 Task: Add a signature Leonardo Martinez containing Have a great National Breast Cancer Awareness Month, Leonardo Martinez to email address softage.3@softage.net and add a label Purchase orders
Action: Mouse moved to (103, 132)
Screenshot: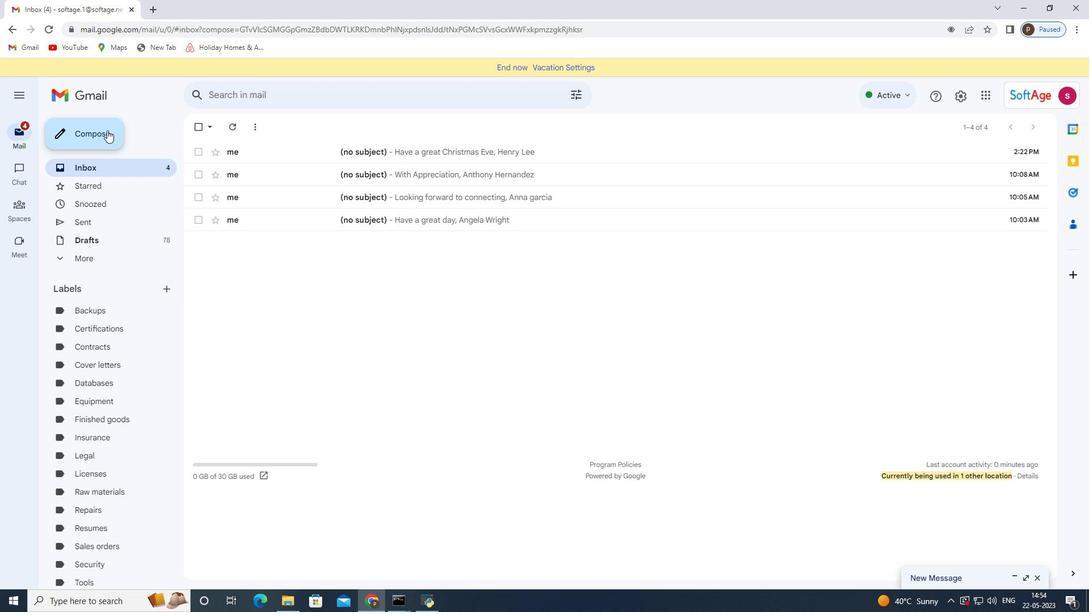 
Action: Mouse pressed left at (103, 132)
Screenshot: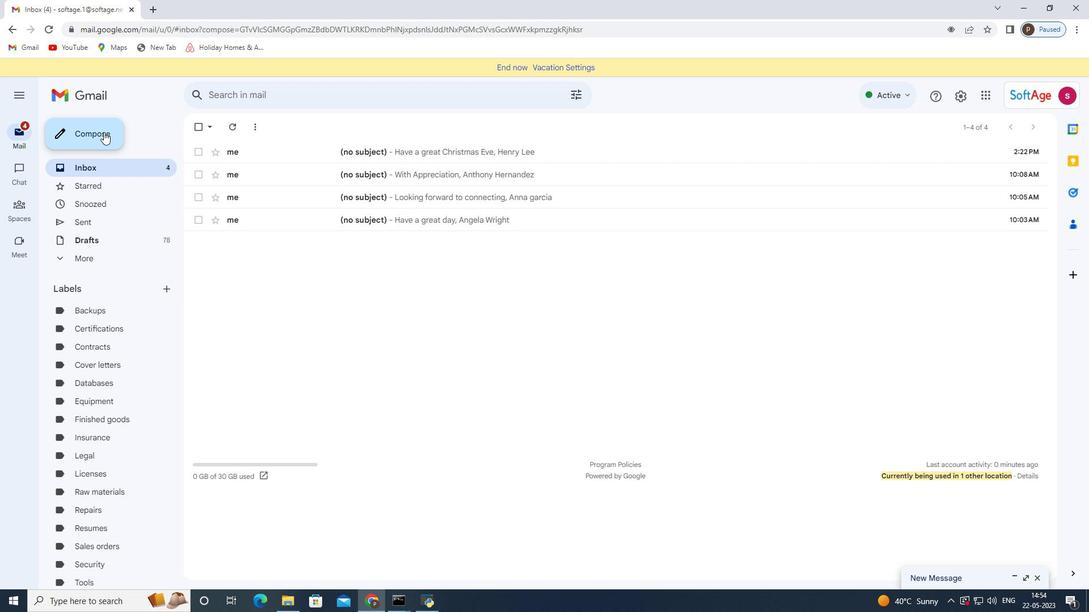 
Action: Mouse moved to (766, 574)
Screenshot: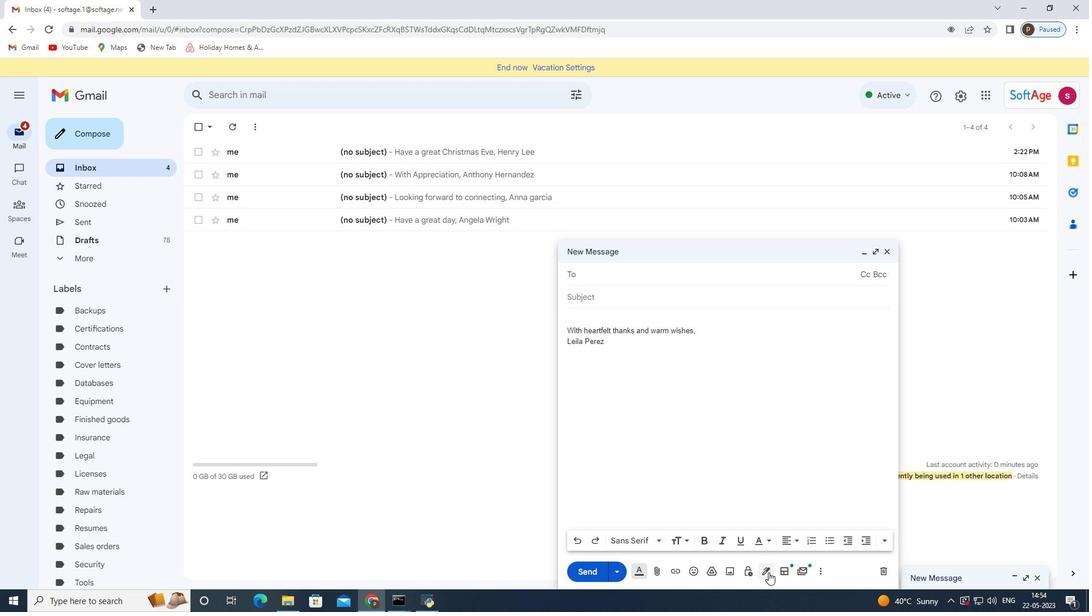 
Action: Mouse pressed left at (766, 574)
Screenshot: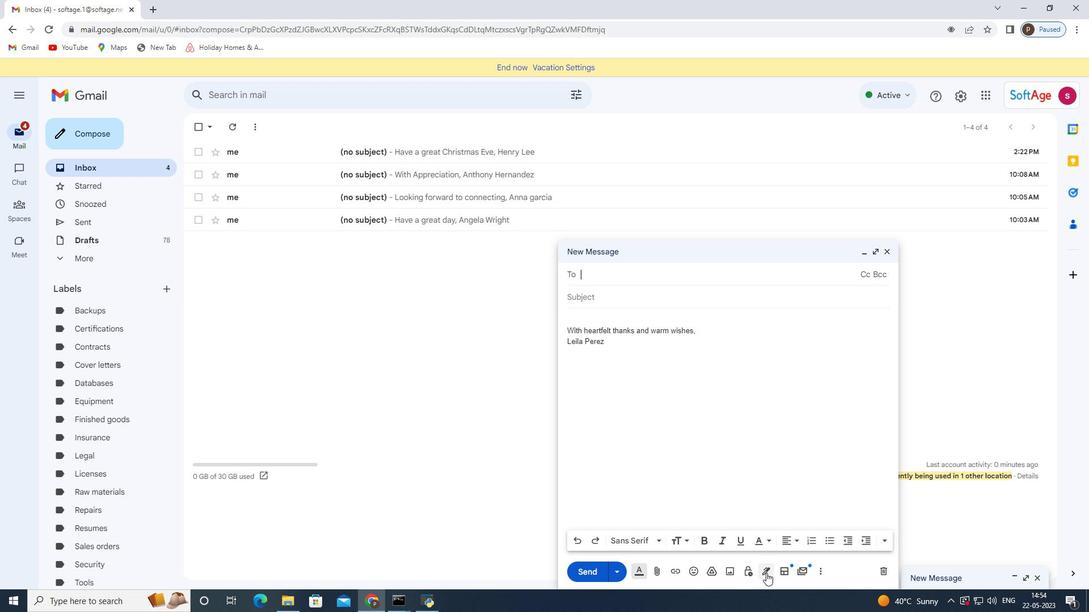 
Action: Mouse moved to (793, 511)
Screenshot: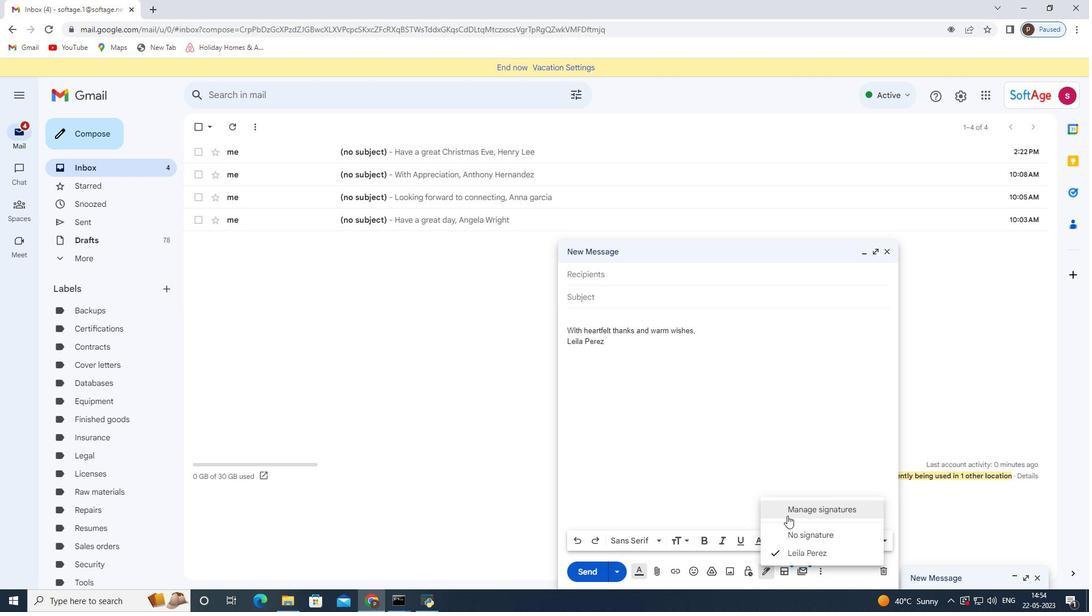 
Action: Mouse pressed left at (793, 511)
Screenshot: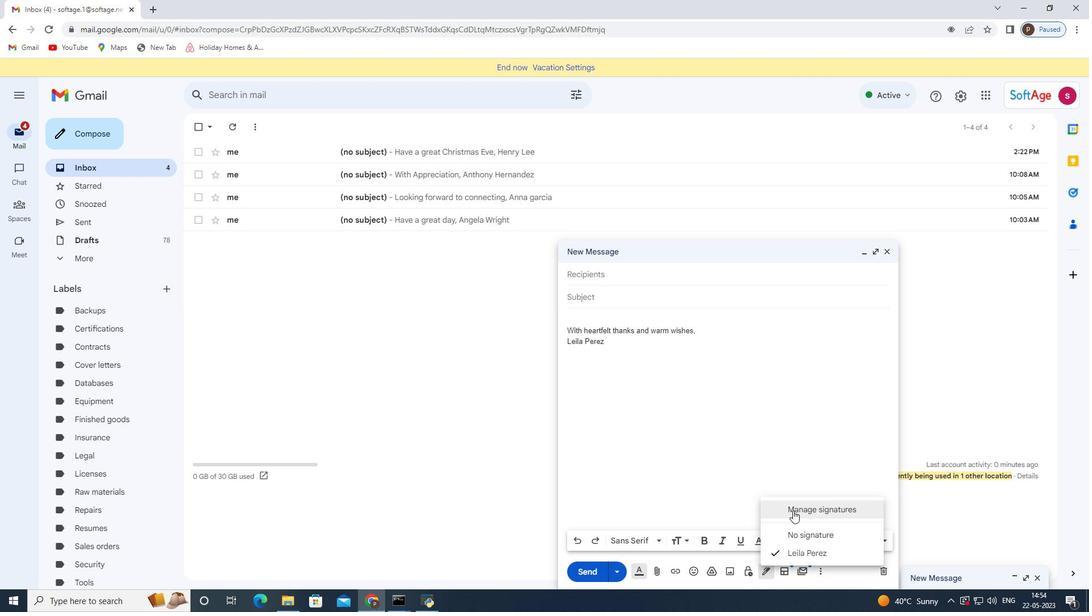 
Action: Mouse moved to (383, 400)
Screenshot: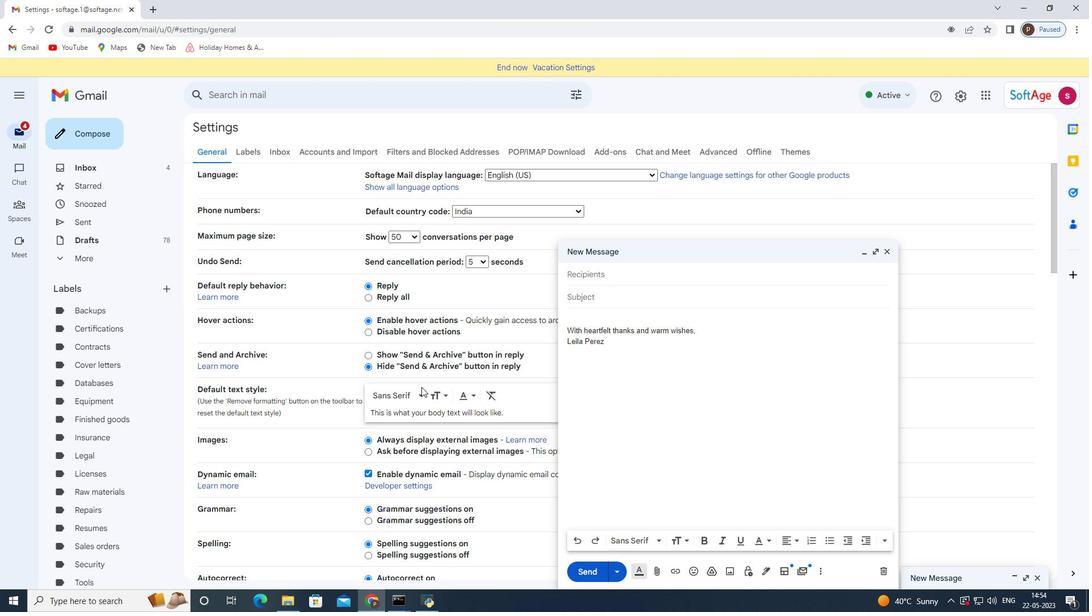 
Action: Mouse scrolled (383, 399) with delta (0, 0)
Screenshot: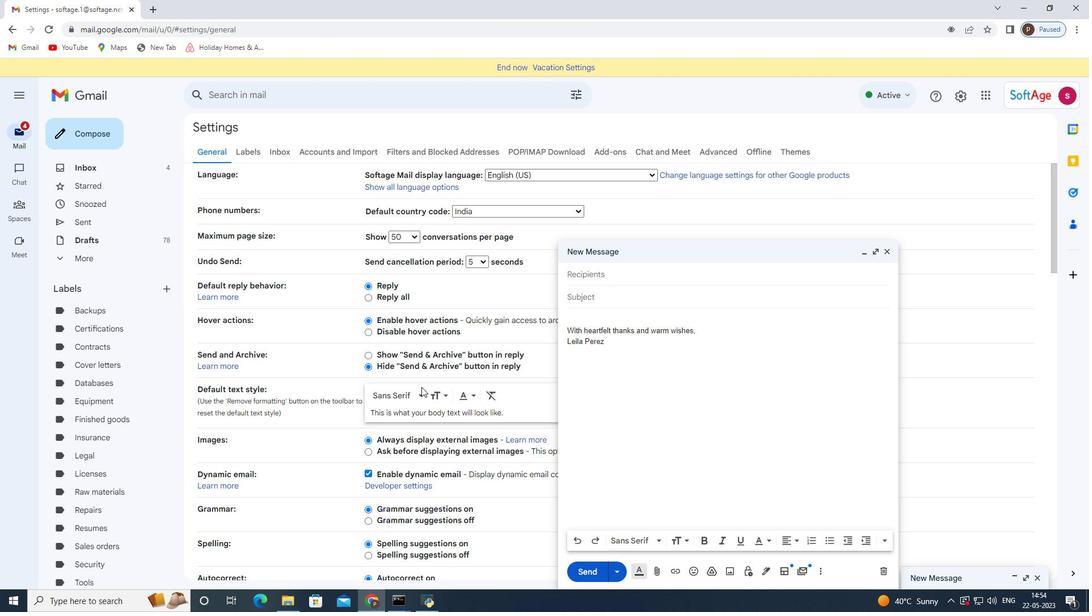 
Action: Mouse moved to (376, 403)
Screenshot: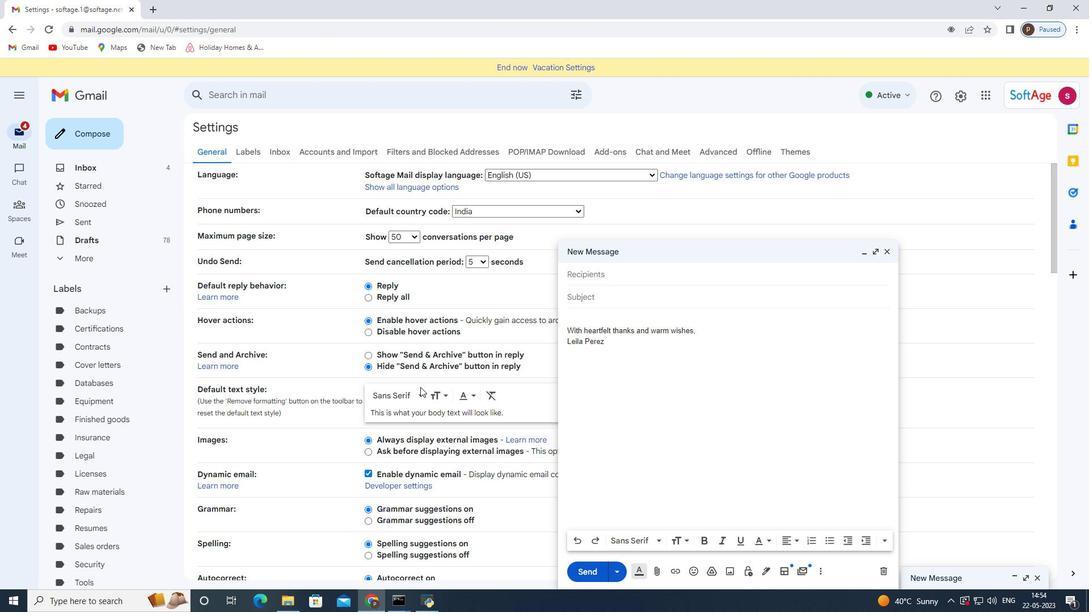 
Action: Mouse scrolled (376, 402) with delta (0, 0)
Screenshot: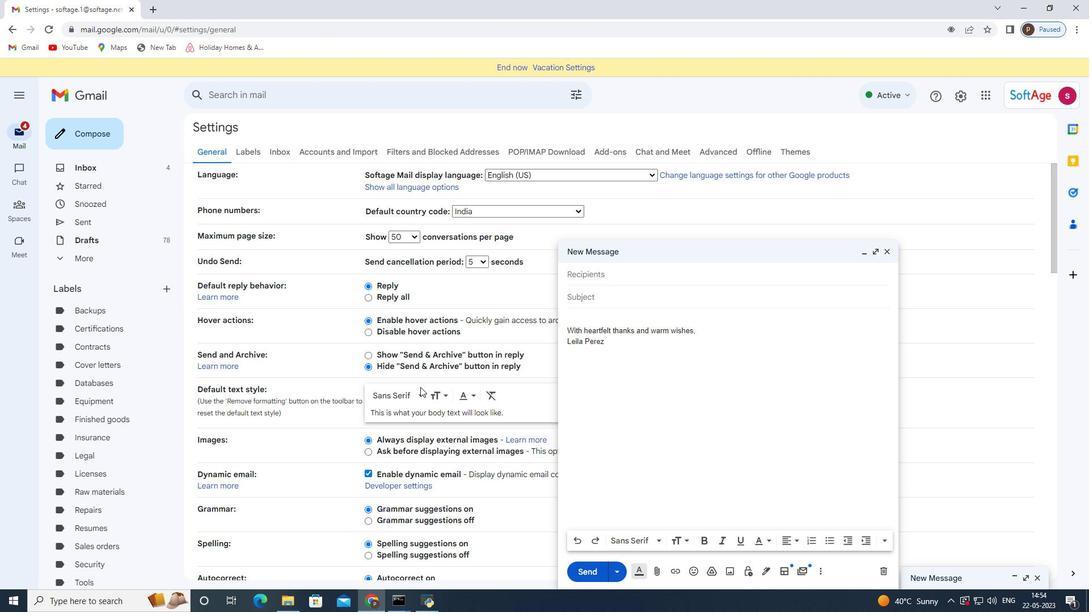 
Action: Mouse moved to (372, 405)
Screenshot: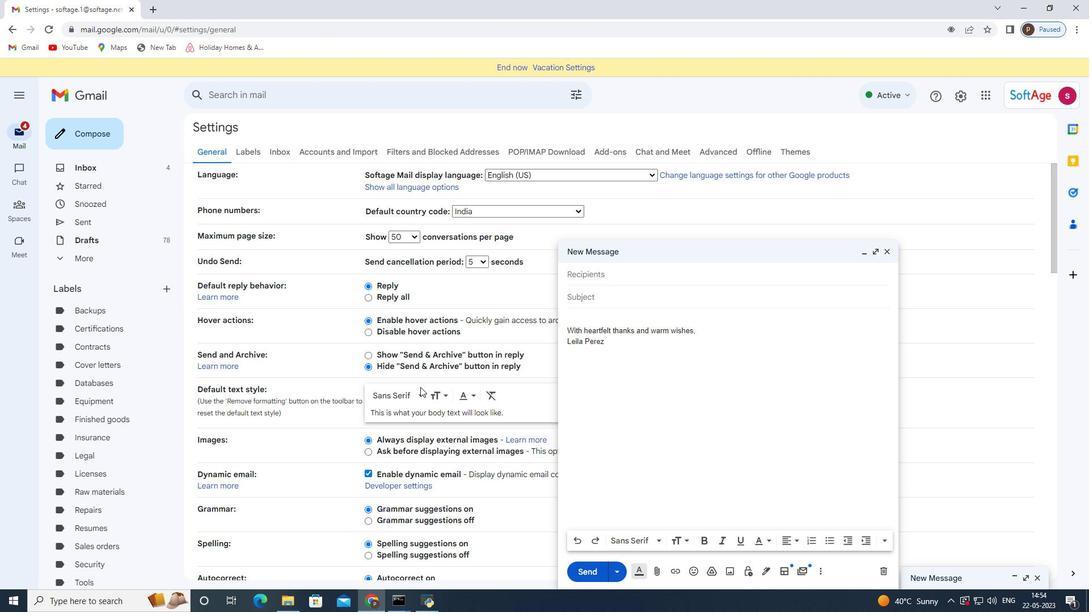 
Action: Mouse scrolled (372, 405) with delta (0, 0)
Screenshot: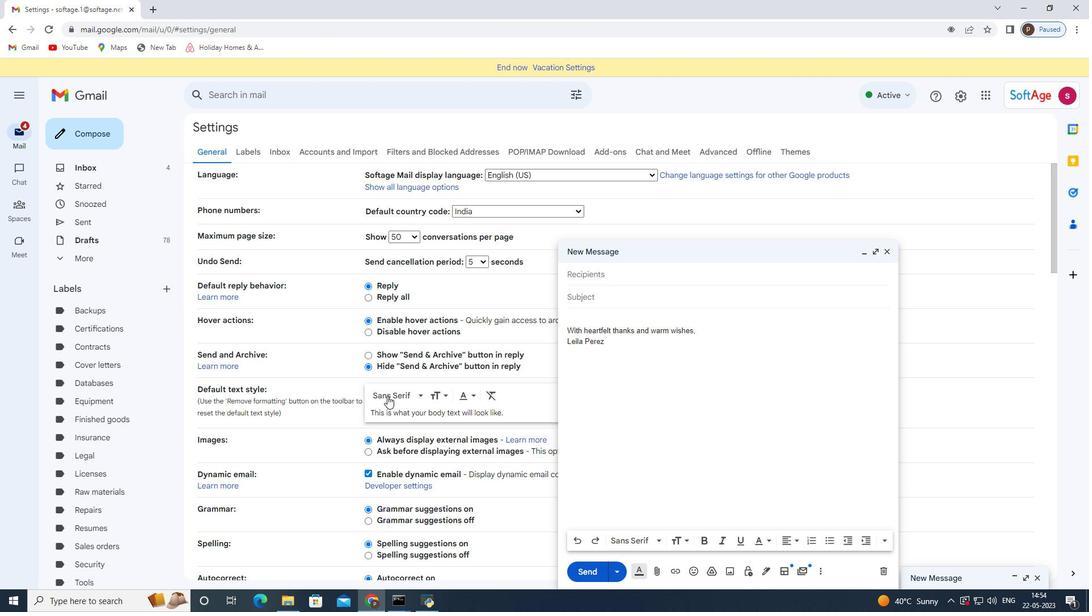 
Action: Mouse moved to (368, 408)
Screenshot: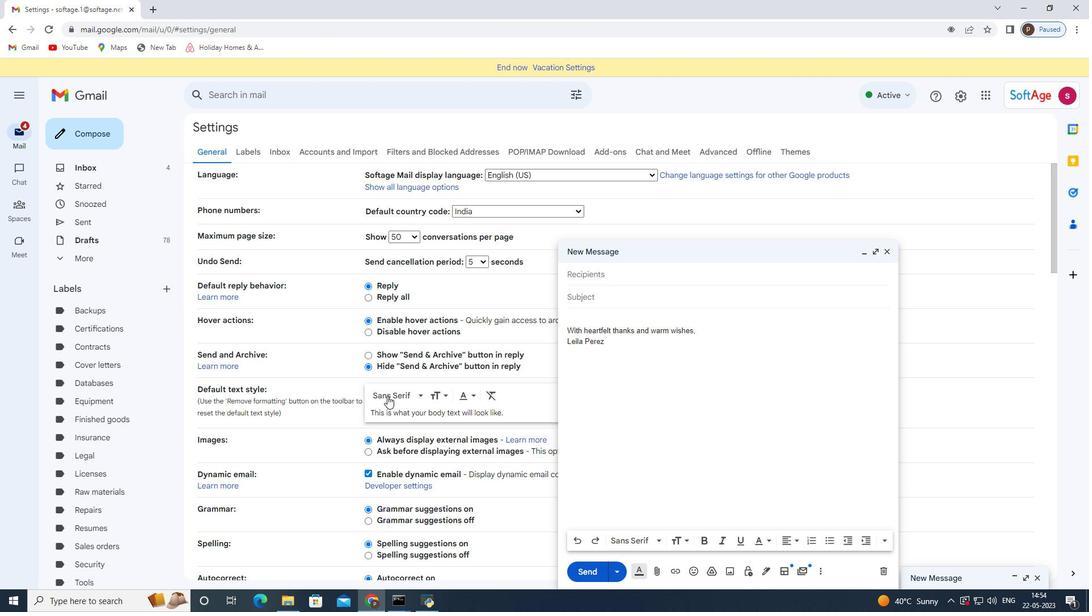
Action: Mouse scrolled (368, 407) with delta (0, 0)
Screenshot: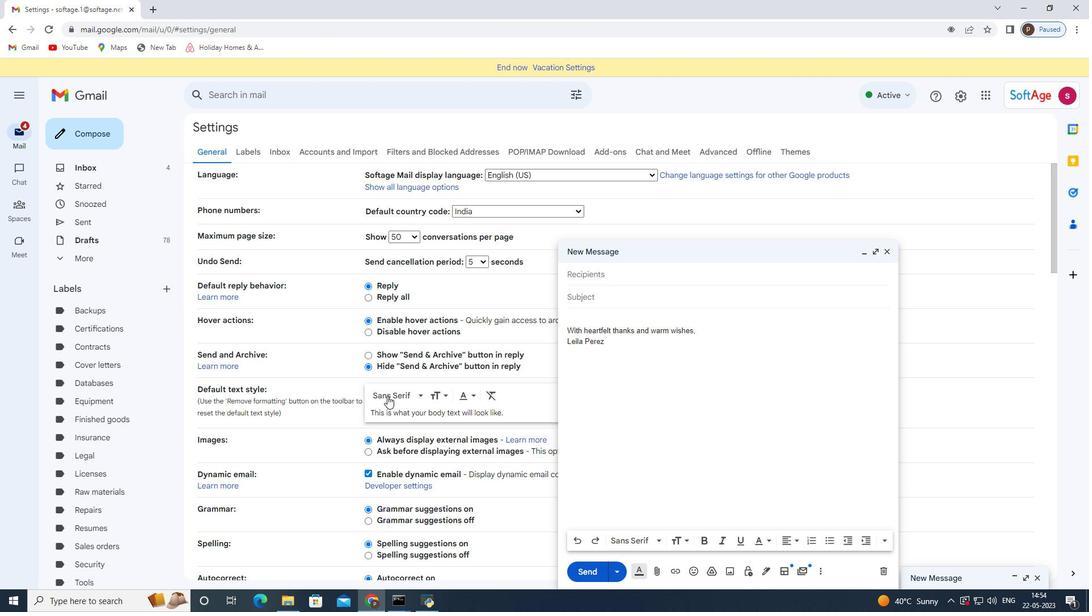 
Action: Mouse moved to (364, 410)
Screenshot: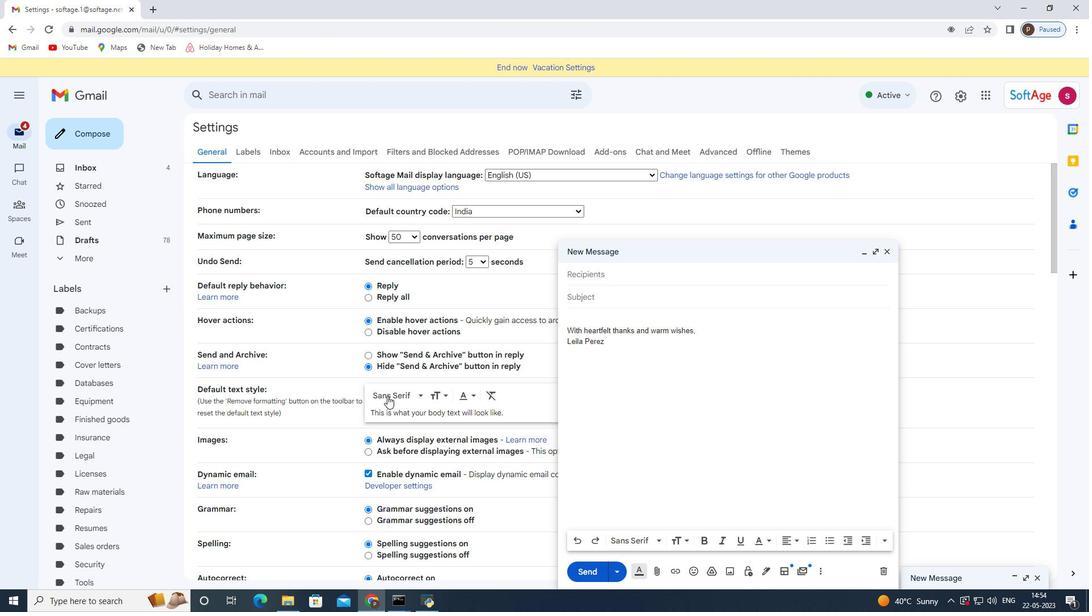 
Action: Mouse scrolled (364, 409) with delta (0, 0)
Screenshot: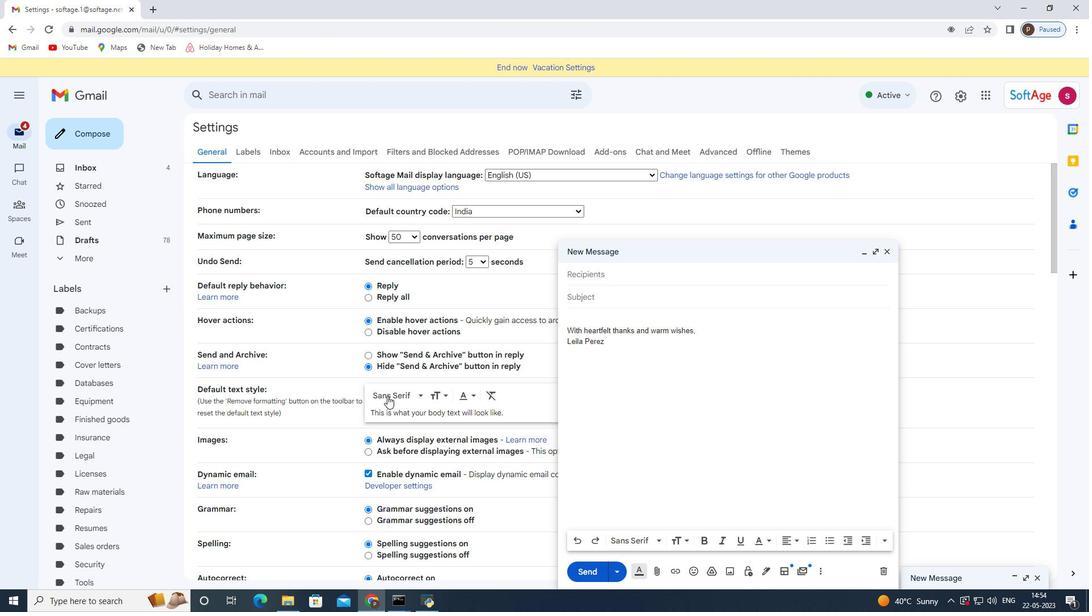 
Action: Mouse moved to (362, 412)
Screenshot: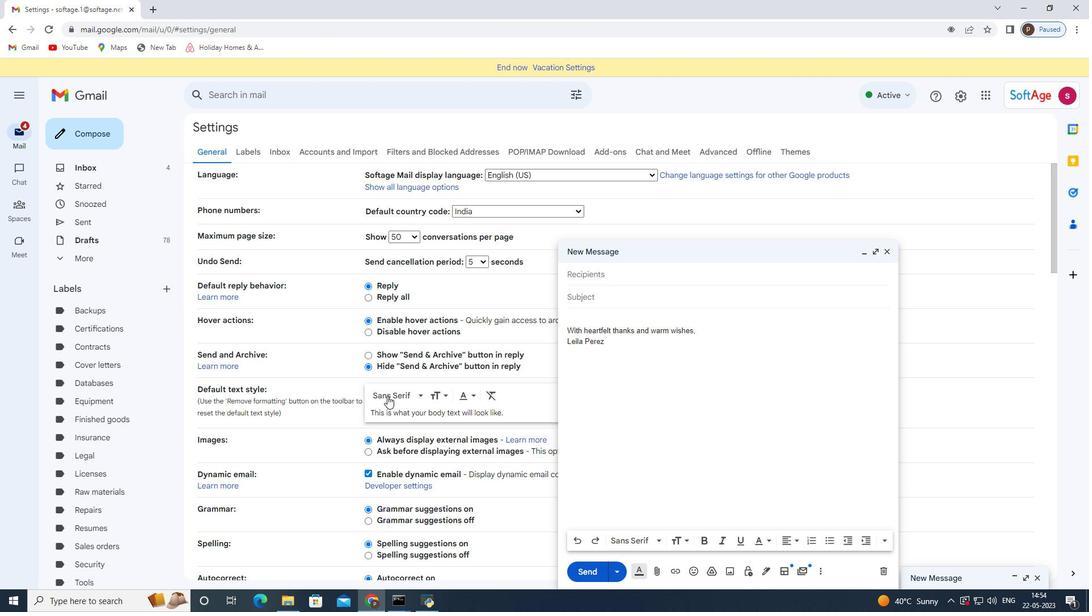 
Action: Mouse scrolled (362, 410) with delta (0, 0)
Screenshot: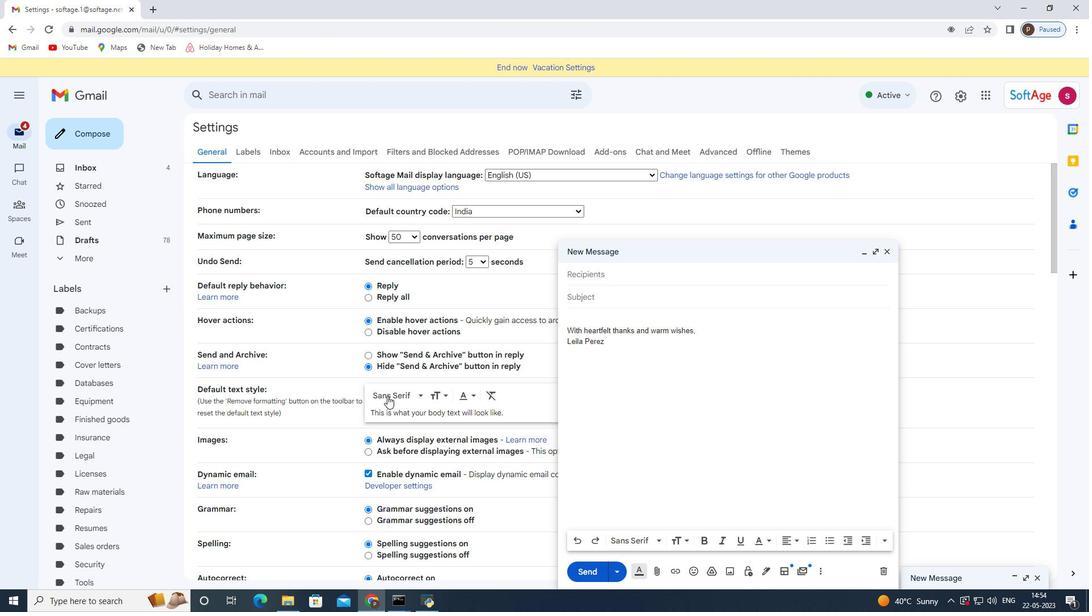 
Action: Mouse moved to (356, 414)
Screenshot: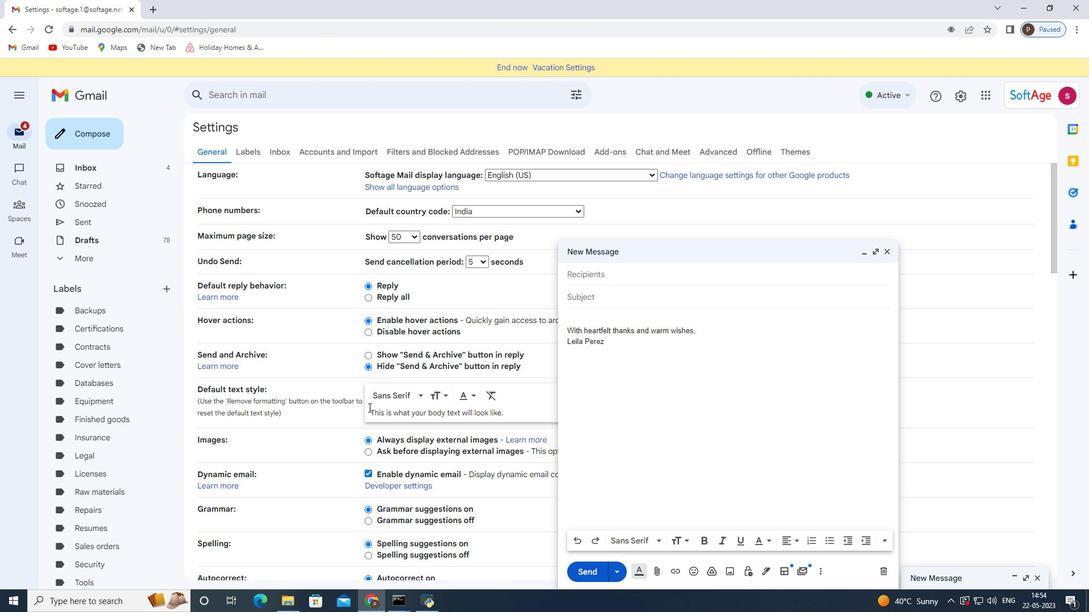
Action: Mouse scrolled (360, 411) with delta (0, 0)
Screenshot: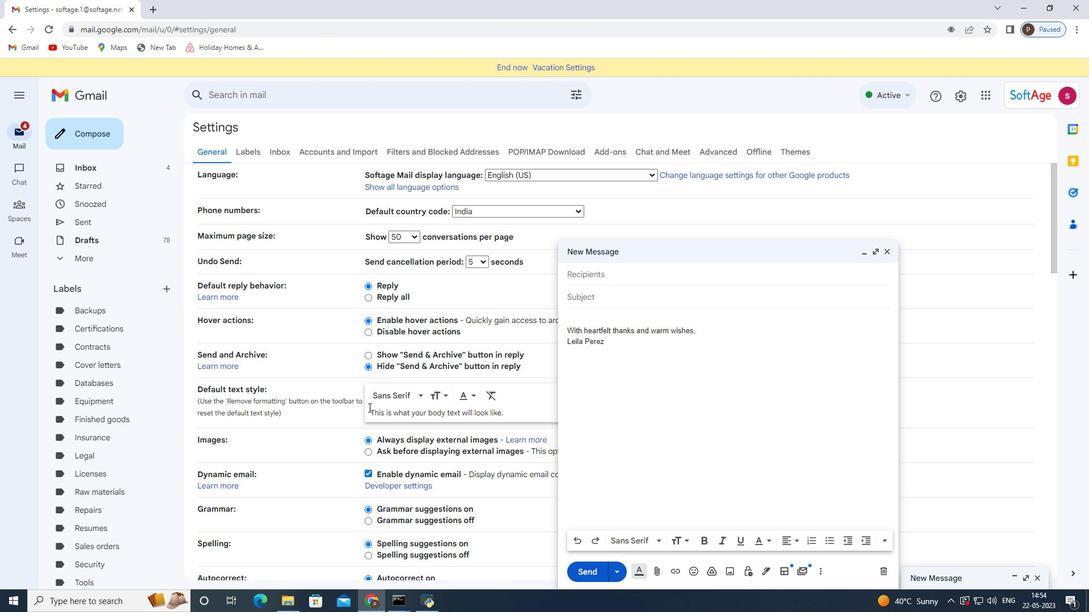 
Action: Mouse moved to (351, 417)
Screenshot: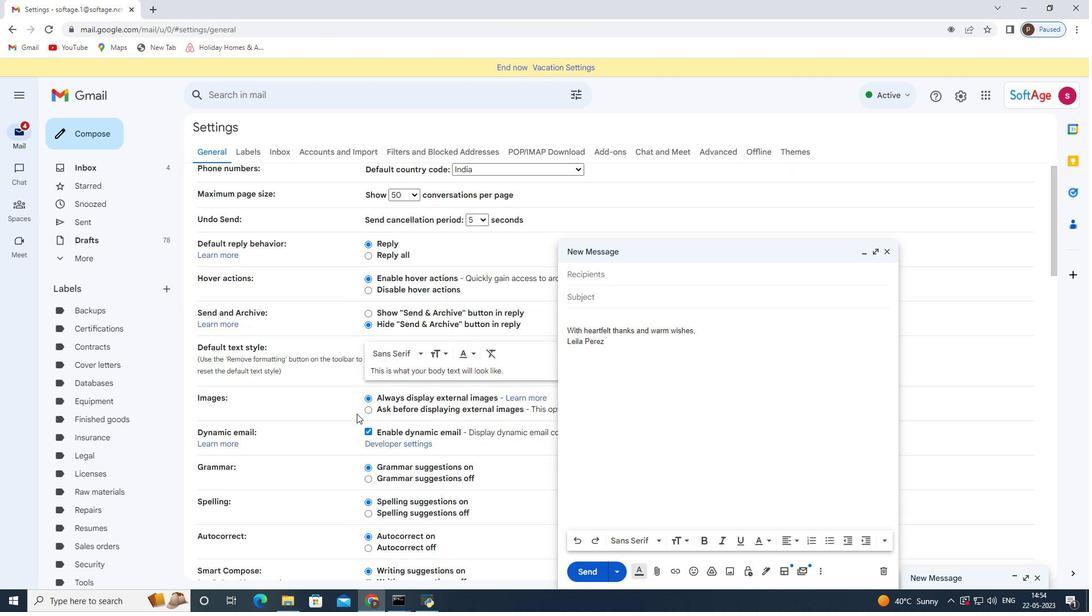 
Action: Mouse scrolled (351, 416) with delta (0, 0)
Screenshot: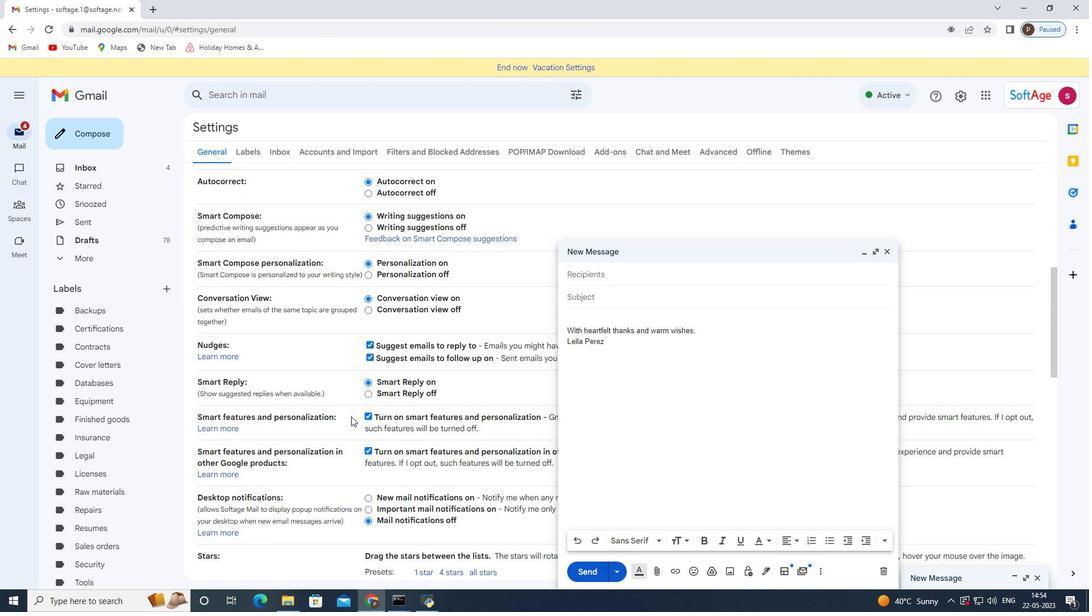 
Action: Mouse scrolled (351, 416) with delta (0, 0)
Screenshot: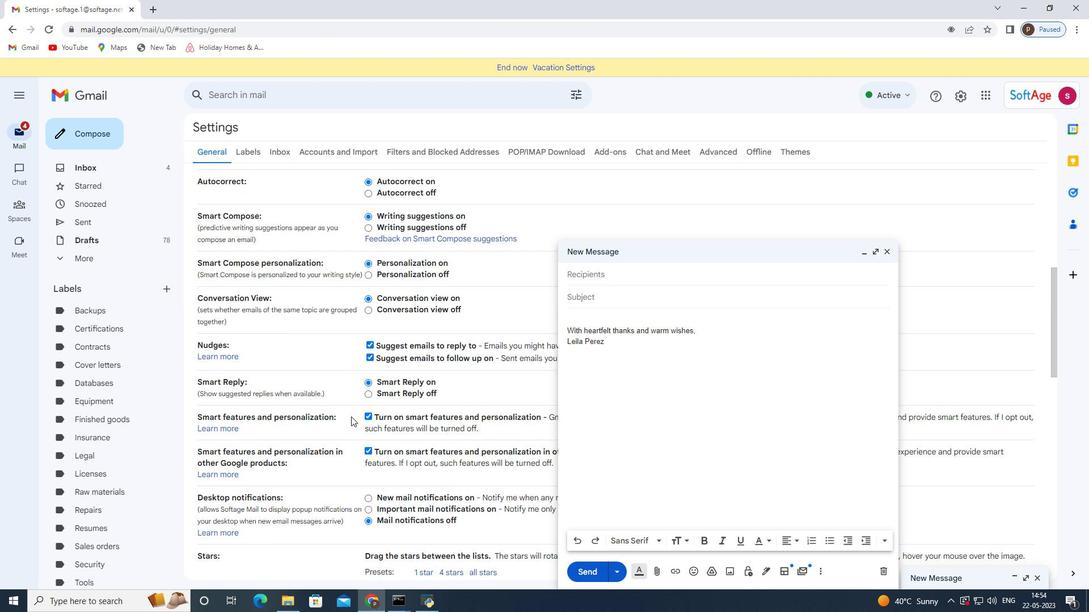 
Action: Mouse scrolled (351, 416) with delta (0, 0)
Screenshot: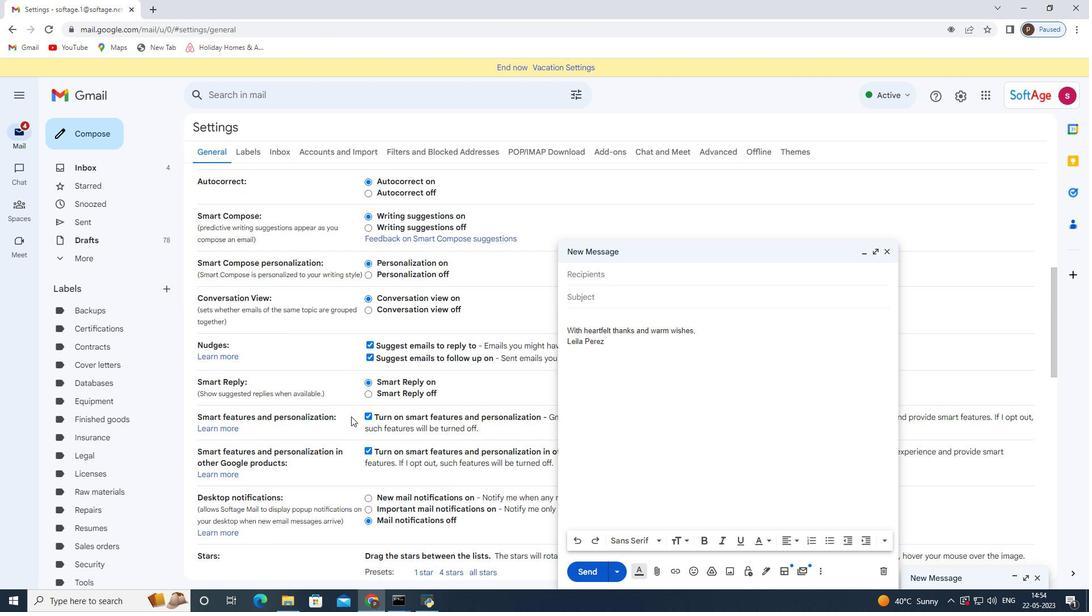 
Action: Mouse scrolled (351, 416) with delta (0, 0)
Screenshot: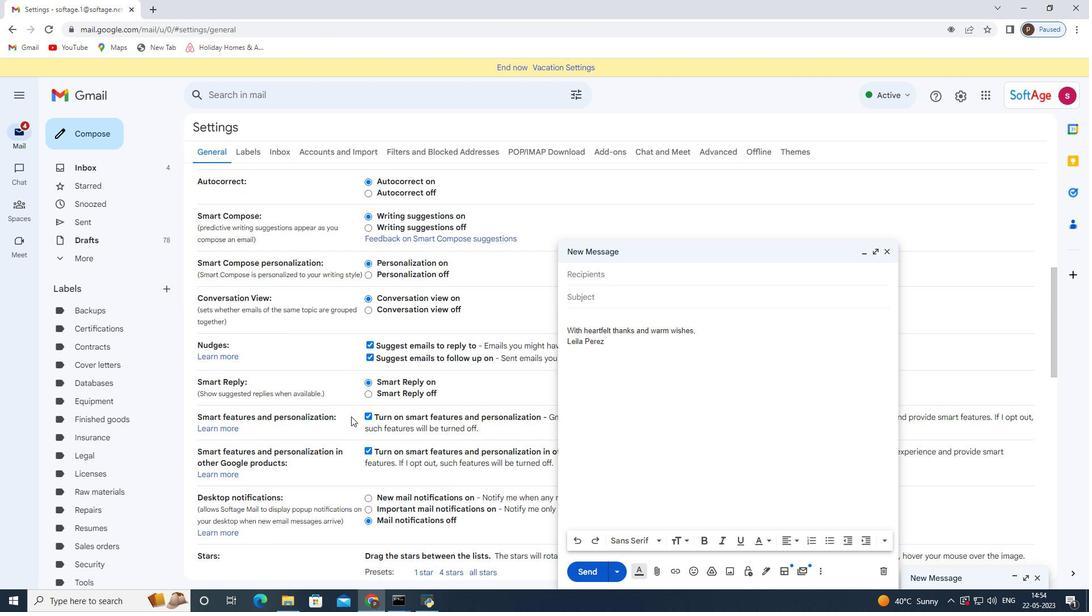 
Action: Mouse scrolled (351, 416) with delta (0, 0)
Screenshot: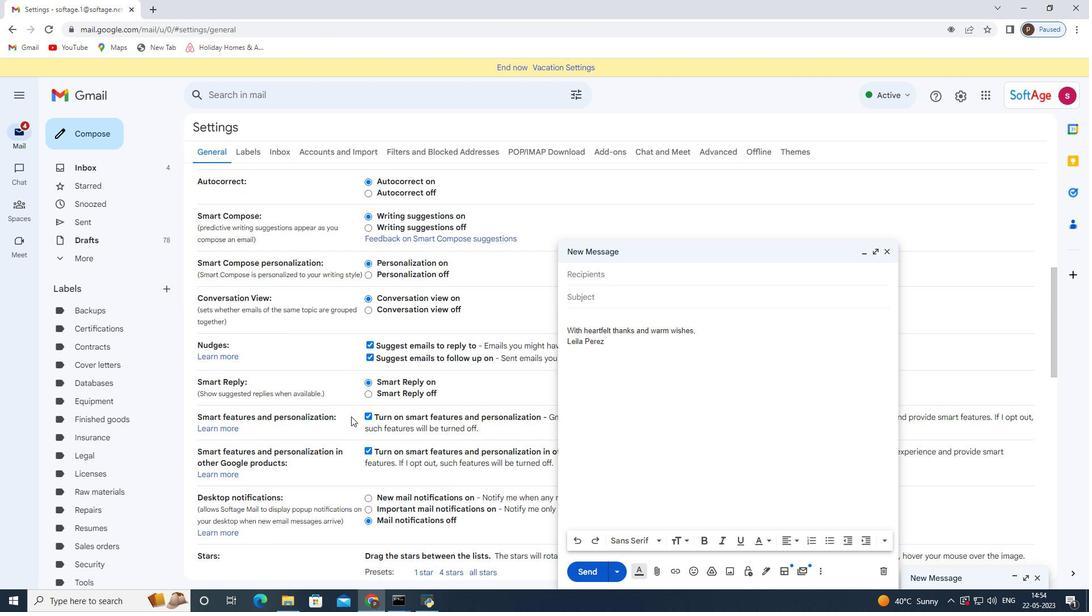 
Action: Mouse scrolled (351, 416) with delta (0, 0)
Screenshot: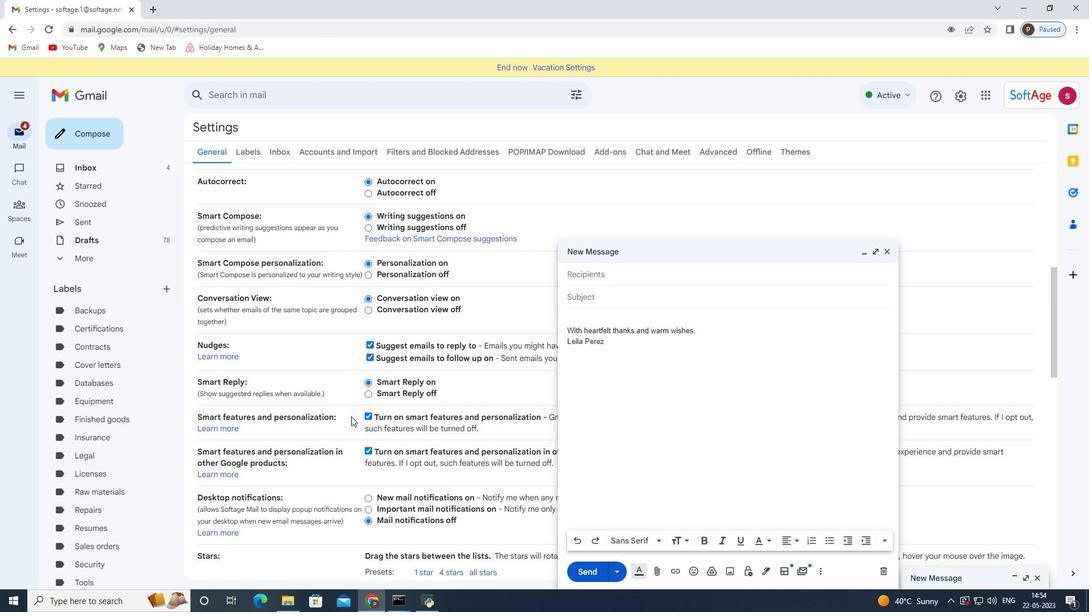 
Action: Mouse moved to (490, 447)
Screenshot: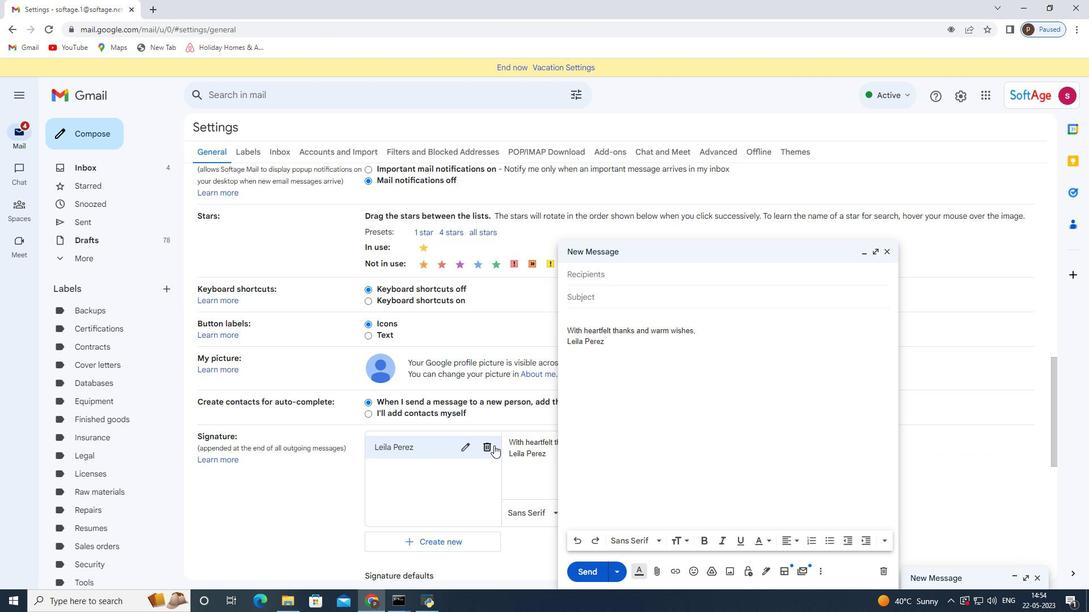 
Action: Mouse pressed left at (490, 447)
Screenshot: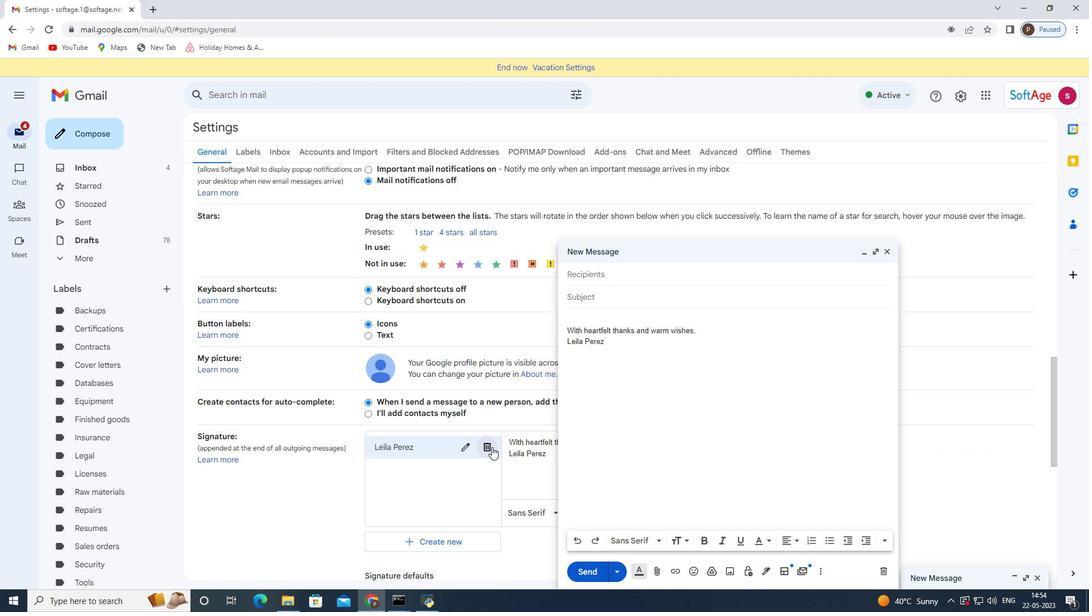 
Action: Mouse moved to (634, 344)
Screenshot: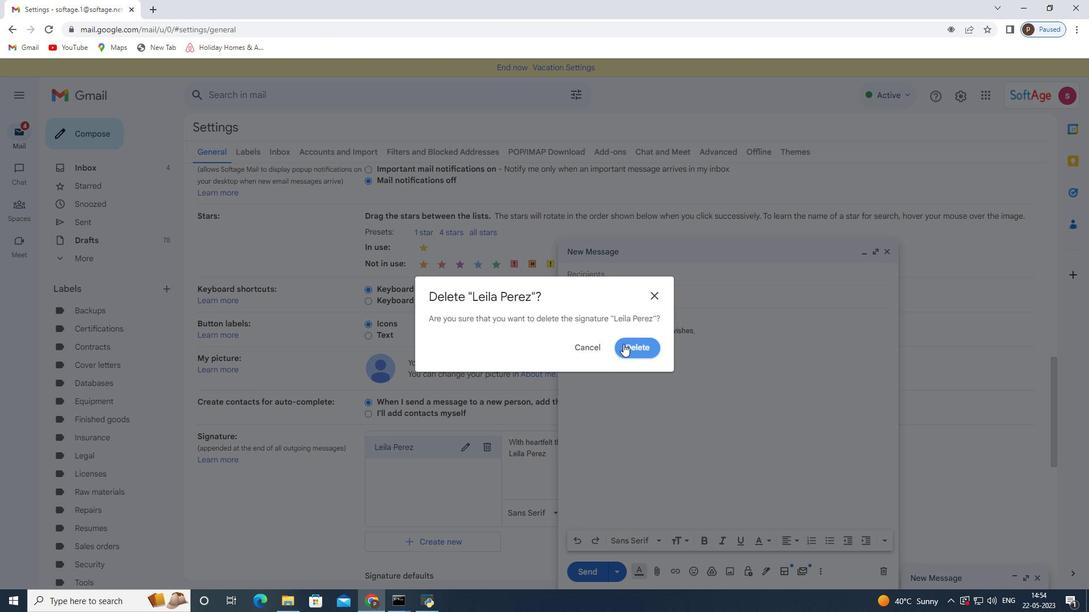 
Action: Mouse pressed left at (634, 344)
Screenshot: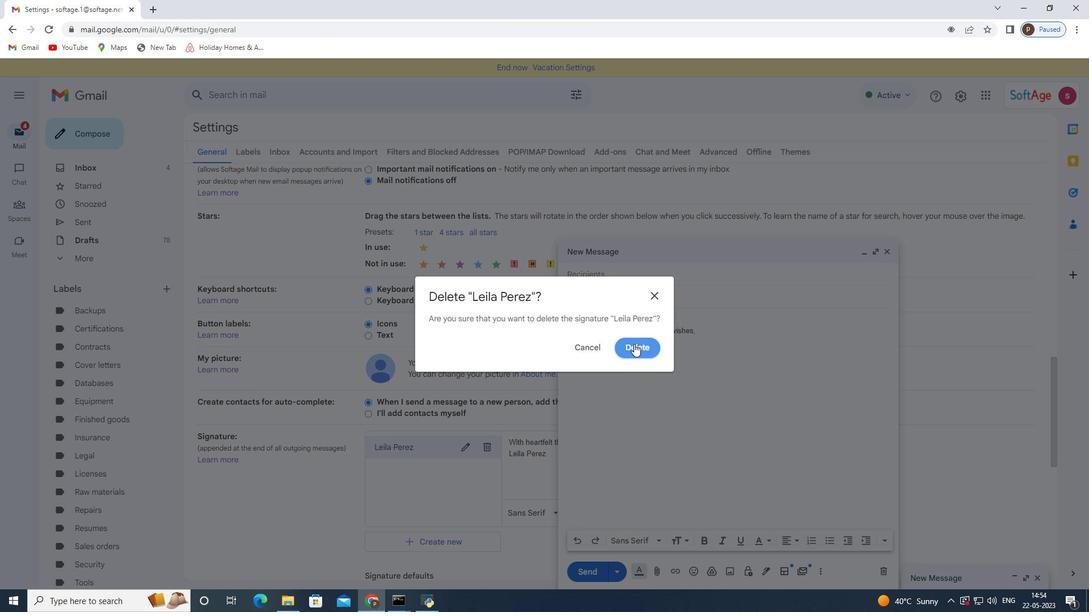 
Action: Mouse moved to (393, 450)
Screenshot: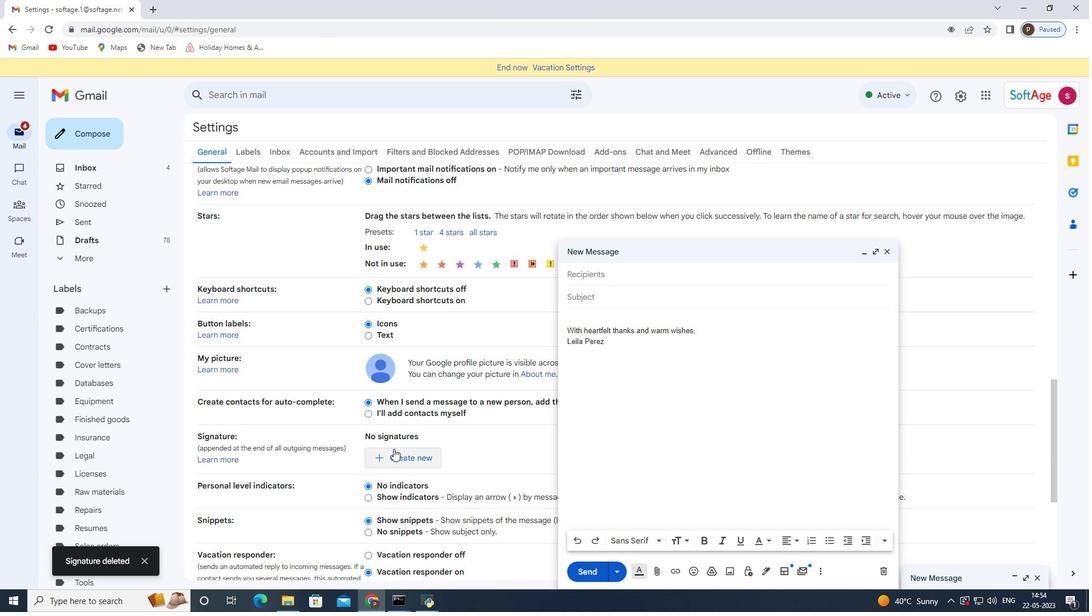 
Action: Mouse pressed left at (393, 450)
Screenshot: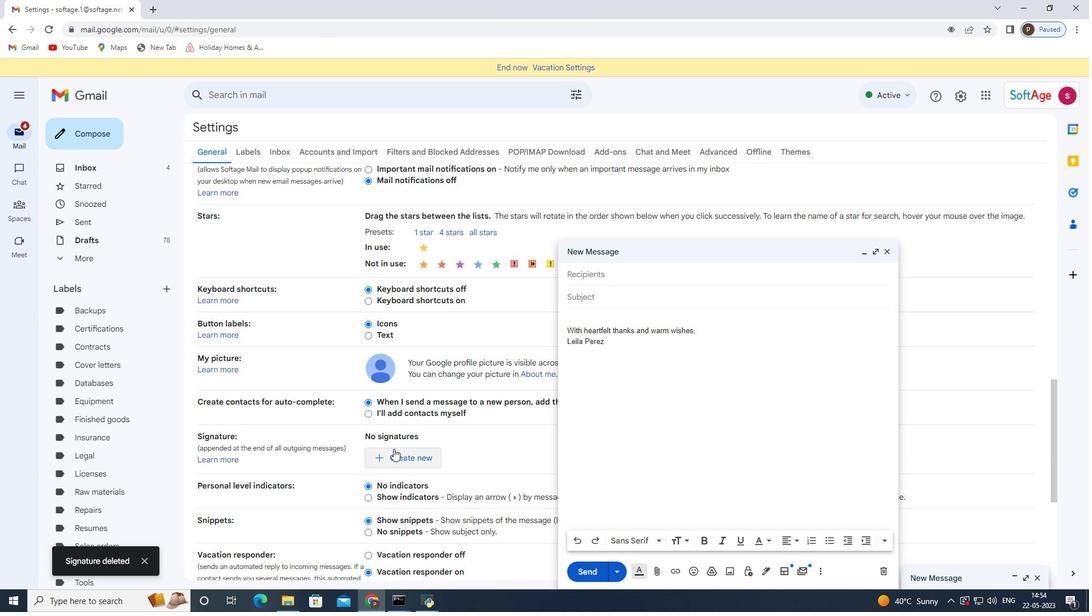 
Action: Mouse moved to (452, 321)
Screenshot: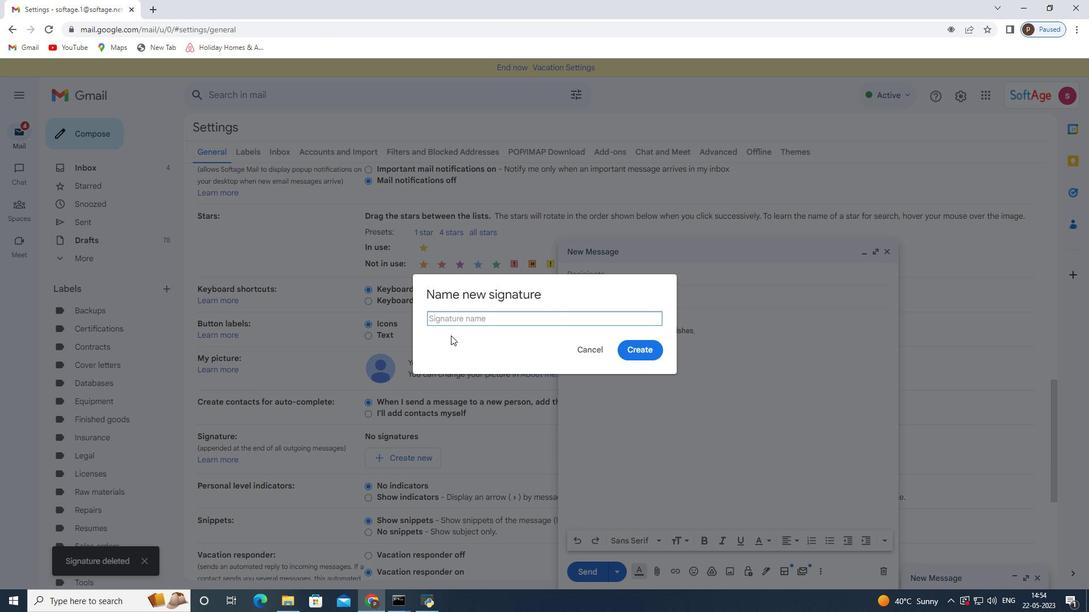 
Action: Mouse pressed left at (452, 321)
Screenshot: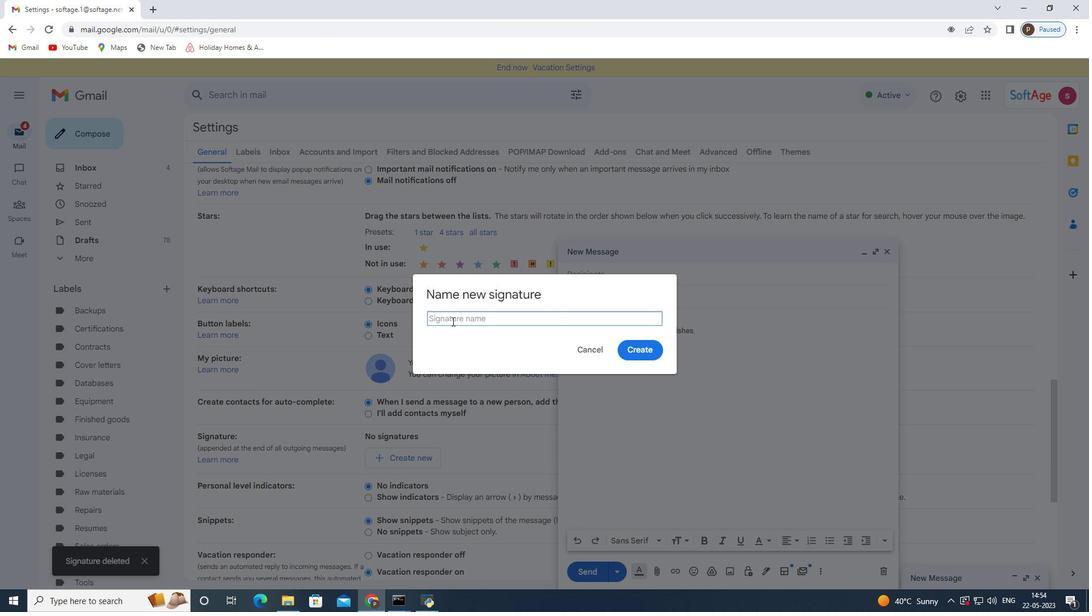 
Action: Key pressed <Key.shift>Leonardo<Key.space><Key.shift>Martinez
Screenshot: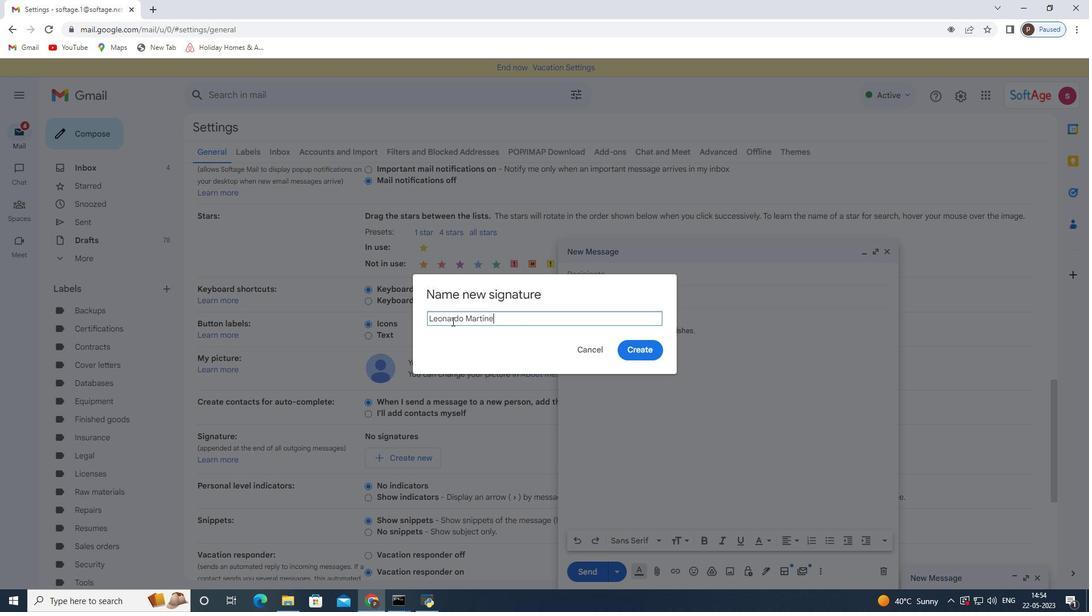 
Action: Mouse moved to (638, 349)
Screenshot: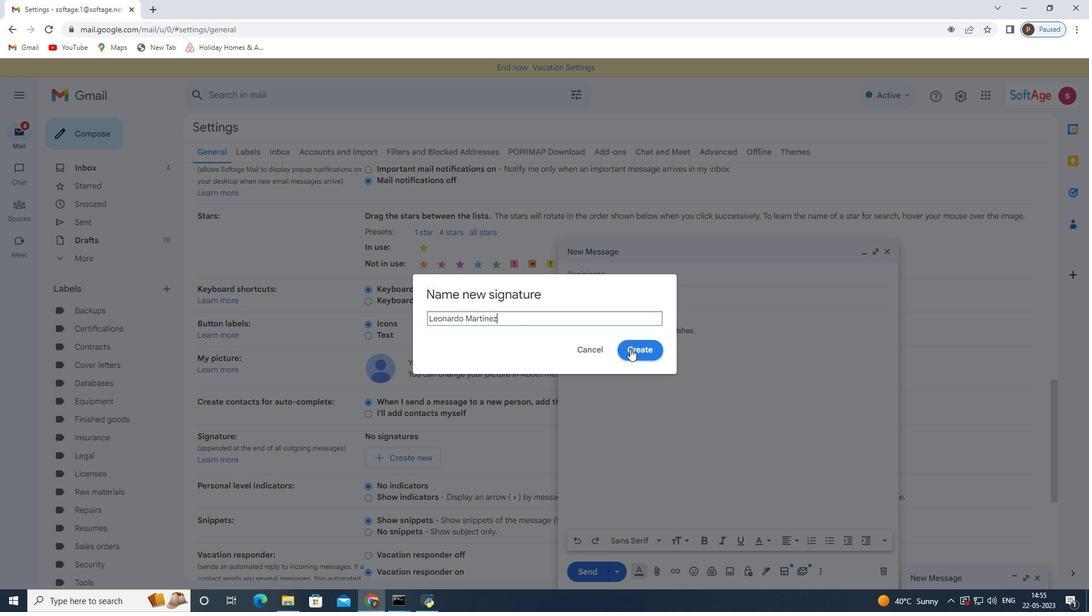 
Action: Mouse pressed left at (638, 349)
Screenshot: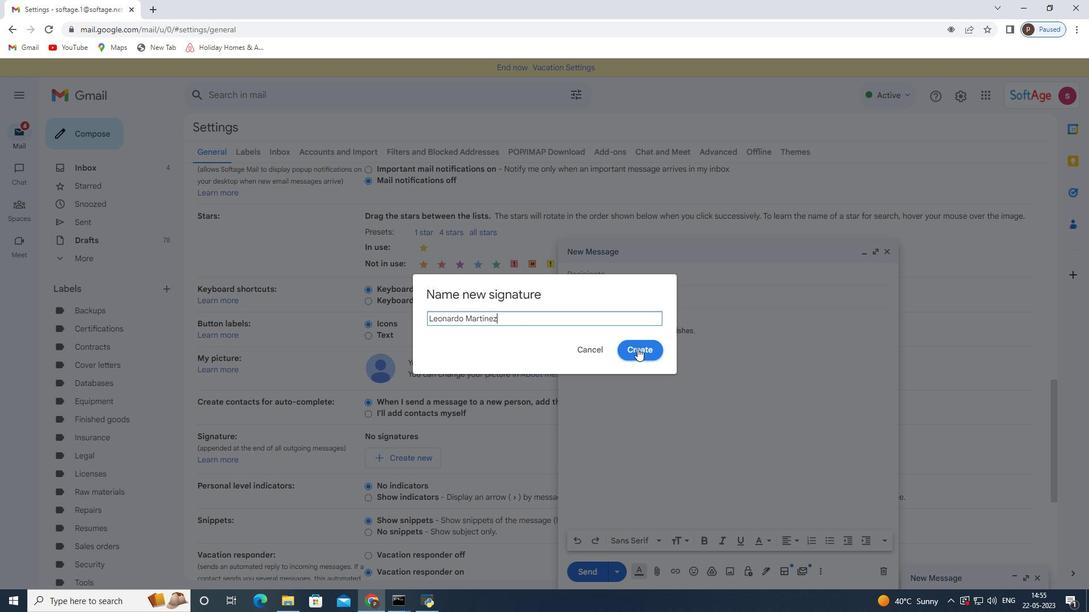 
Action: Mouse moved to (472, 371)
Screenshot: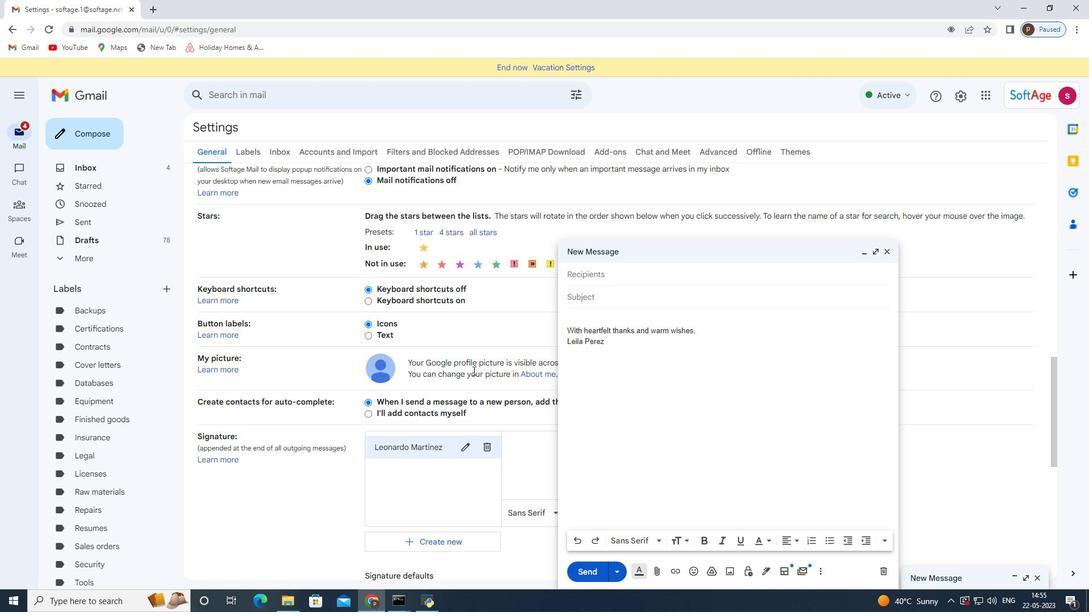 
Action: Mouse scrolled (472, 371) with delta (0, 0)
Screenshot: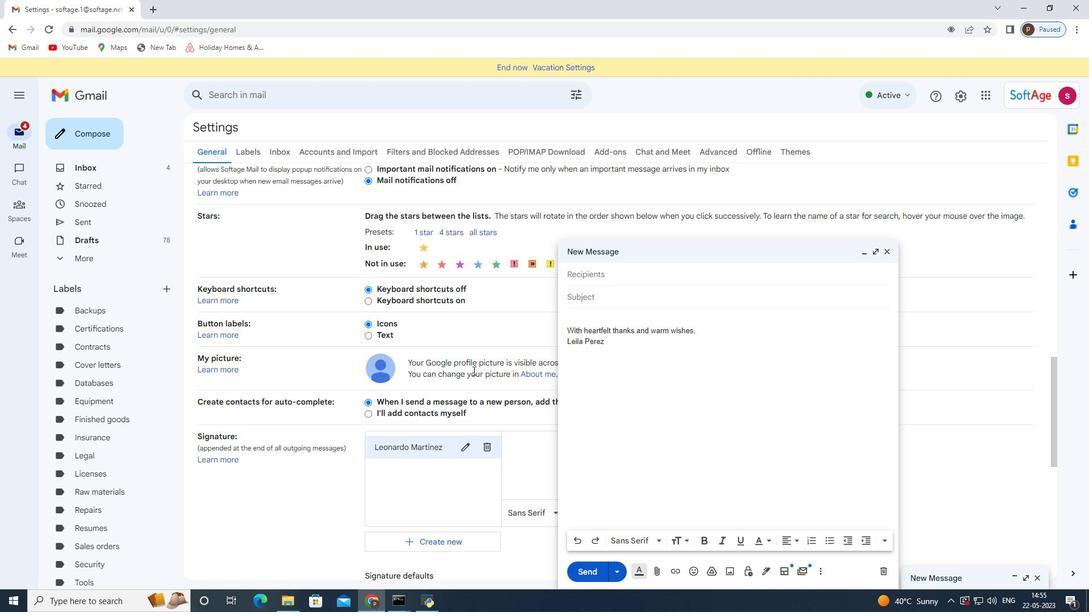
Action: Mouse moved to (472, 372)
Screenshot: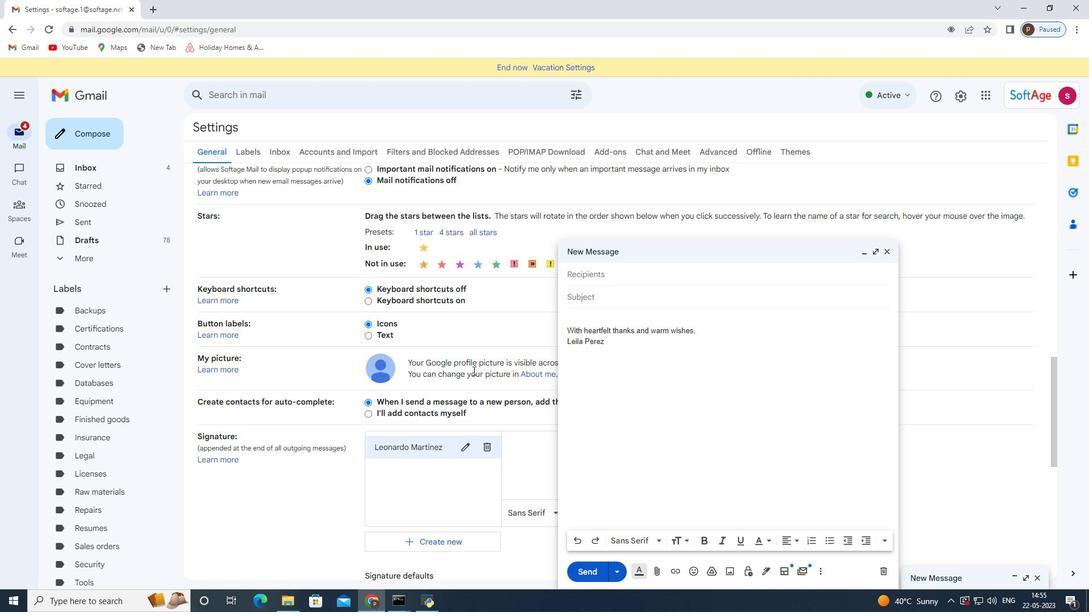 
Action: Mouse scrolled (472, 371) with delta (0, 0)
Screenshot: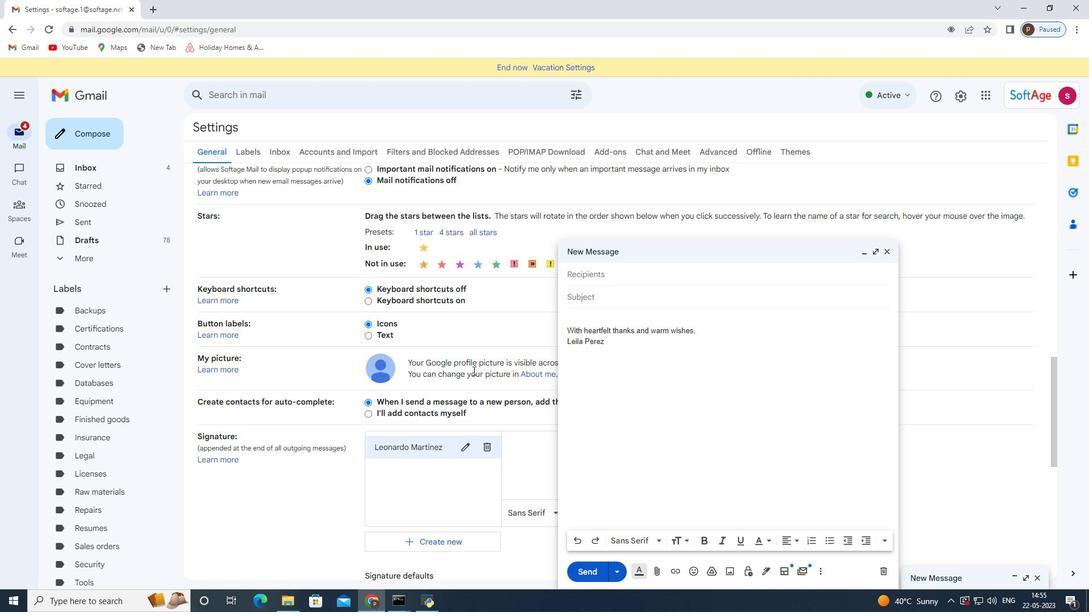 
Action: Mouse moved to (516, 338)
Screenshot: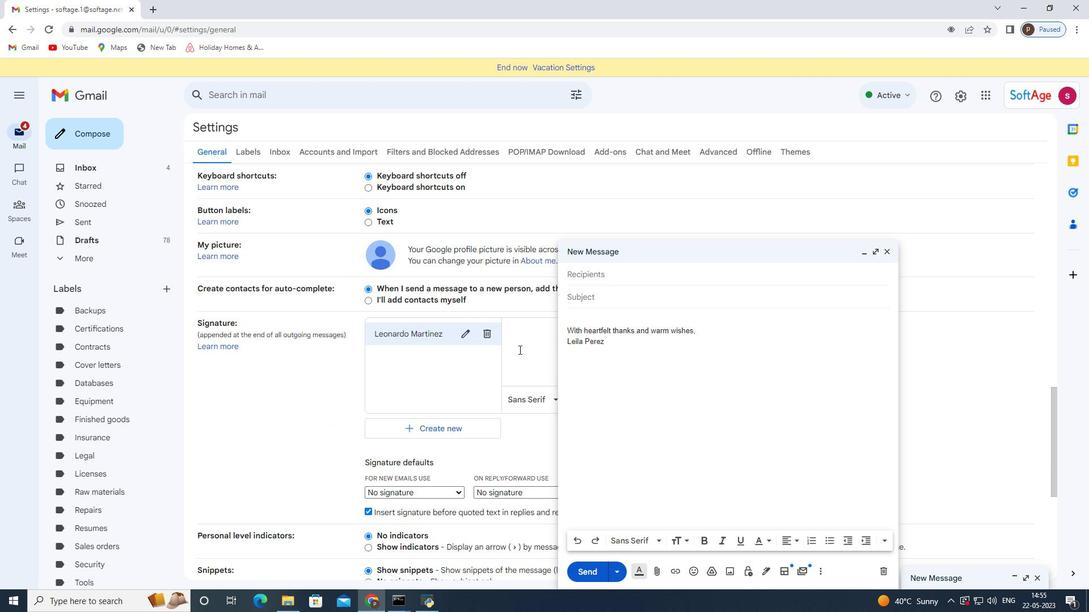 
Action: Mouse pressed left at (516, 338)
Screenshot: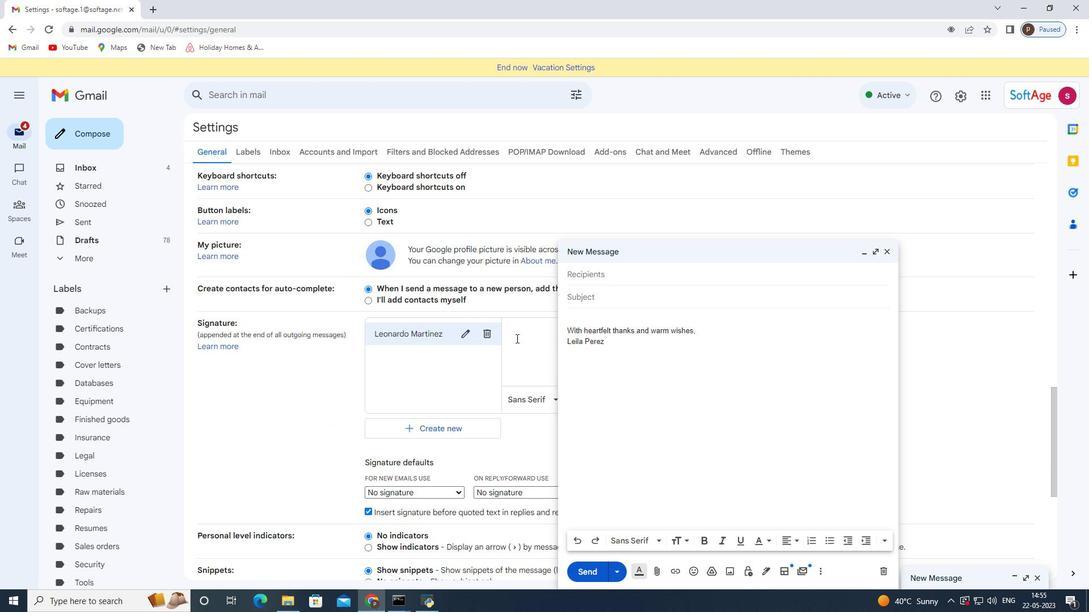 
Action: Key pressed <Key.shift>Have<Key.space>a<Key.space>great<Key.space><Key.shift>National<Key.space><Key.shift>Breast<Key.space><Key.shift>Cancer<Key.space><Key.shift>Awareness<Key.space><Key.shift>Month,
Screenshot: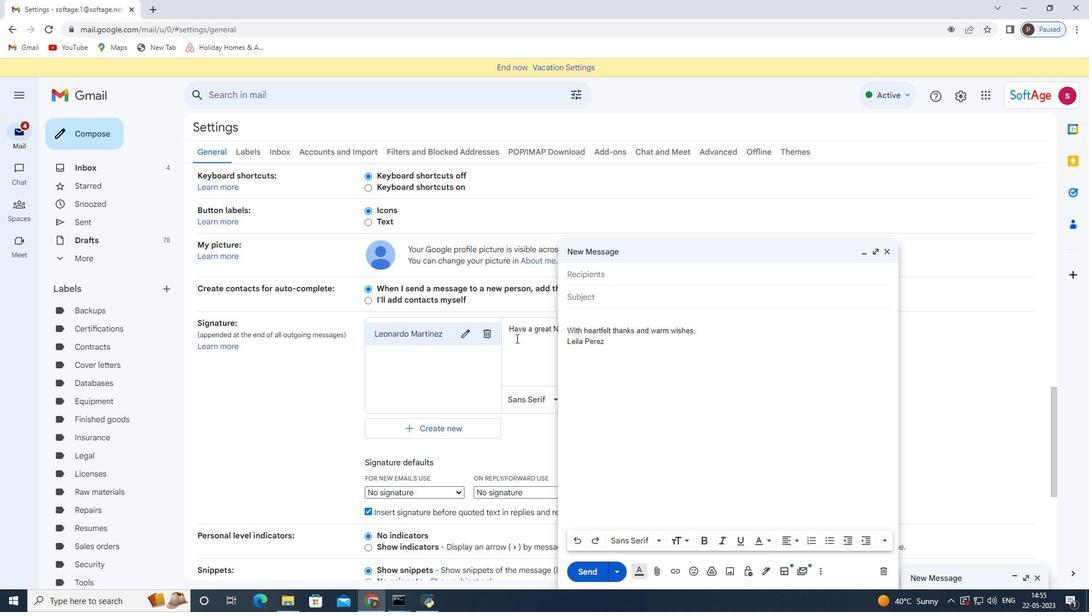 
Action: Mouse scrolled (516, 338) with delta (0, 0)
Screenshot: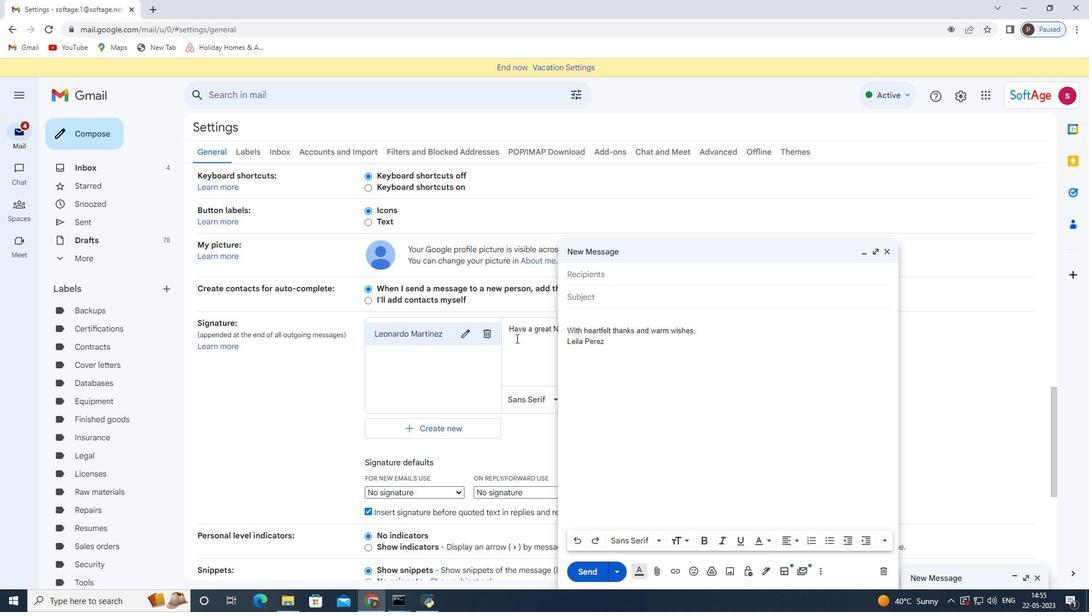 
Action: Mouse scrolled (516, 338) with delta (0, 0)
Screenshot: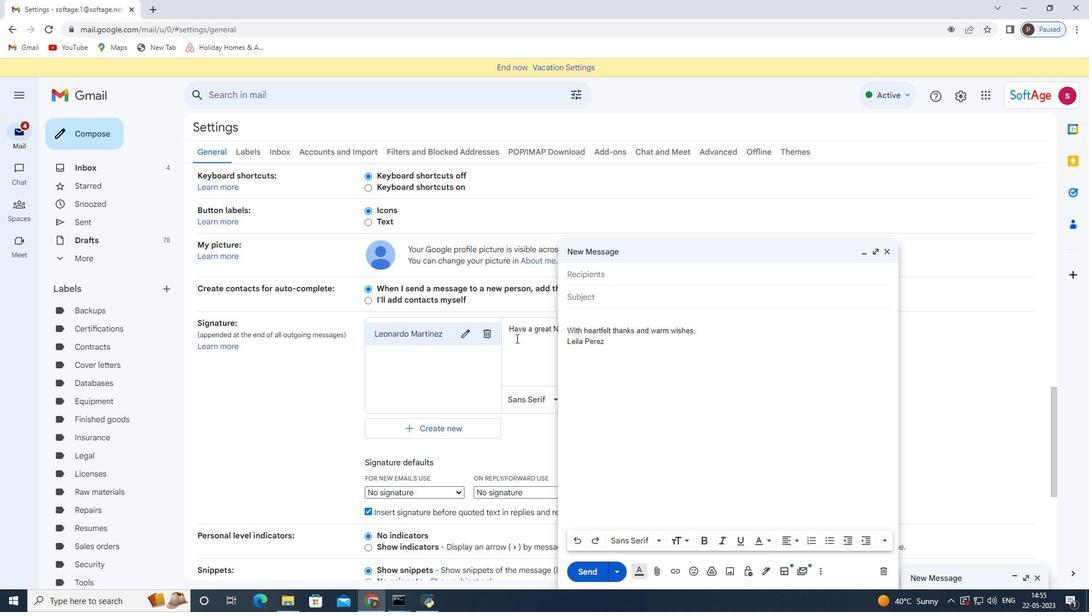 
Action: Mouse scrolled (516, 338) with delta (0, 0)
Screenshot: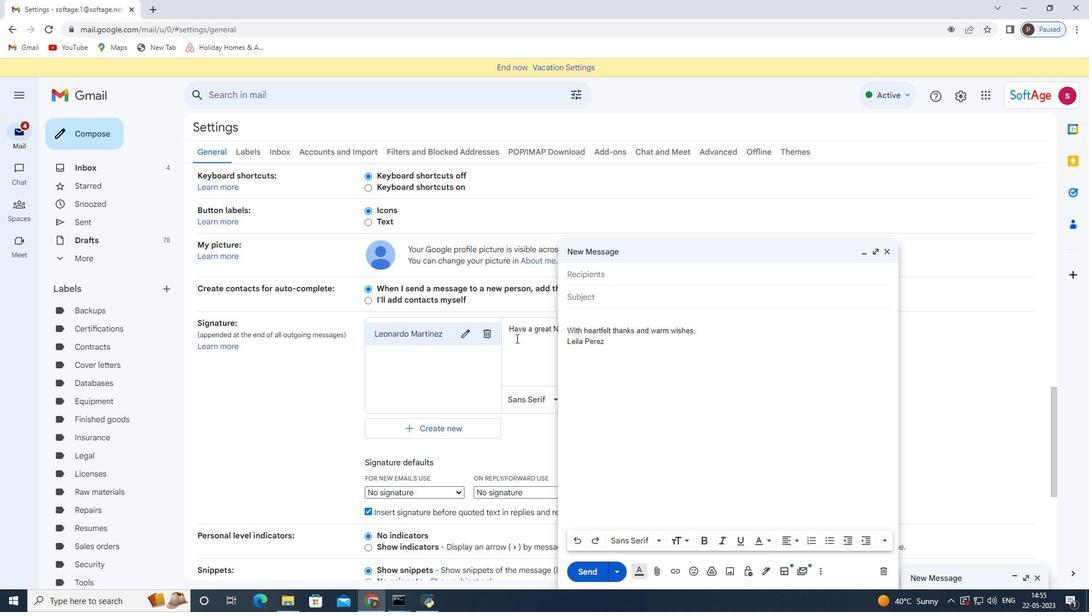 
Action: Mouse scrolled (516, 338) with delta (0, 0)
Screenshot: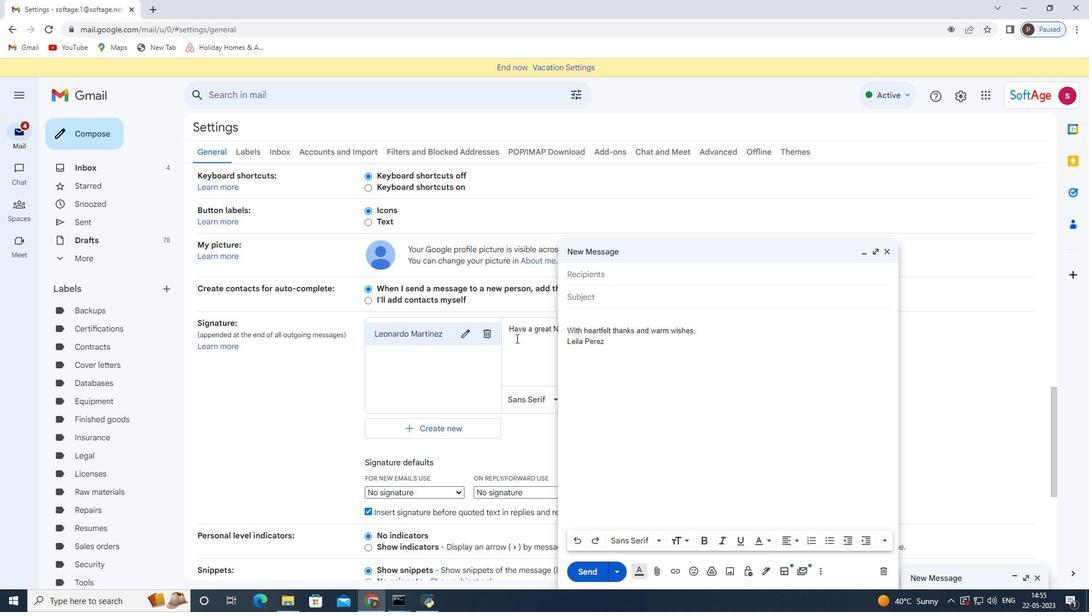 
Action: Mouse scrolled (516, 338) with delta (0, 0)
Screenshot: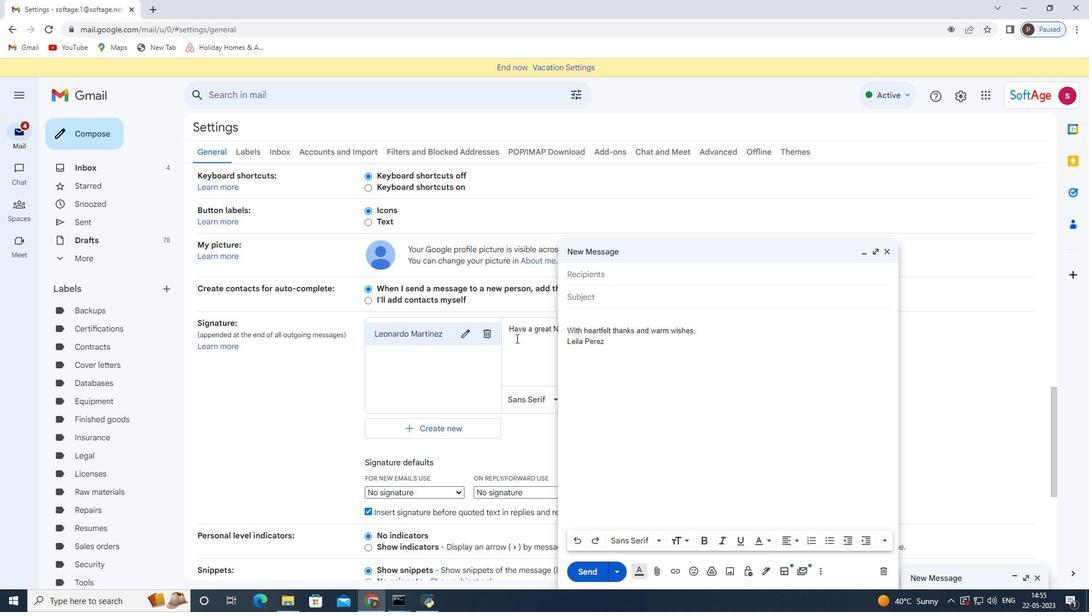 
Action: Mouse moved to (512, 287)
Screenshot: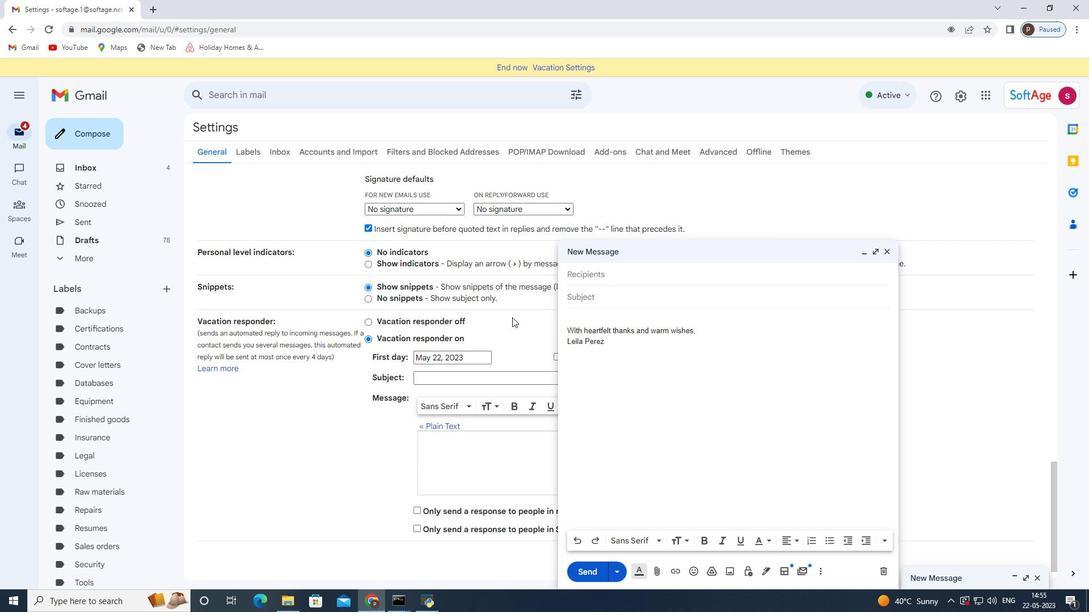 
Action: Mouse scrolled (512, 287) with delta (0, 0)
Screenshot: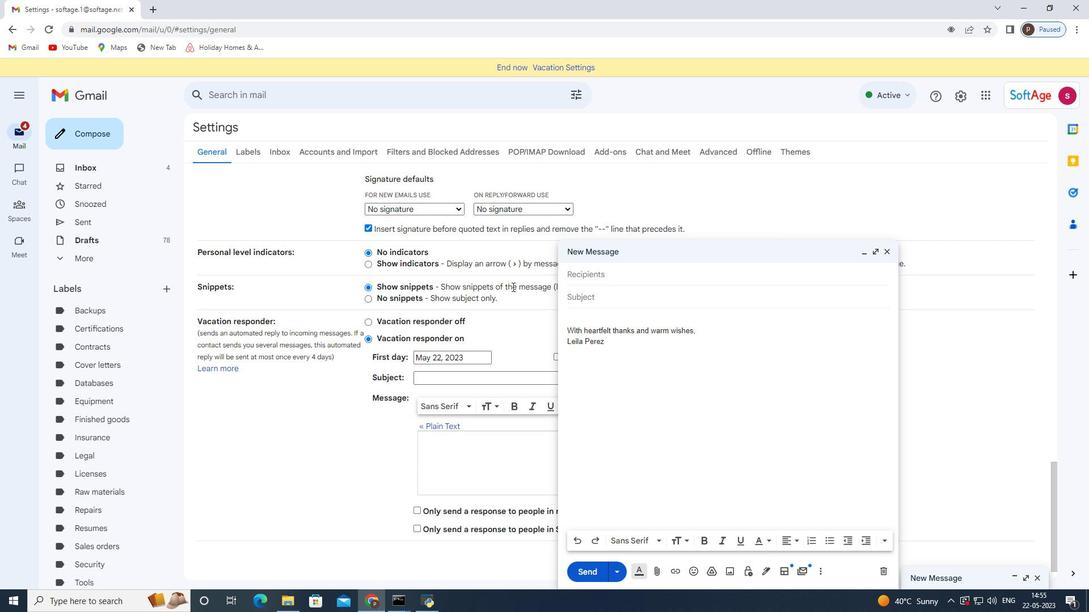 
Action: Mouse moved to (512, 283)
Screenshot: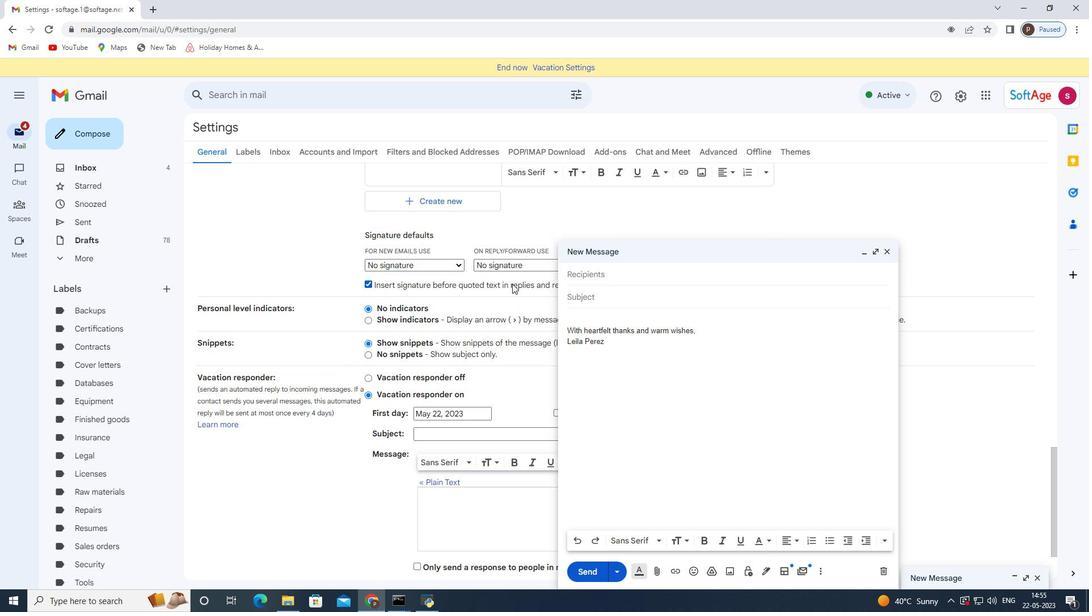 
Action: Mouse scrolled (512, 284) with delta (0, 0)
Screenshot: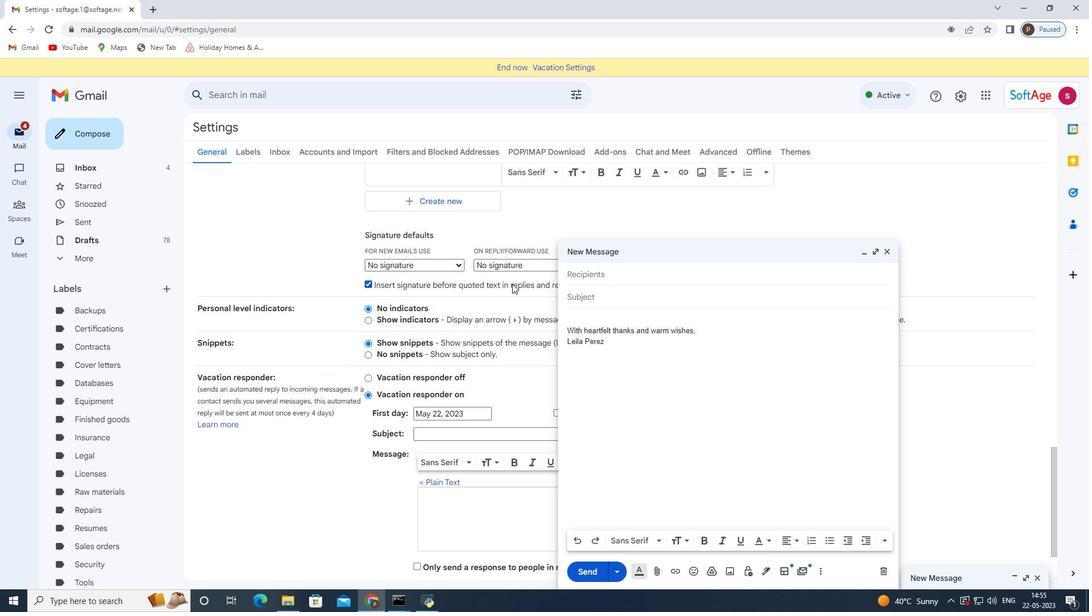 
Action: Mouse moved to (513, 283)
Screenshot: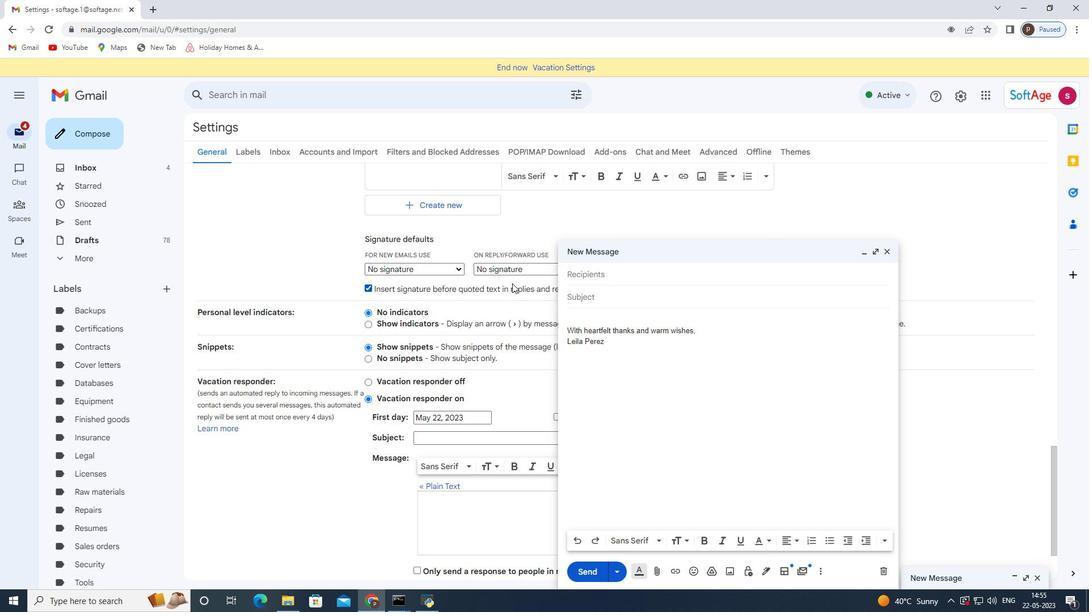 
Action: Mouse scrolled (513, 283) with delta (0, 0)
Screenshot: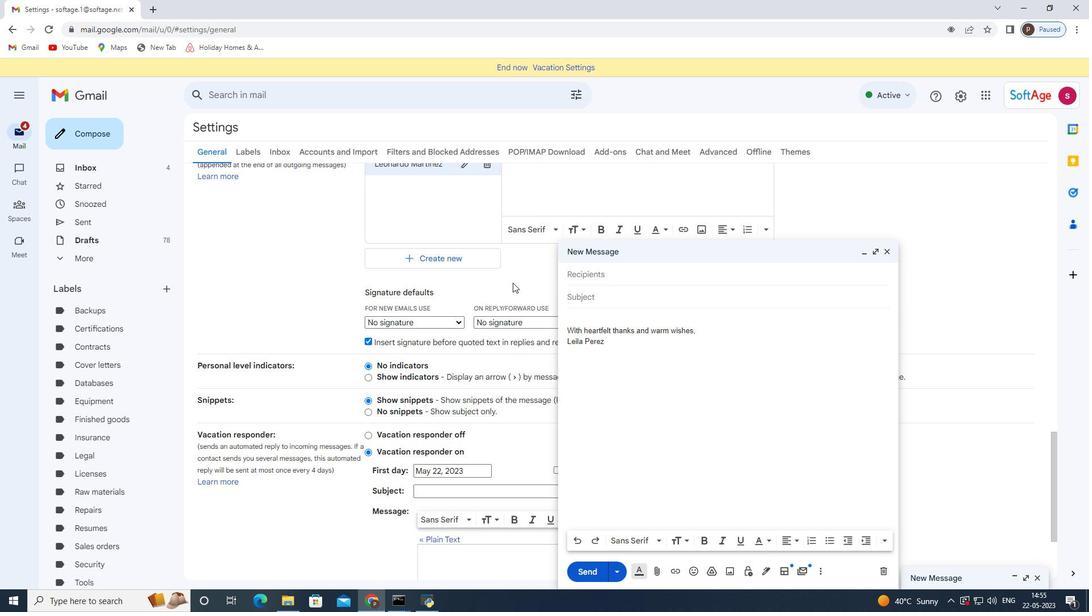 
Action: Mouse scrolled (513, 283) with delta (0, 0)
Screenshot: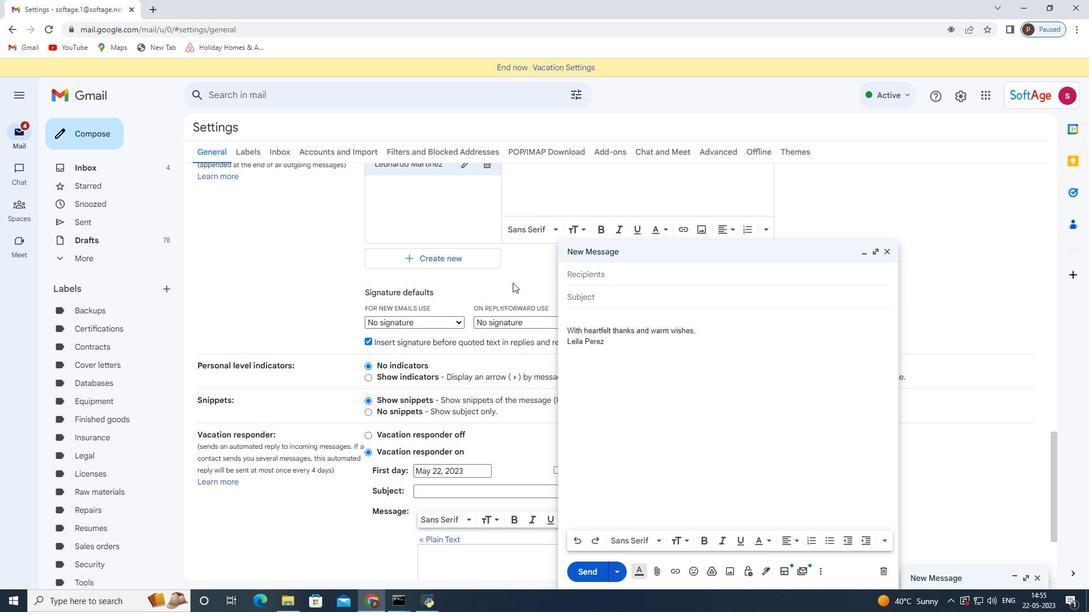 
Action: Mouse moved to (512, 278)
Screenshot: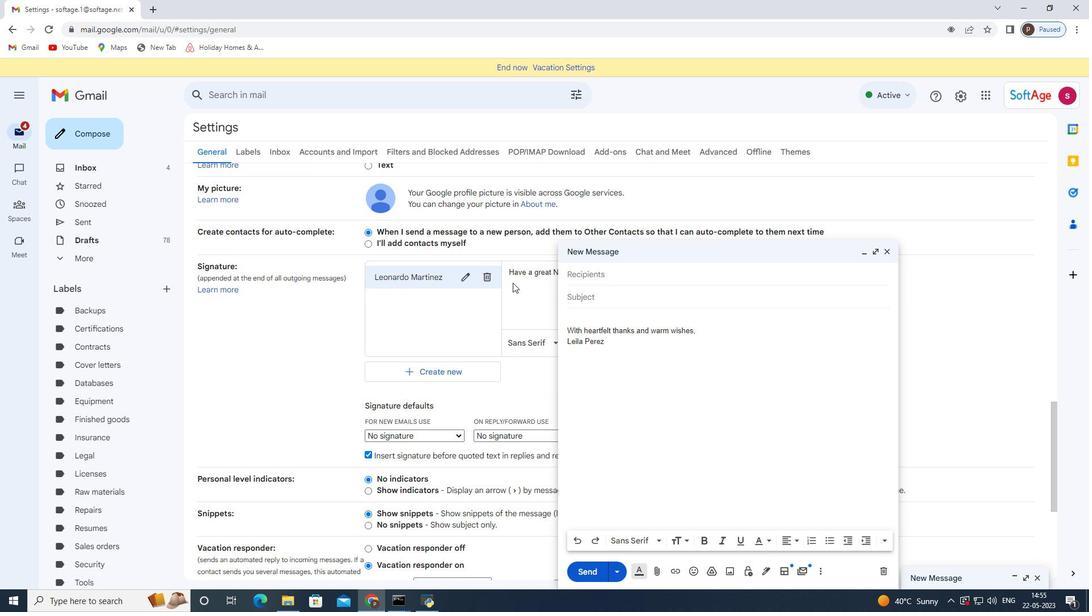 
Action: Mouse scrolled (512, 278) with delta (0, 0)
Screenshot: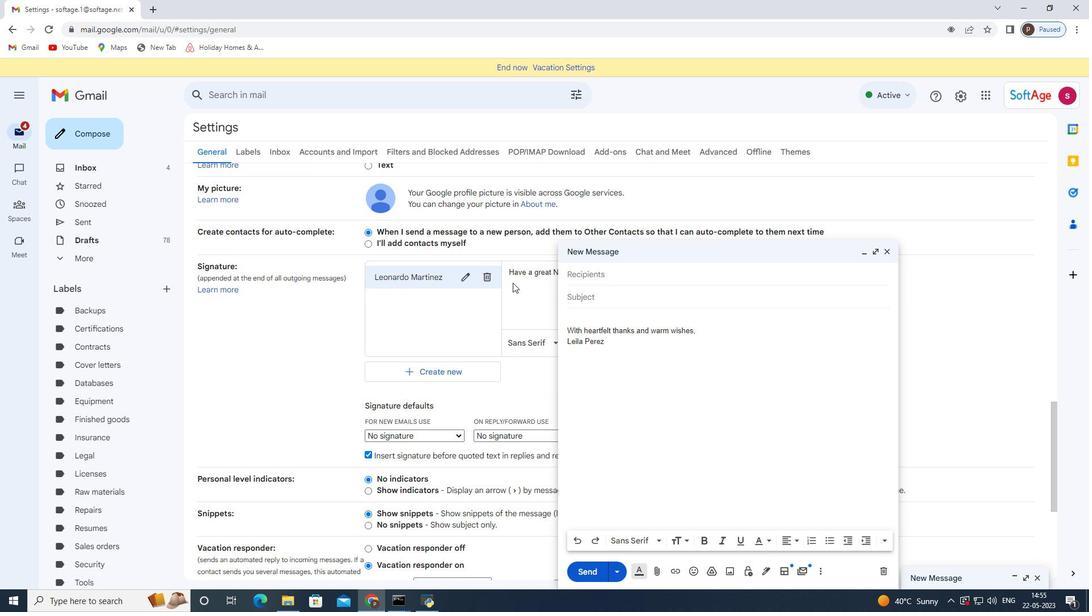 
Action: Mouse moved to (509, 270)
Screenshot: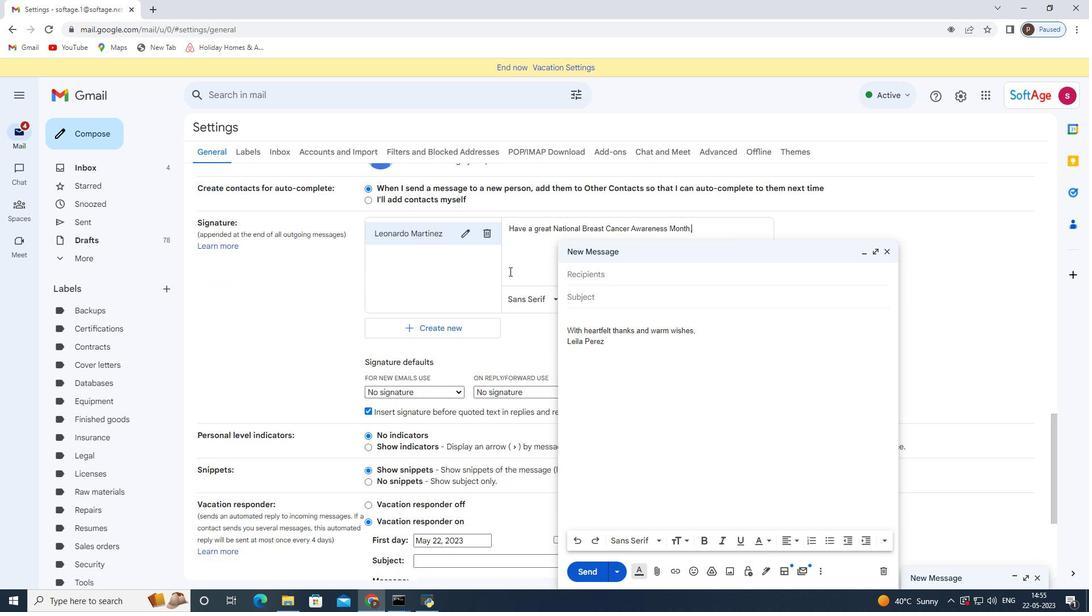 
Action: Key pressed <Key.enter><Key.shift>Leonardo<Key.space><Key.shift>Martinez
Screenshot: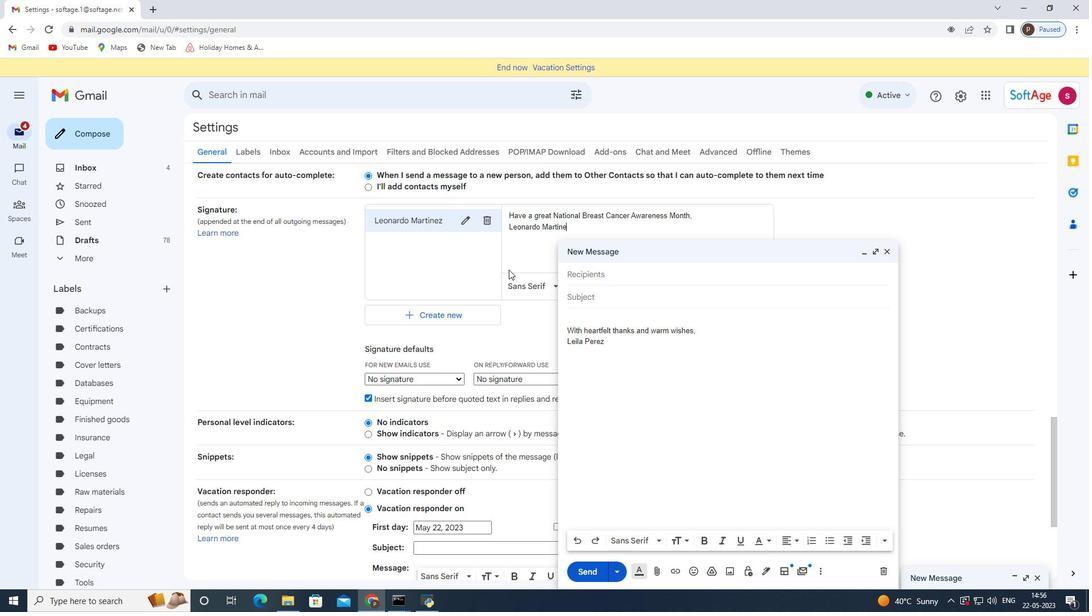 
Action: Mouse scrolled (509, 269) with delta (0, 0)
Screenshot: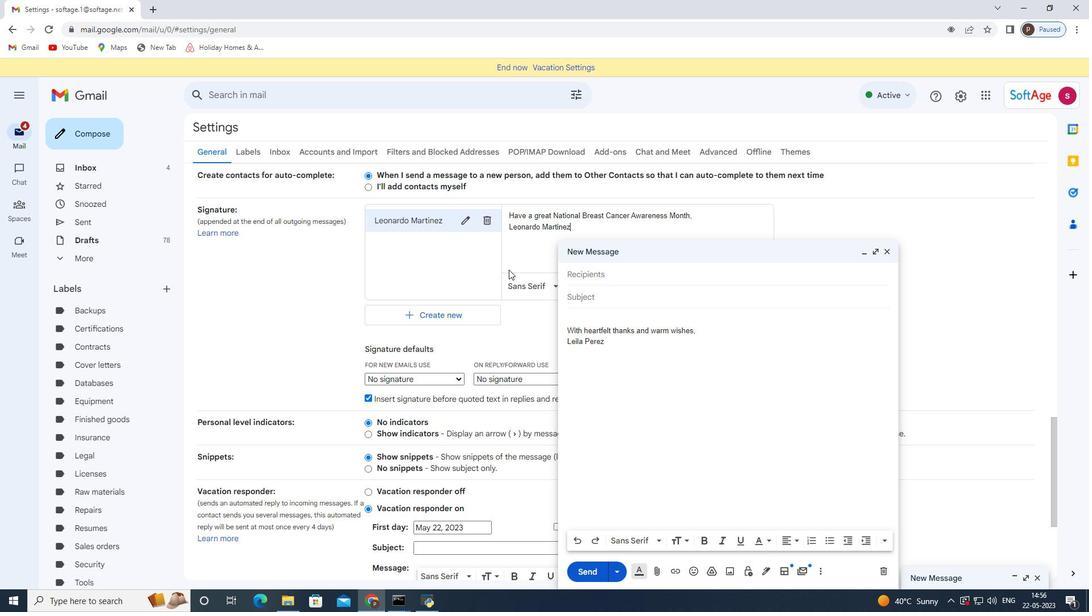 
Action: Mouse scrolled (509, 269) with delta (0, 0)
Screenshot: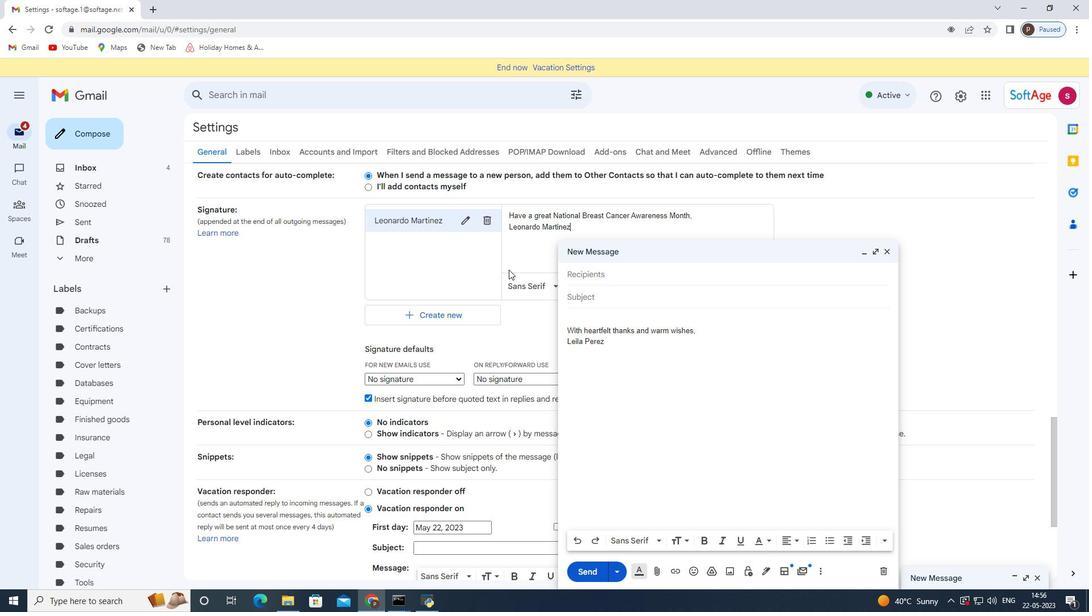
Action: Mouse moved to (440, 267)
Screenshot: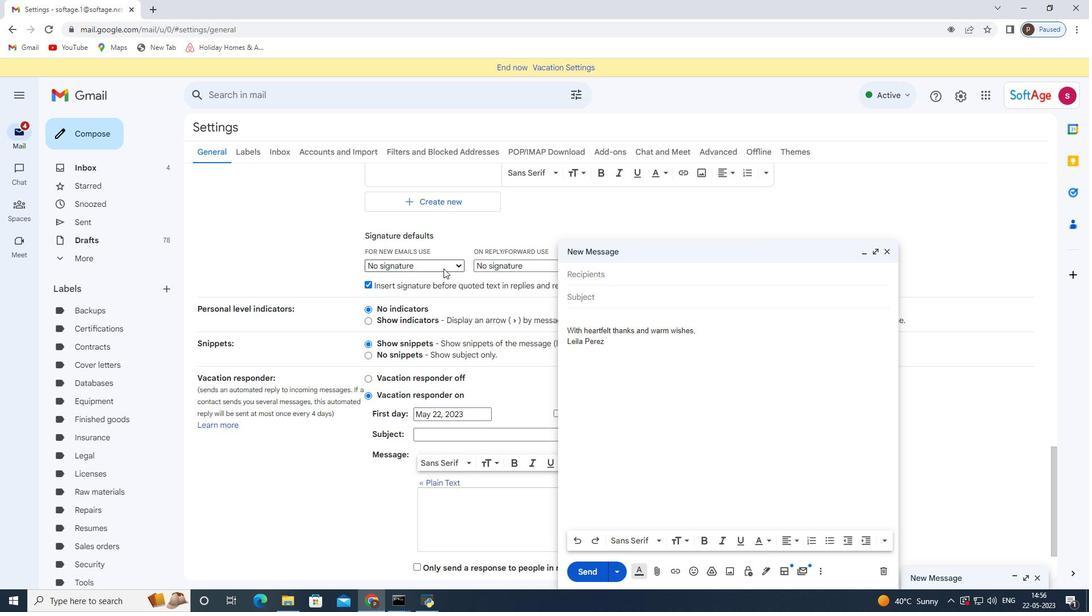 
Action: Mouse pressed left at (440, 267)
Screenshot: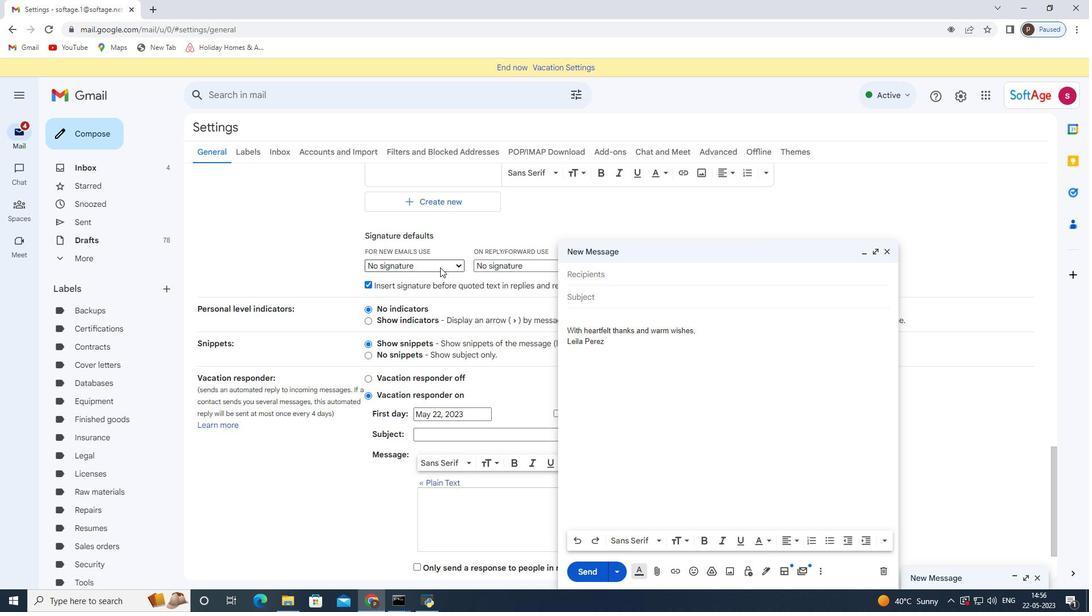 
Action: Mouse moved to (438, 284)
Screenshot: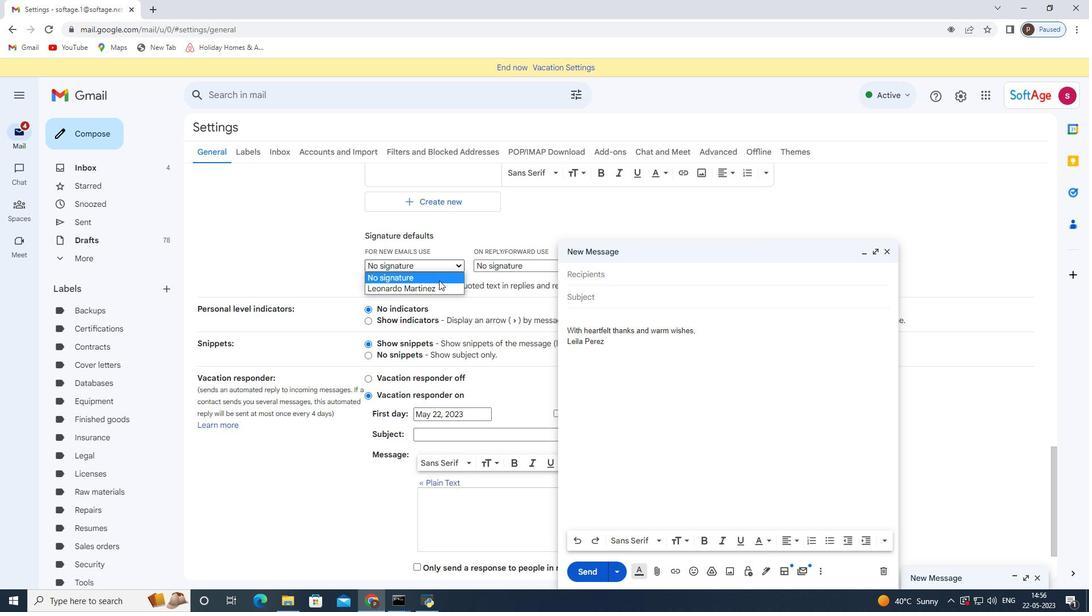 
Action: Mouse pressed left at (438, 284)
Screenshot: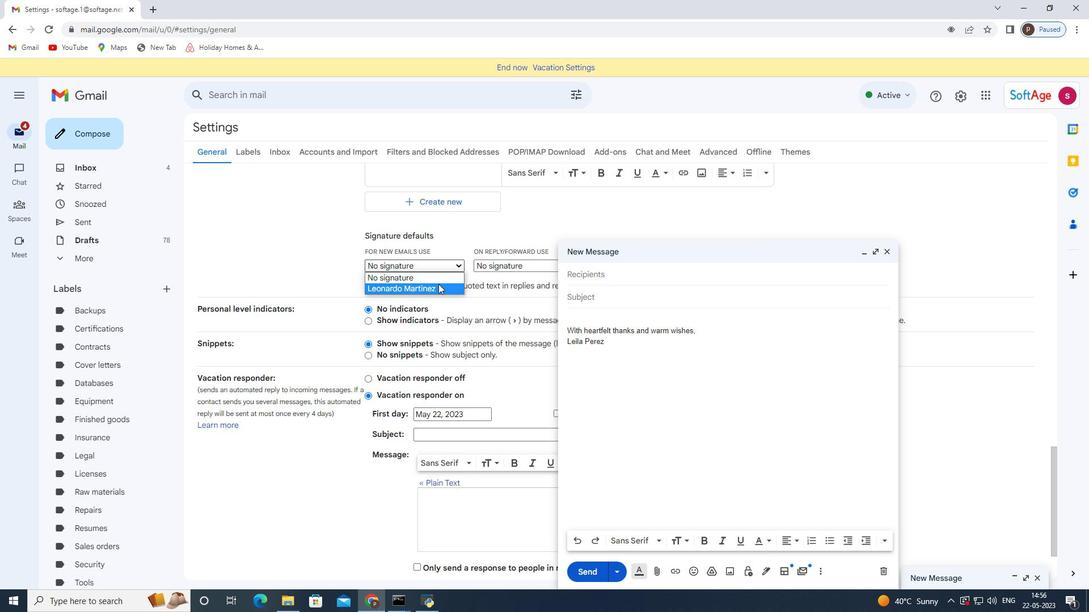 
Action: Mouse moved to (513, 263)
Screenshot: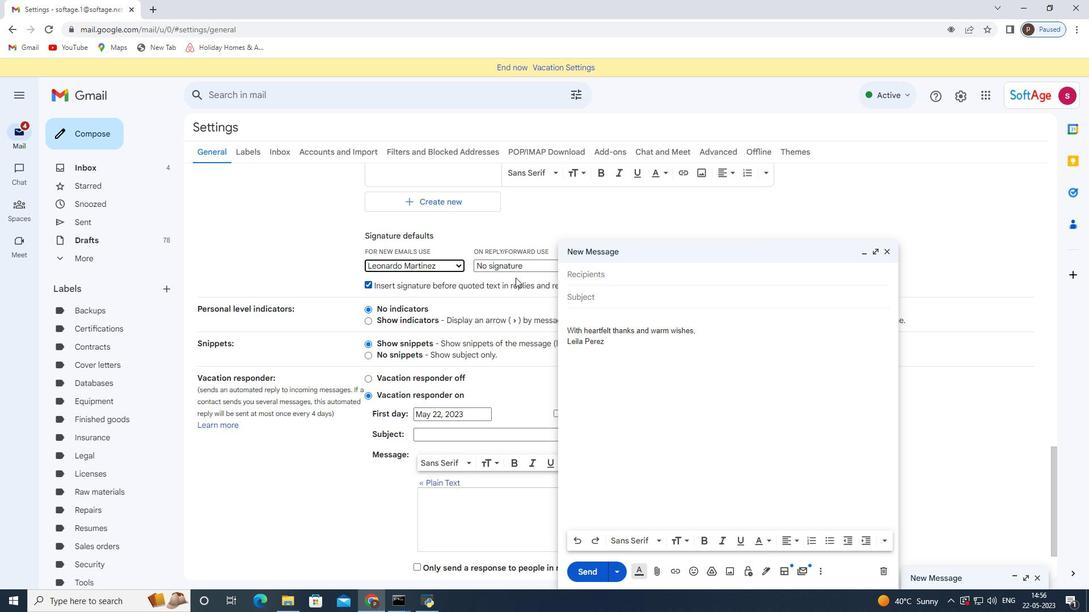 
Action: Mouse pressed left at (513, 263)
Screenshot: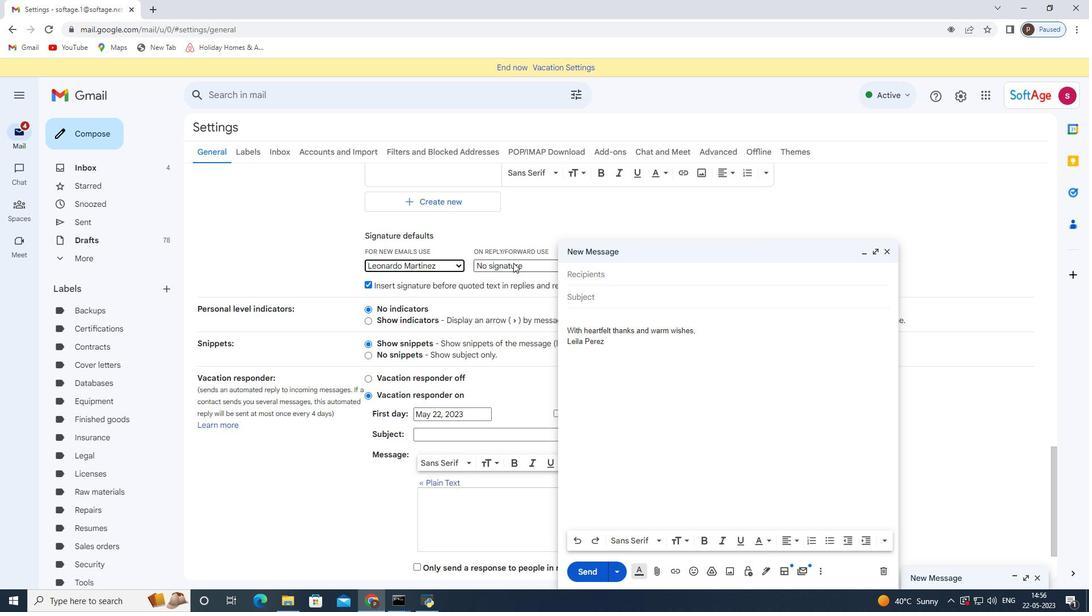 
Action: Mouse moved to (512, 282)
Screenshot: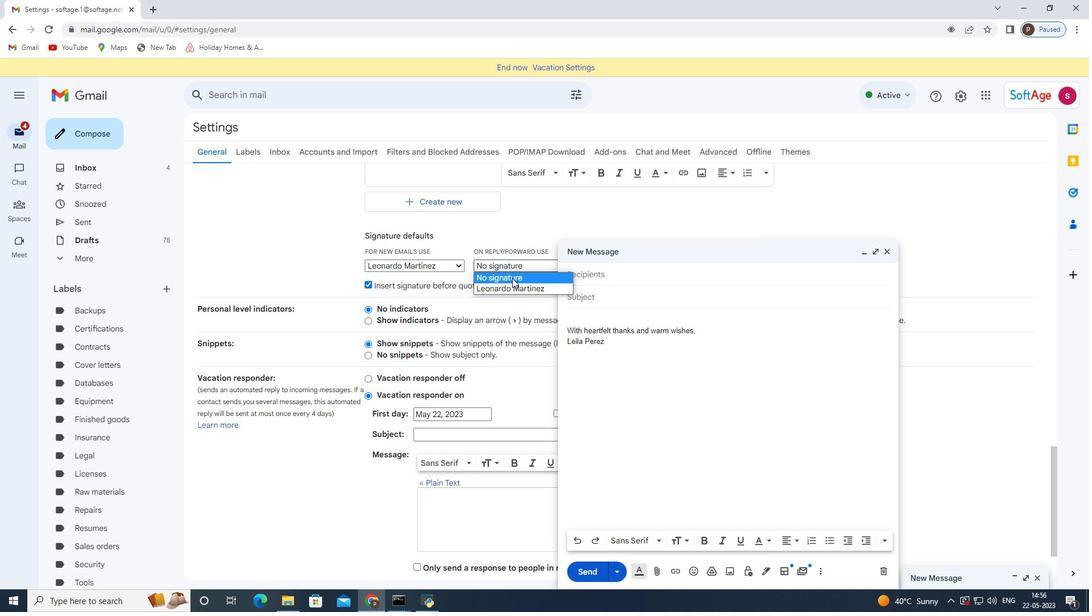 
Action: Mouse pressed left at (512, 282)
Screenshot: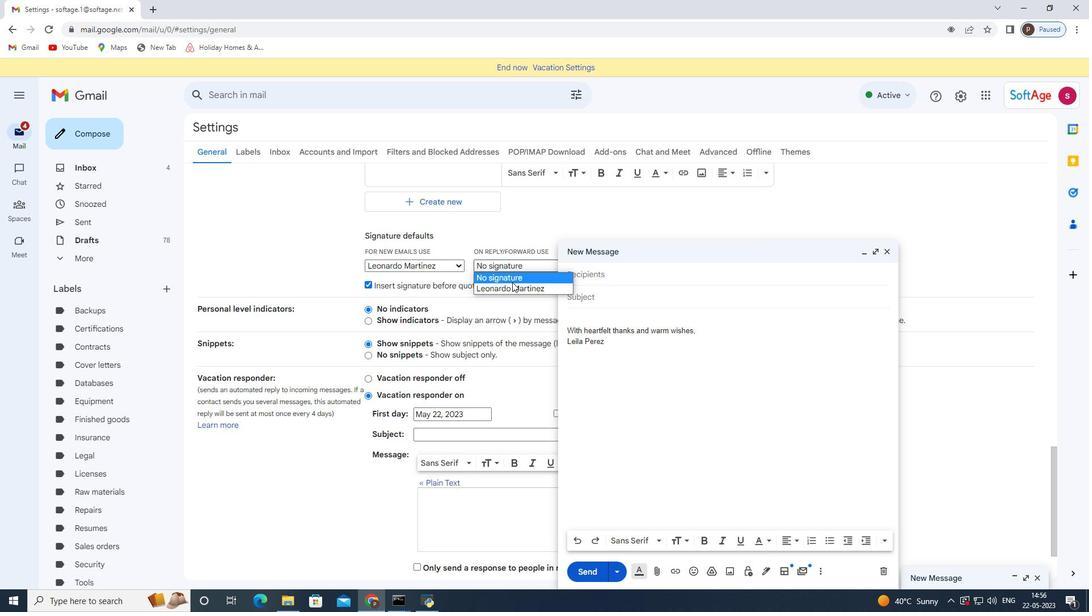 
Action: Mouse moved to (513, 266)
Screenshot: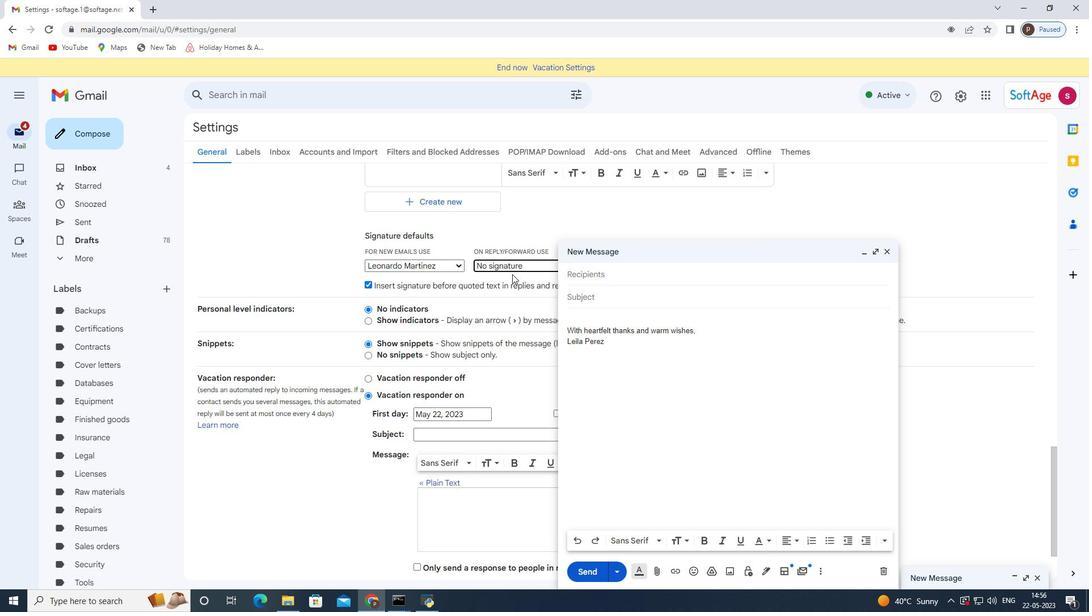 
Action: Mouse pressed left at (513, 266)
Screenshot: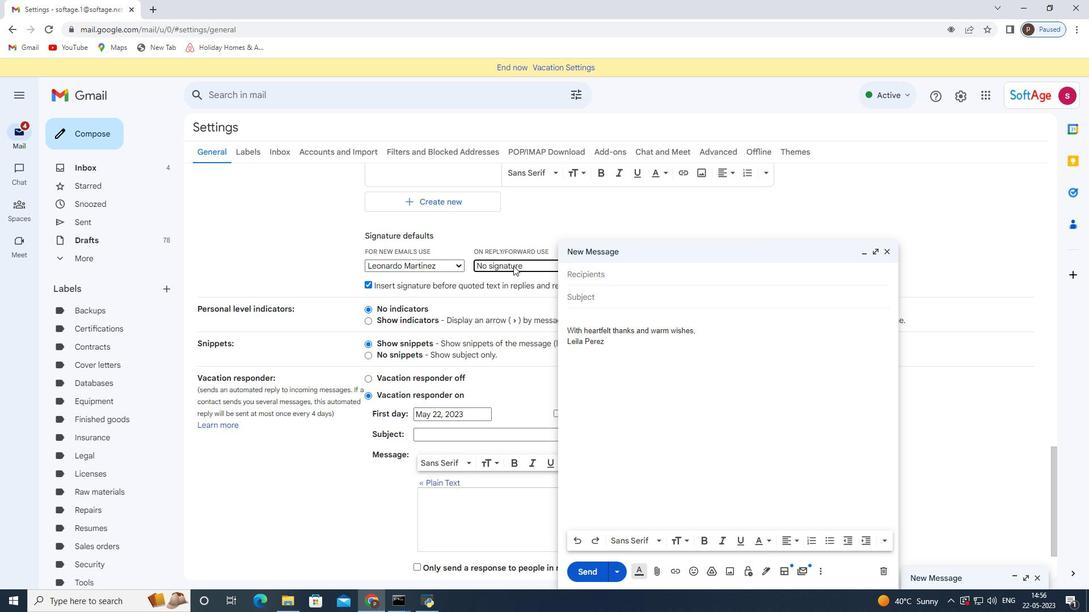 
Action: Mouse moved to (512, 289)
Screenshot: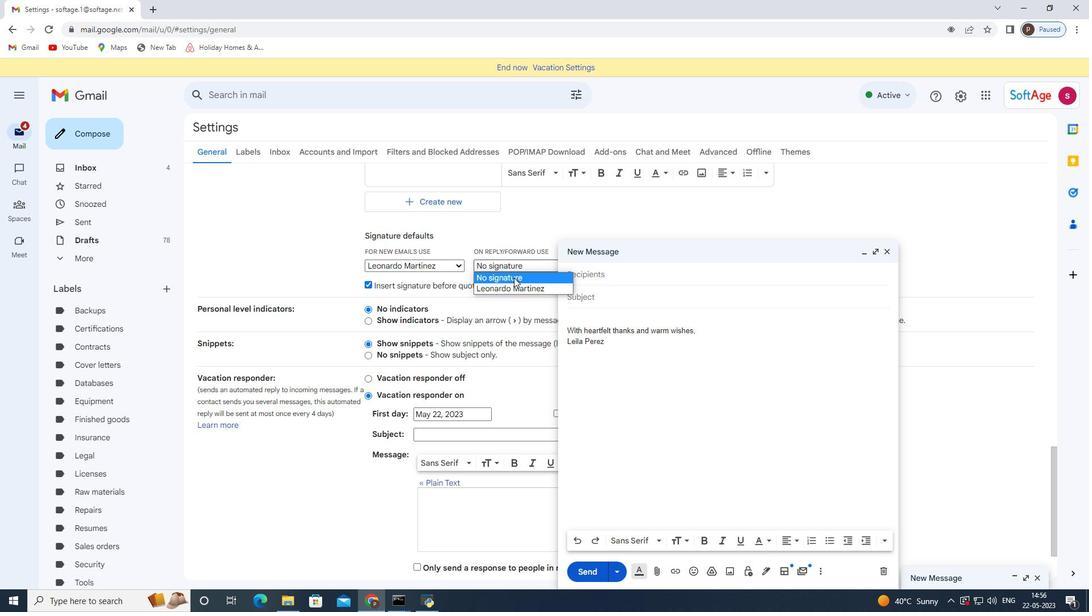 
Action: Mouse pressed left at (512, 289)
Screenshot: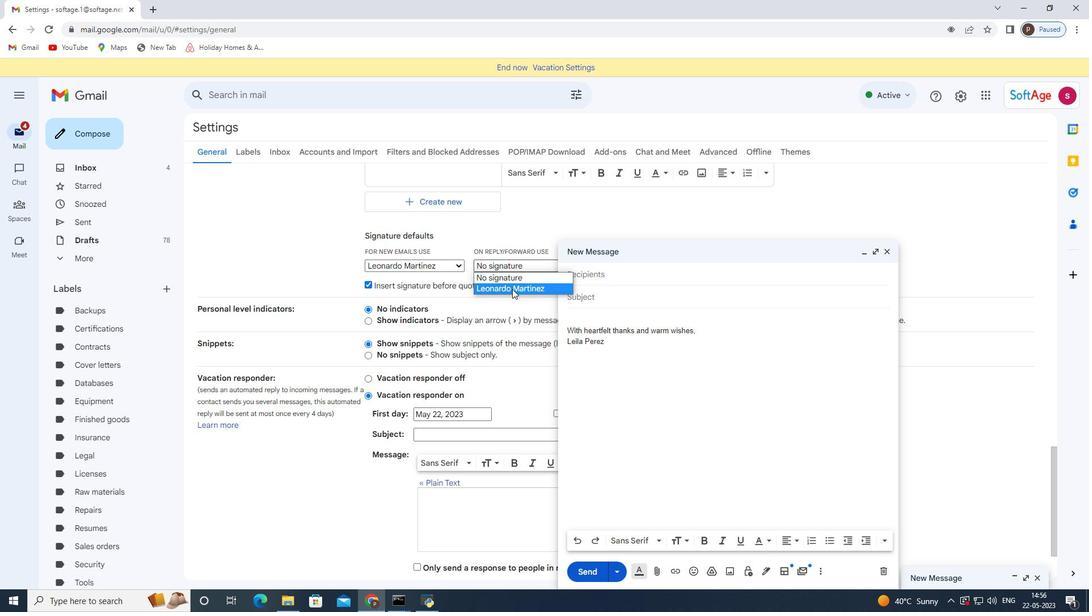 
Action: Mouse scrolled (512, 288) with delta (0, 0)
Screenshot: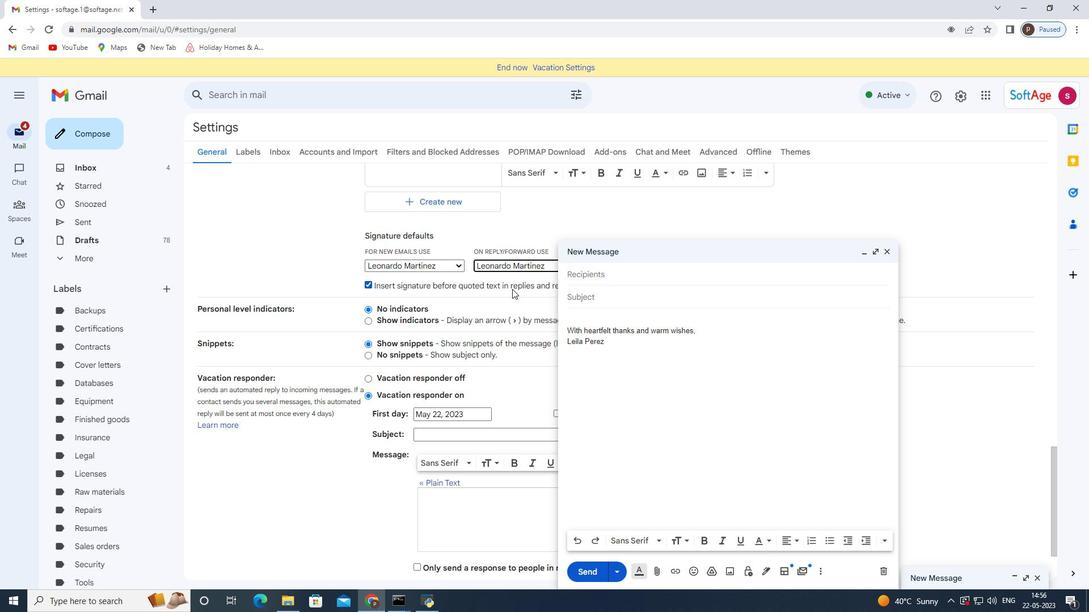 
Action: Mouse scrolled (512, 288) with delta (0, 0)
Screenshot: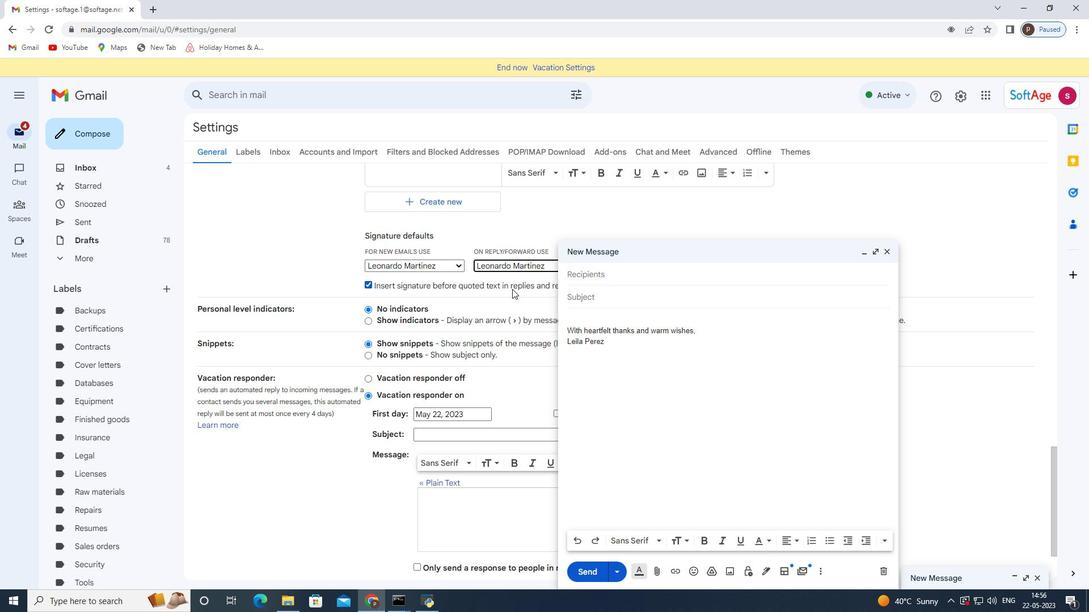 
Action: Mouse scrolled (512, 288) with delta (0, 0)
Screenshot: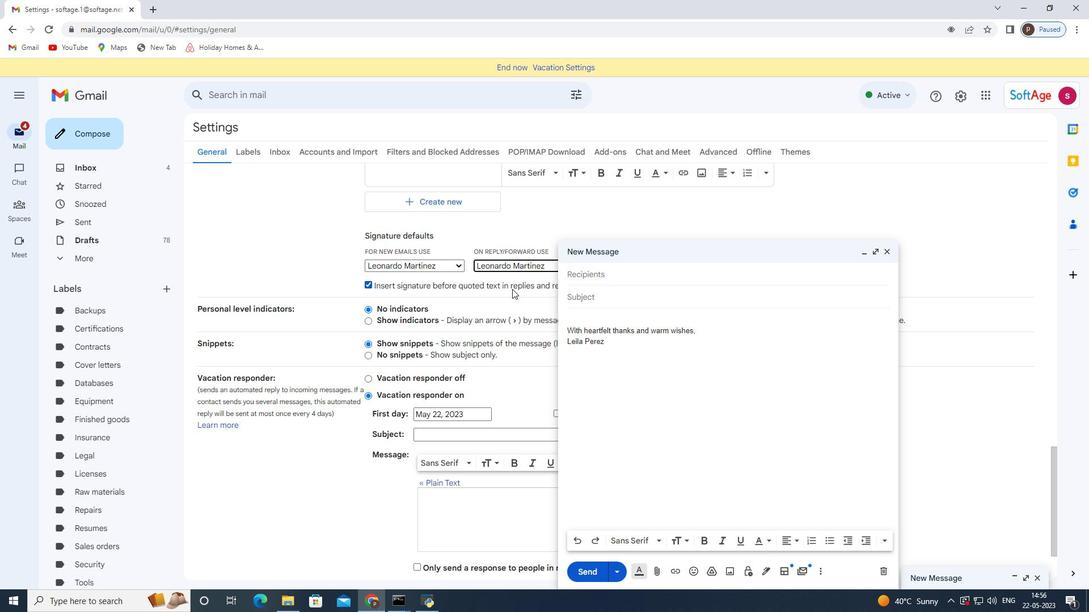 
Action: Mouse scrolled (512, 288) with delta (0, 0)
Screenshot: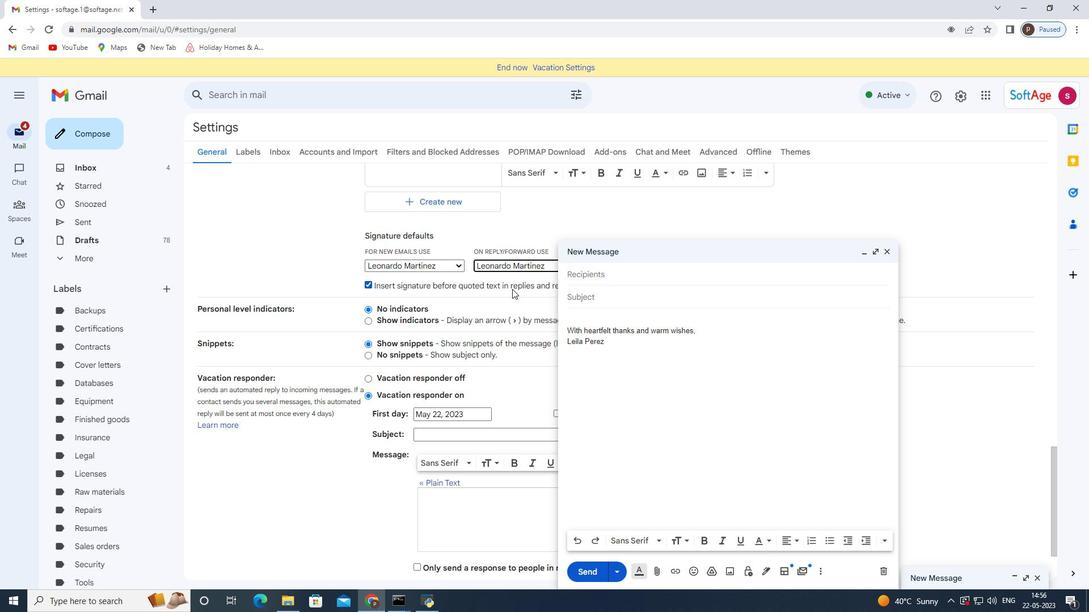 
Action: Mouse scrolled (512, 288) with delta (0, 0)
Screenshot: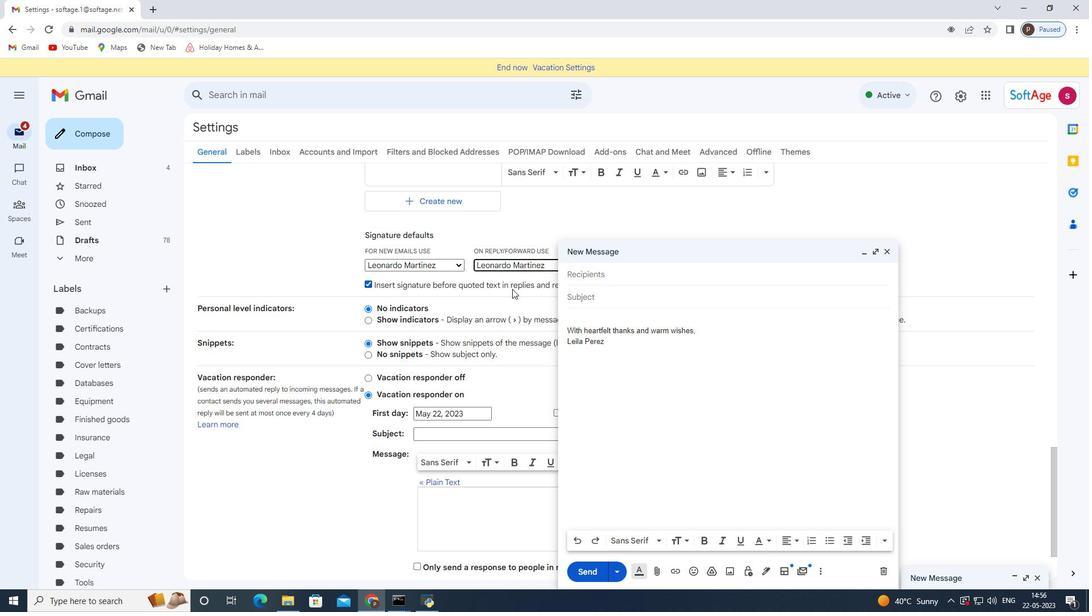 
Action: Mouse moved to (509, 292)
Screenshot: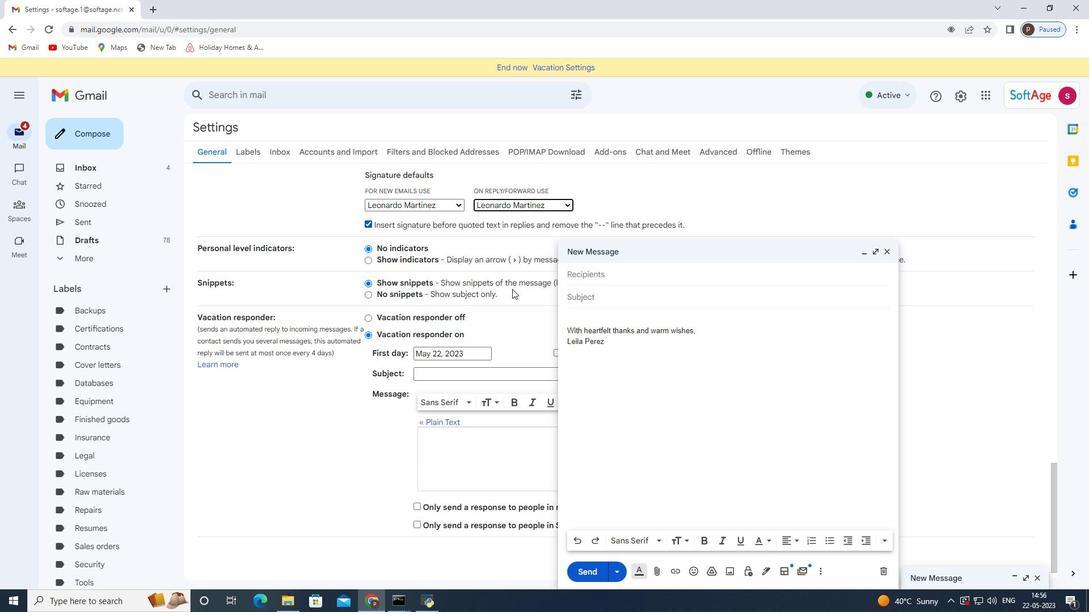 
Action: Mouse scrolled (509, 291) with delta (0, 0)
Screenshot: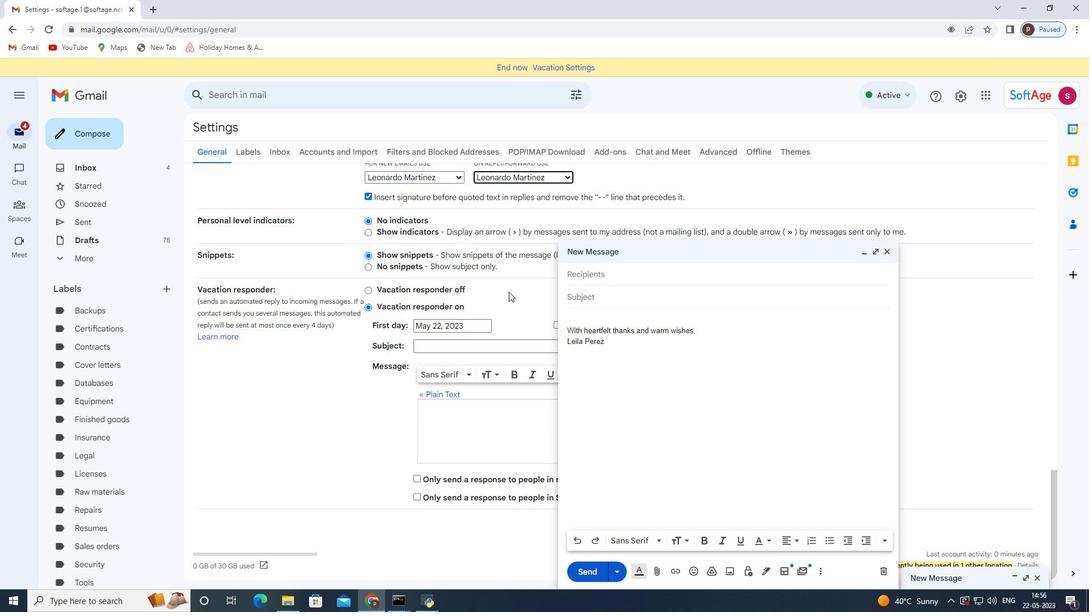 
Action: Mouse moved to (507, 293)
Screenshot: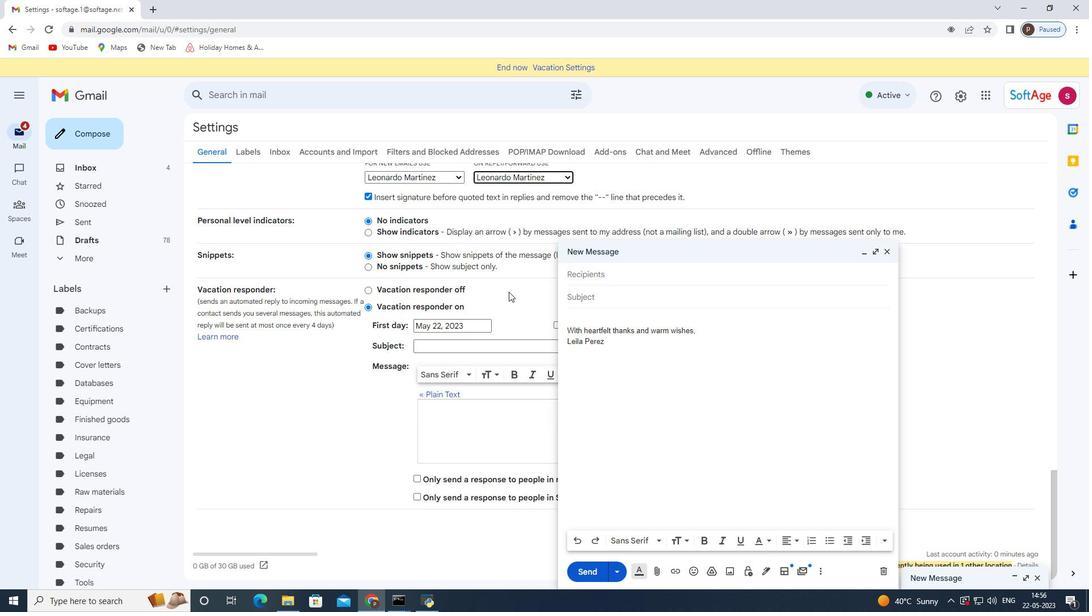 
Action: Mouse scrolled (507, 292) with delta (0, 0)
Screenshot: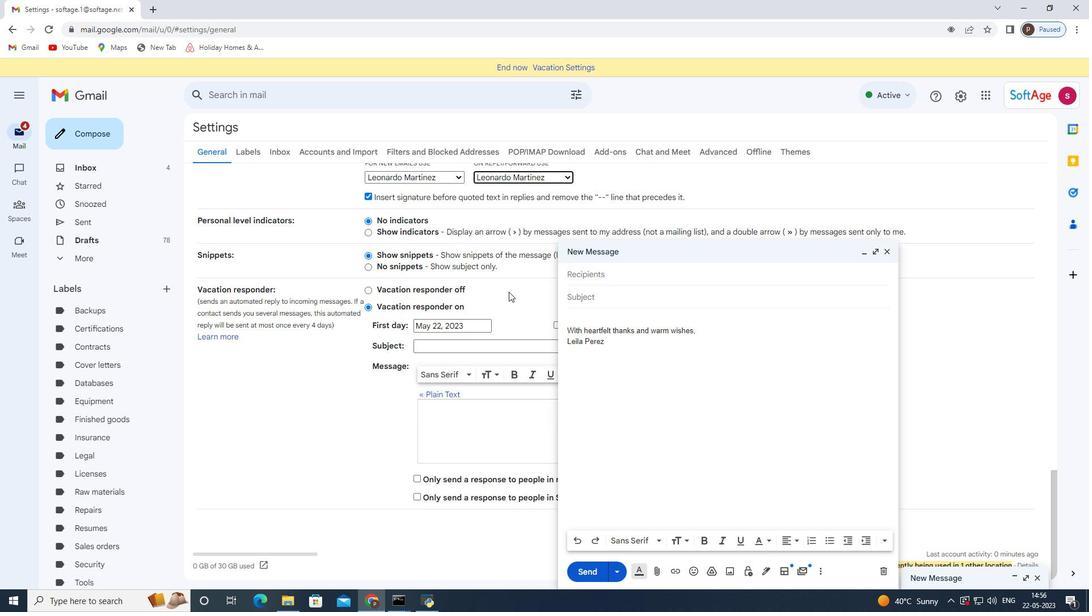 
Action: Mouse moved to (505, 300)
Screenshot: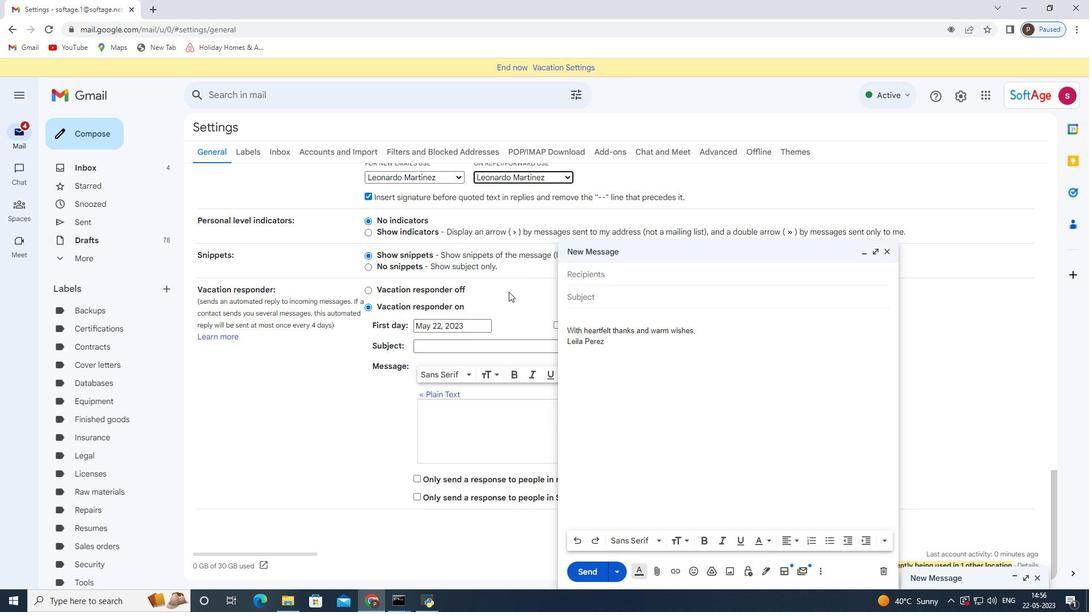 
Action: Mouse scrolled (505, 299) with delta (0, 0)
Screenshot: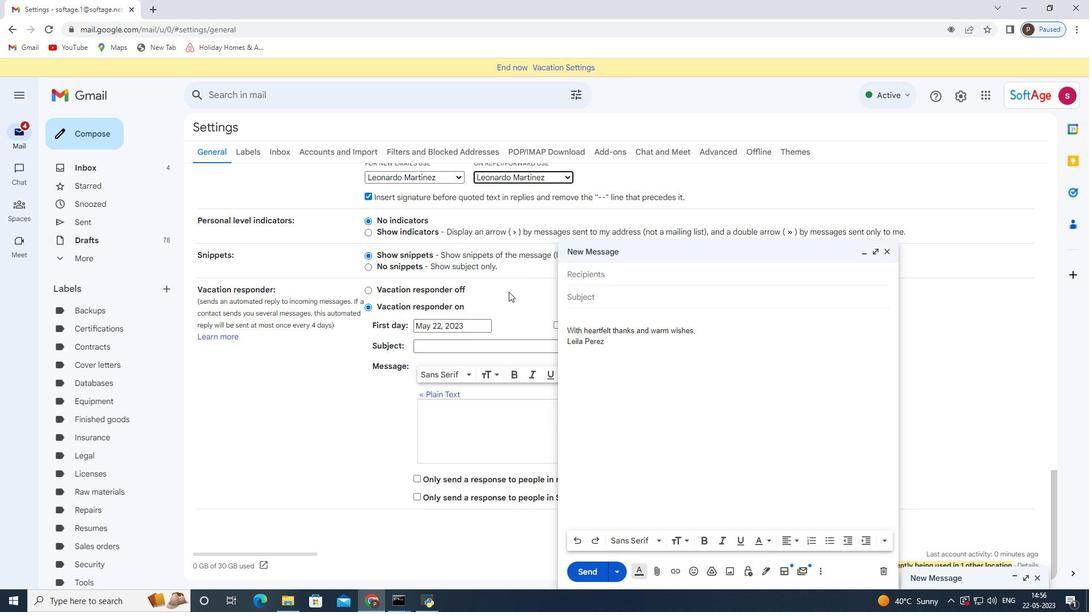 
Action: Mouse moved to (887, 254)
Screenshot: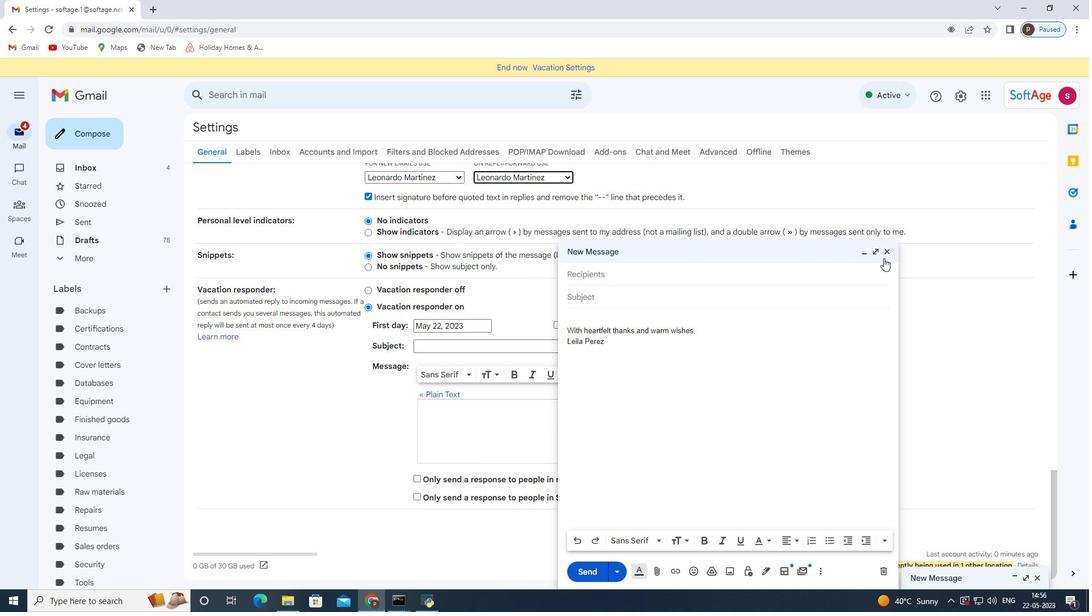
Action: Mouse pressed left at (887, 254)
Screenshot: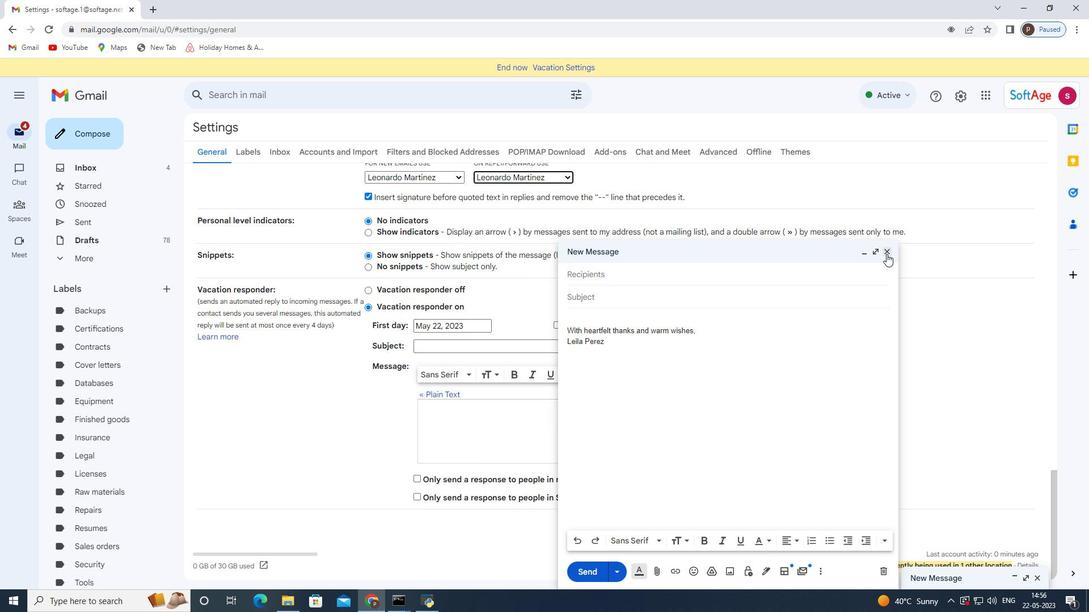 
Action: Mouse moved to (594, 517)
Screenshot: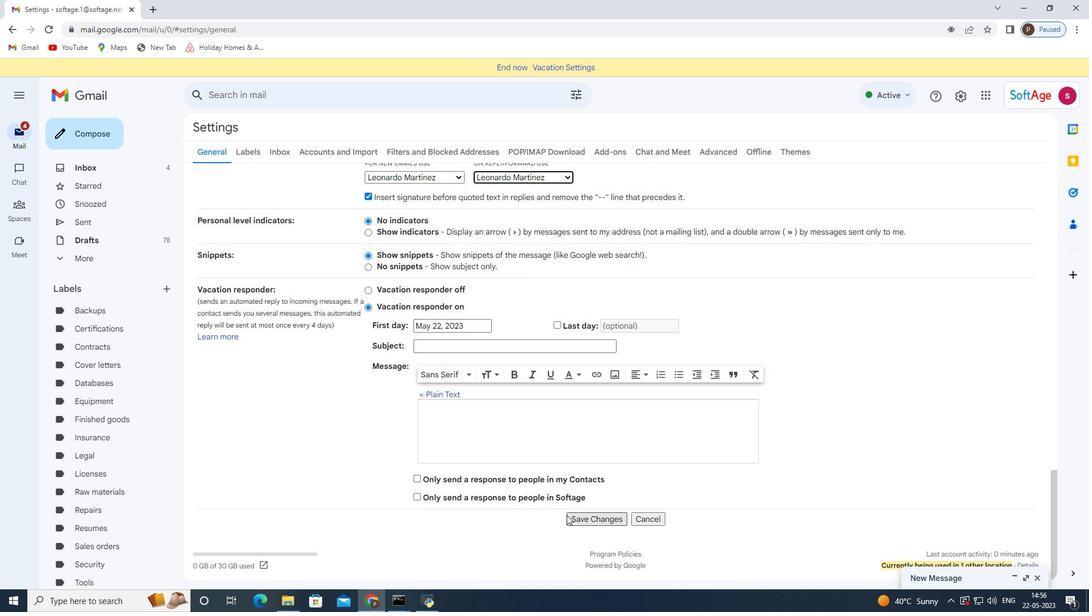 
Action: Mouse pressed left at (594, 517)
Screenshot: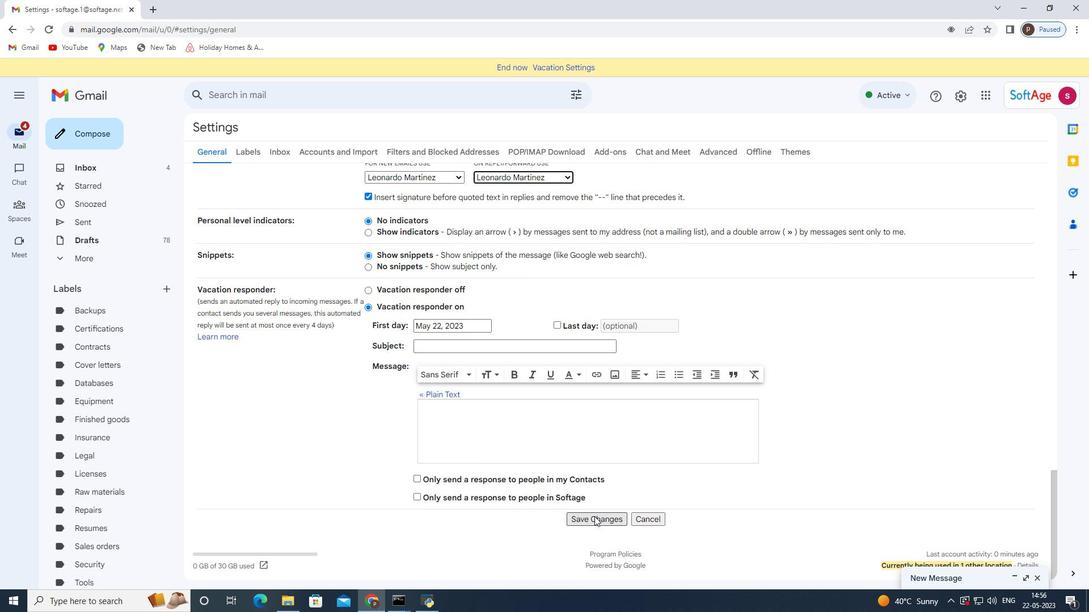 
Action: Mouse moved to (411, 442)
Screenshot: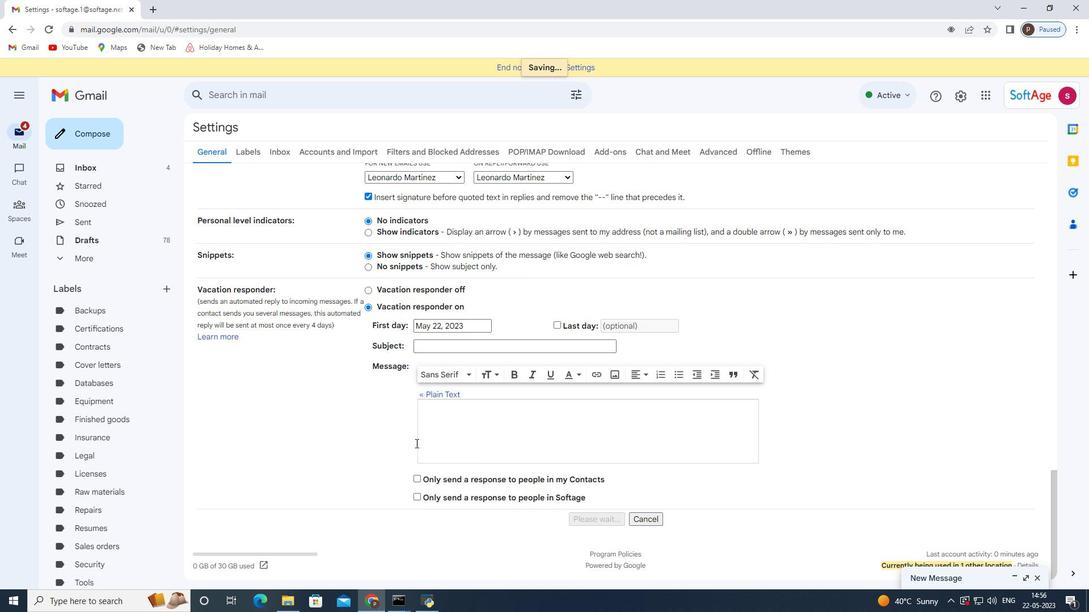 
Action: Mouse scrolled (411, 443) with delta (0, 0)
Screenshot: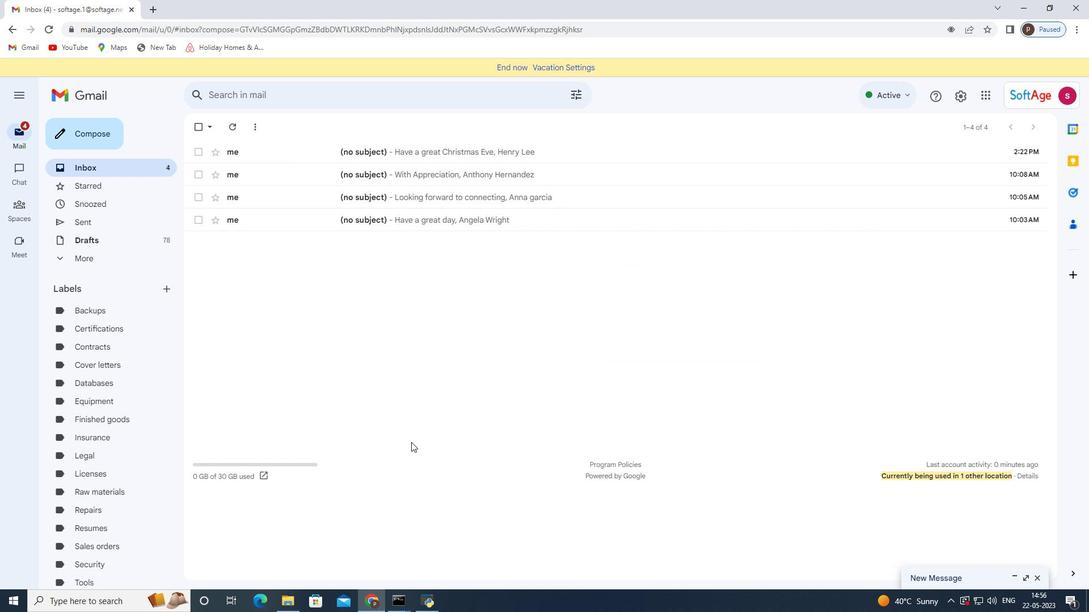
Action: Mouse scrolled (411, 443) with delta (0, 0)
Screenshot: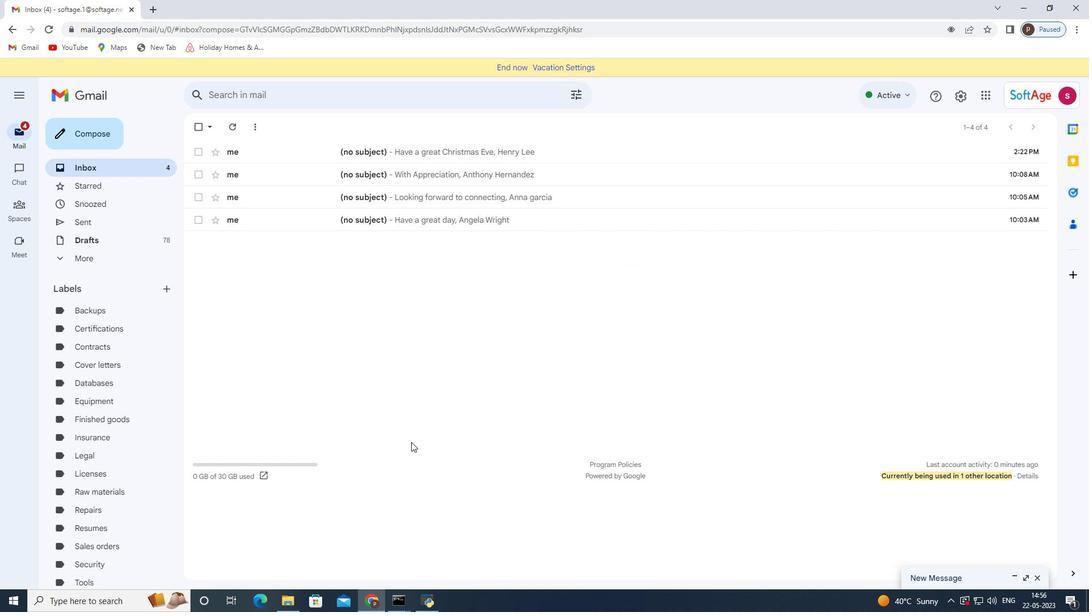 
Action: Mouse scrolled (411, 443) with delta (0, 0)
Screenshot: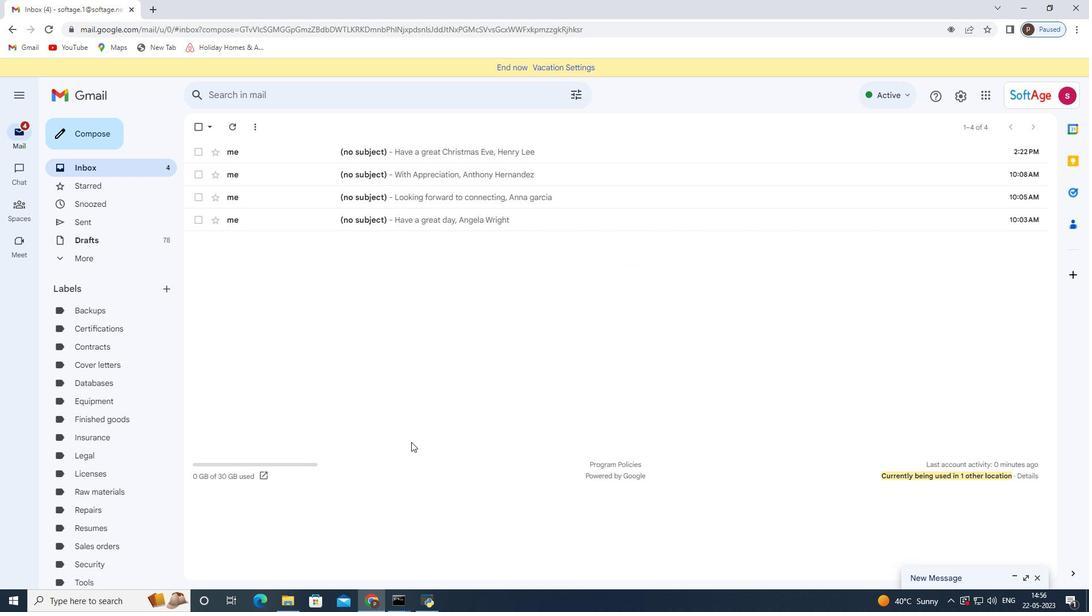 
Action: Mouse scrolled (411, 443) with delta (0, 0)
Screenshot: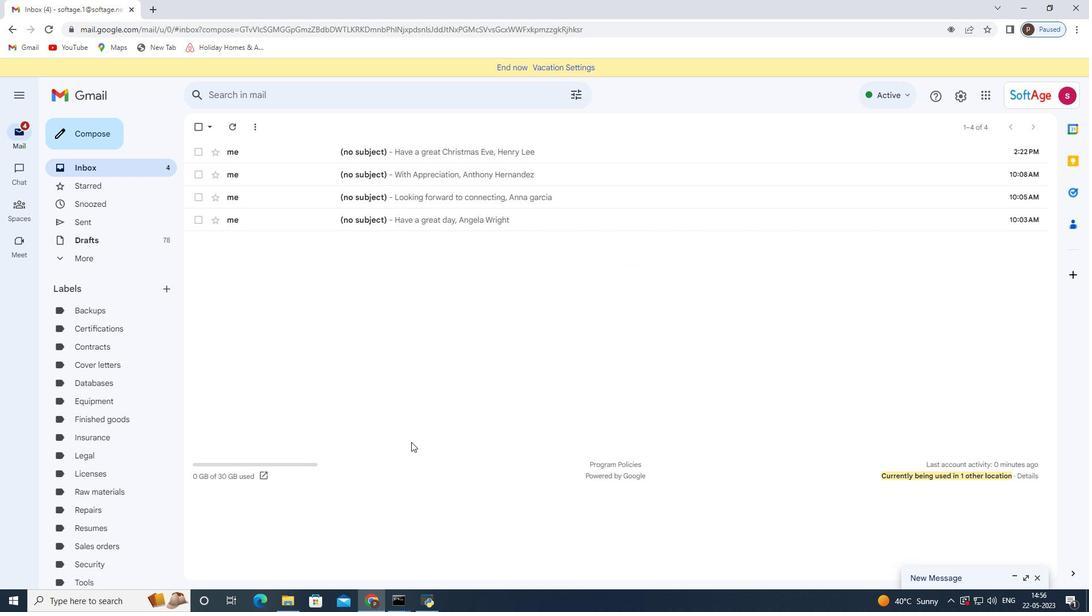 
Action: Mouse scrolled (411, 443) with delta (0, 0)
Screenshot: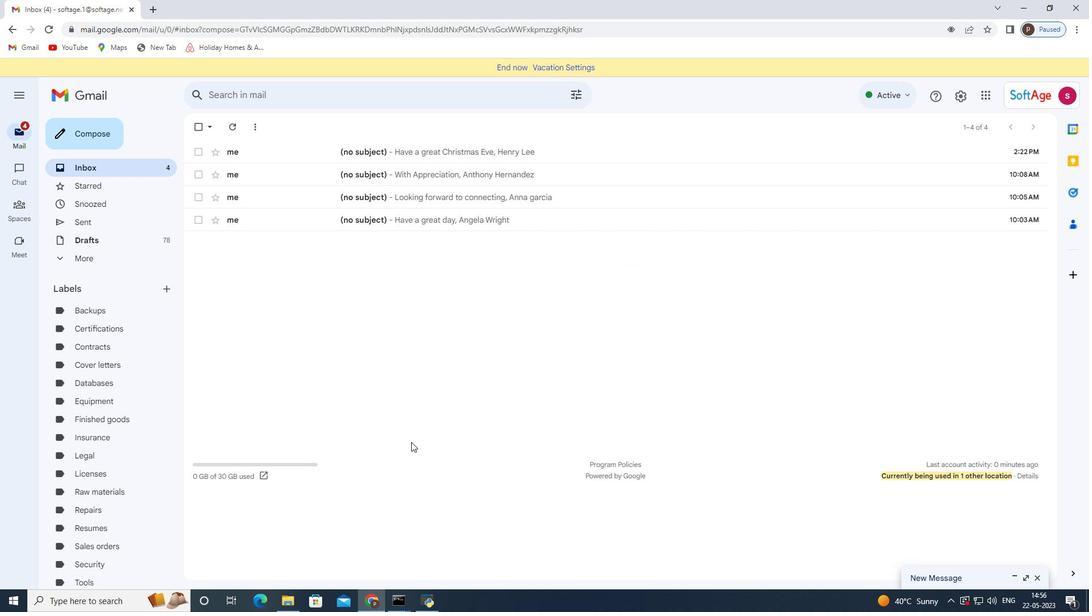 
Action: Mouse moved to (94, 129)
Screenshot: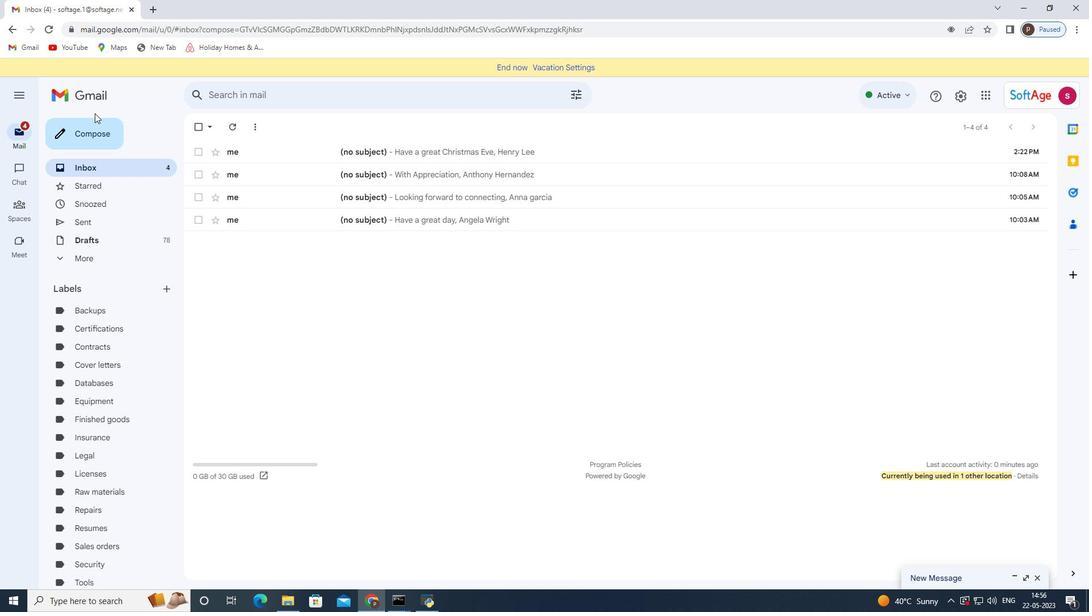 
Action: Mouse pressed left at (94, 129)
Screenshot: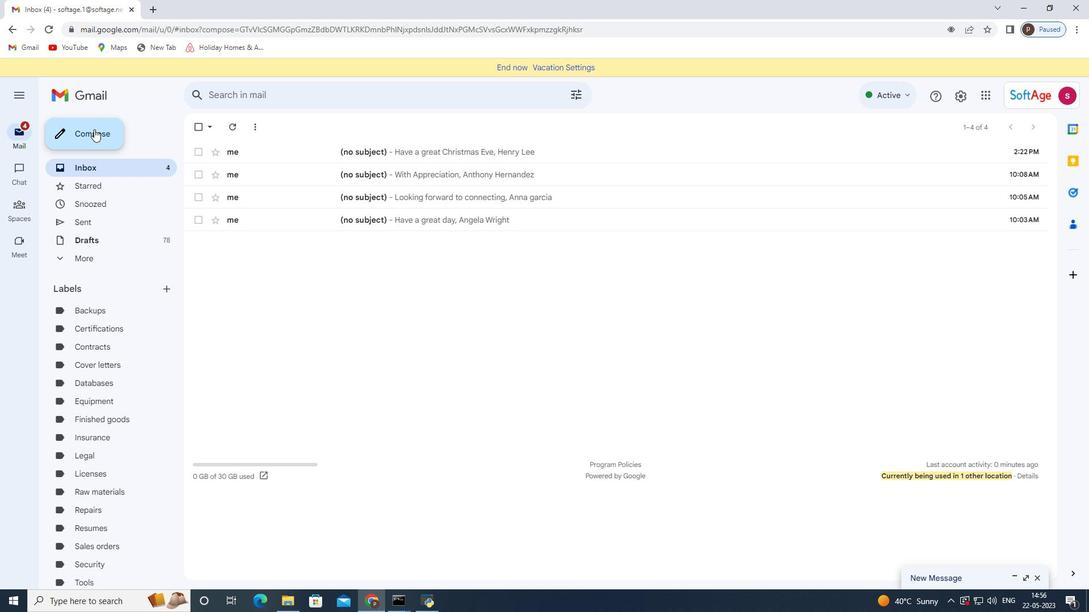 
Action: Mouse moved to (625, 278)
Screenshot: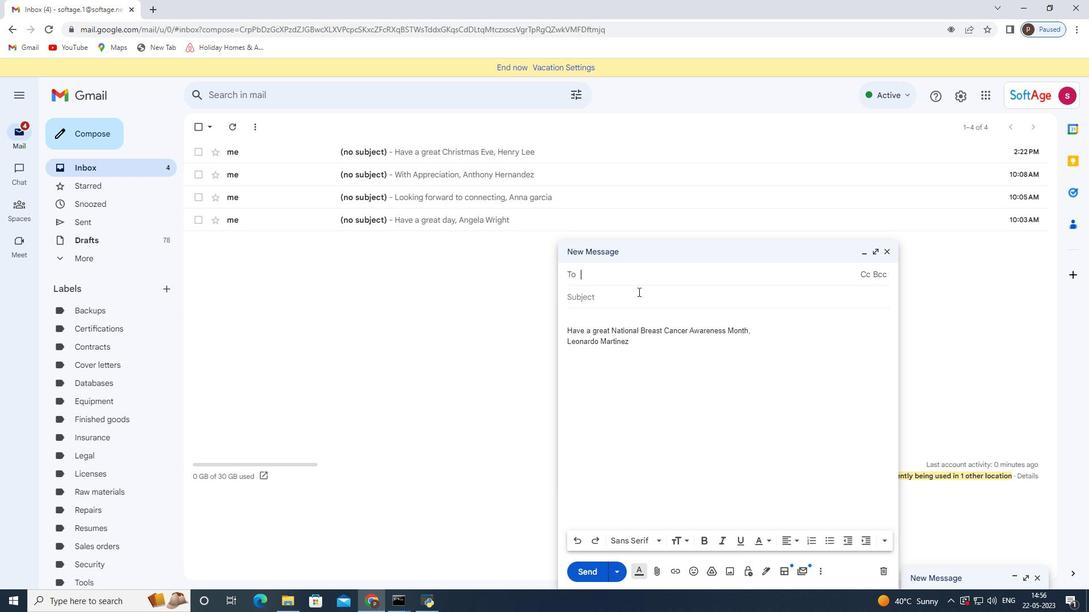 
Action: Mouse pressed left at (625, 278)
Screenshot: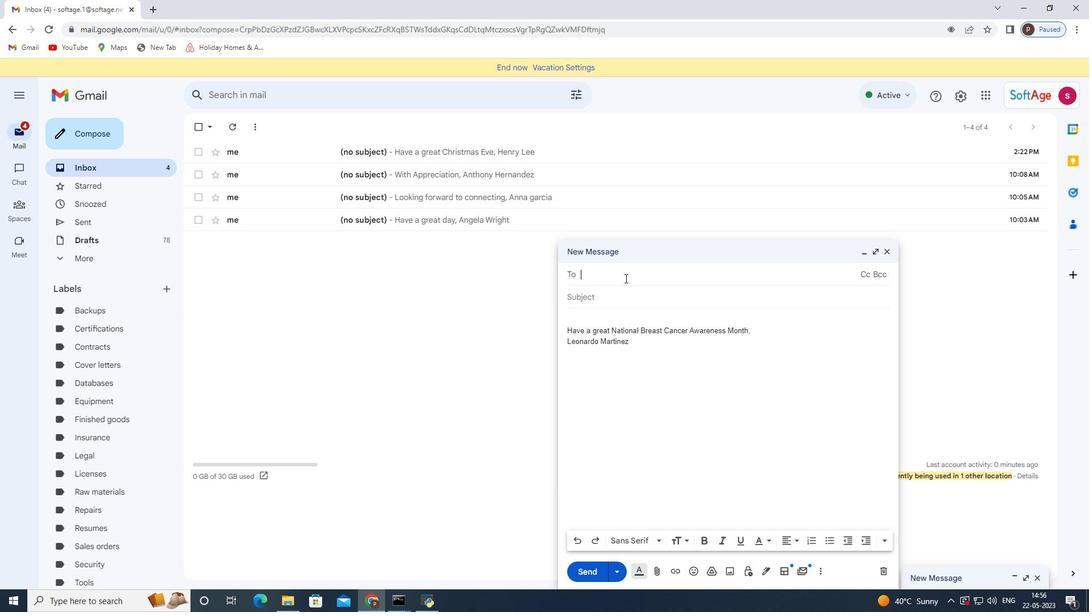 
Action: Key pressed softage.3<Key.shift>@softage.net
Screenshot: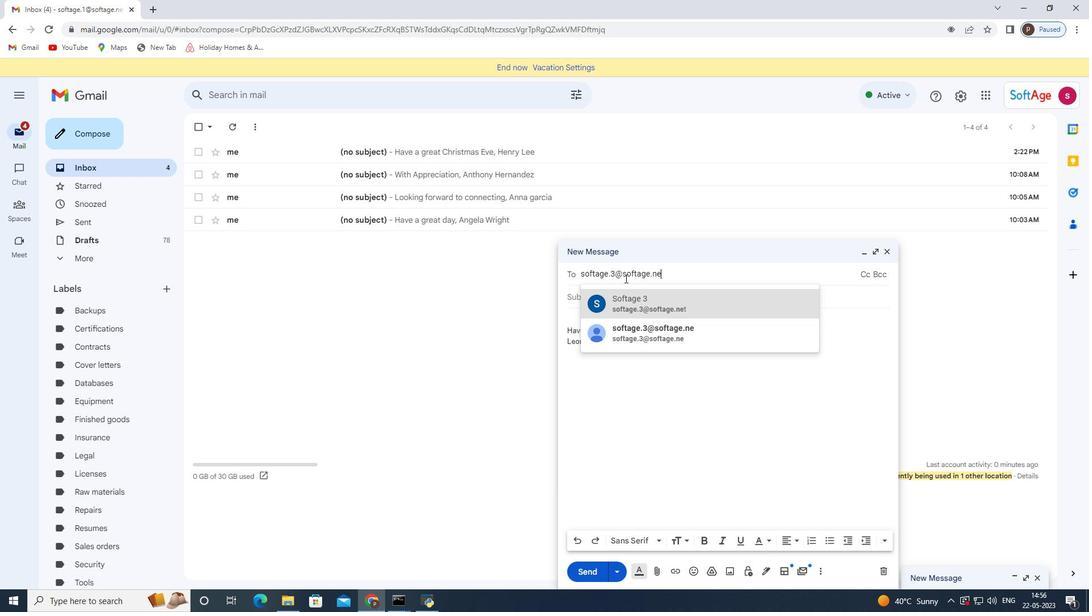 
Action: Mouse moved to (712, 301)
Screenshot: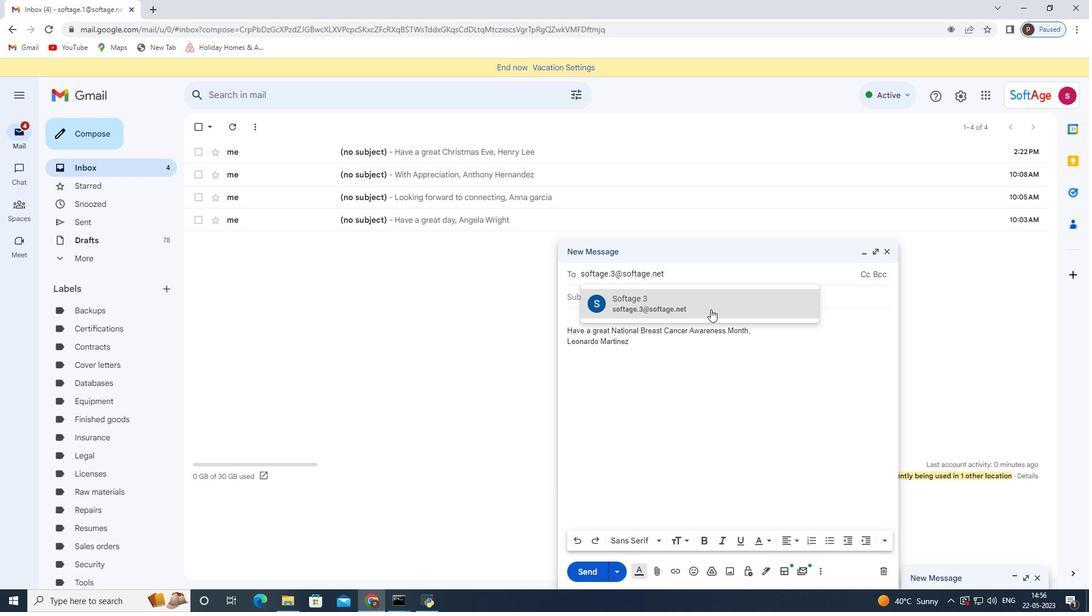 
Action: Mouse pressed left at (712, 301)
Screenshot: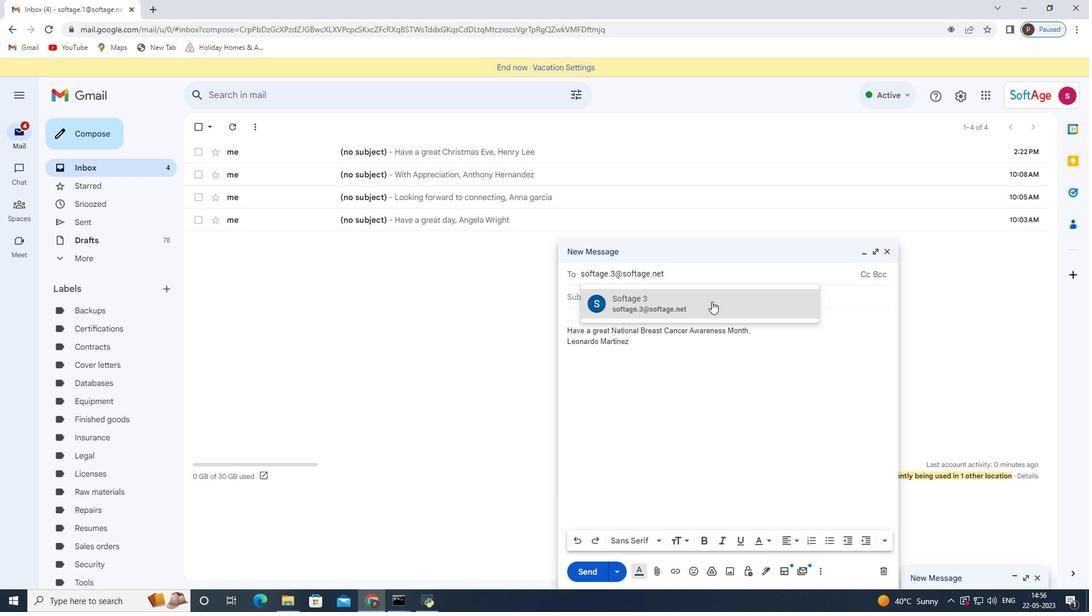 
Action: Mouse moved to (682, 372)
Screenshot: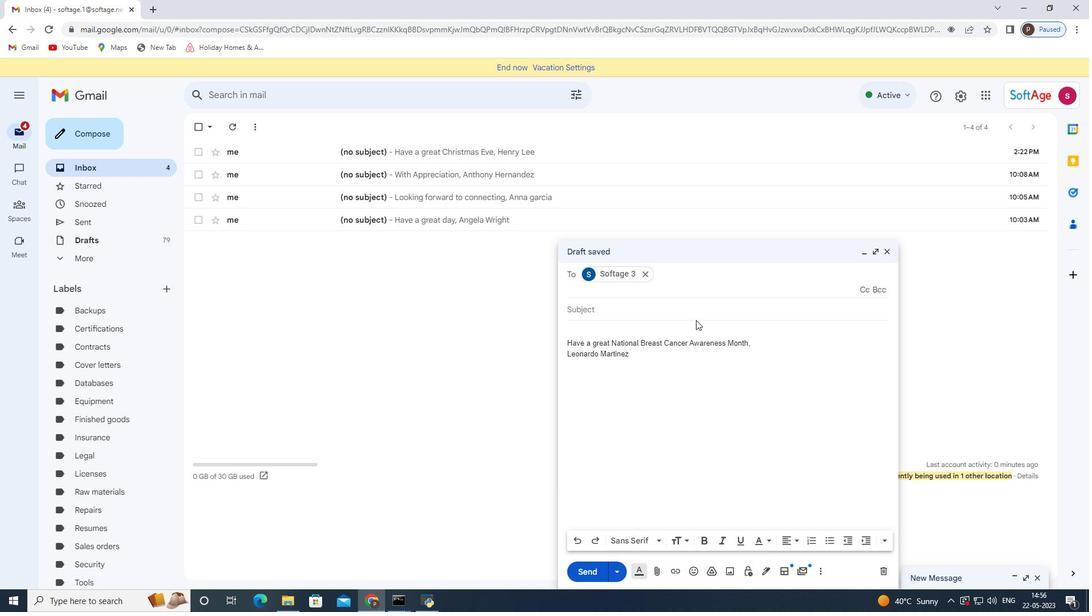 
Action: Mouse scrolled (693, 324) with delta (0, 0)
Screenshot: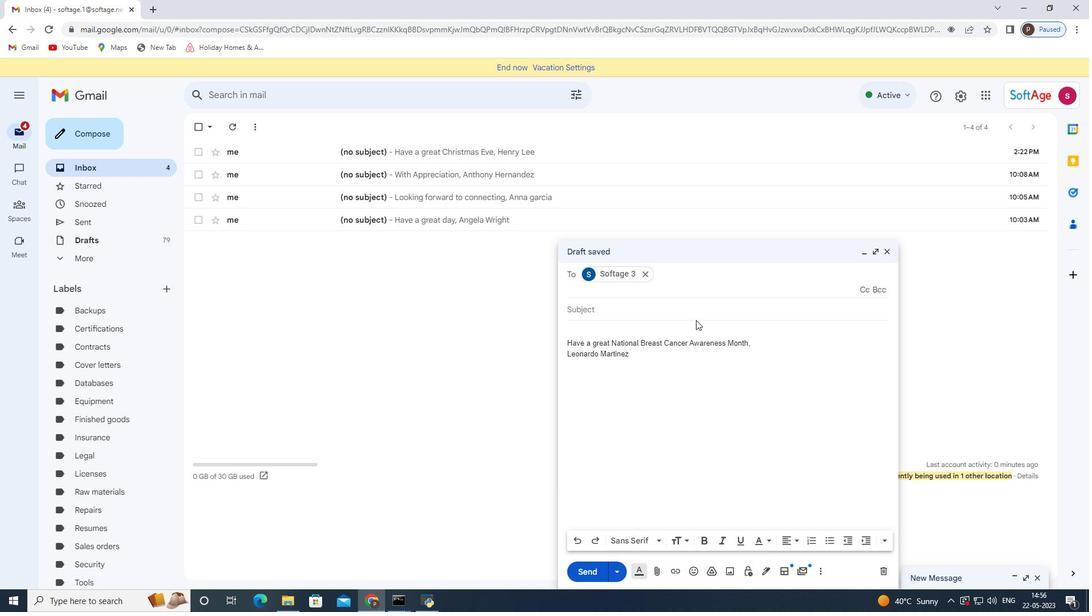 
Action: Mouse moved to (166, 289)
Screenshot: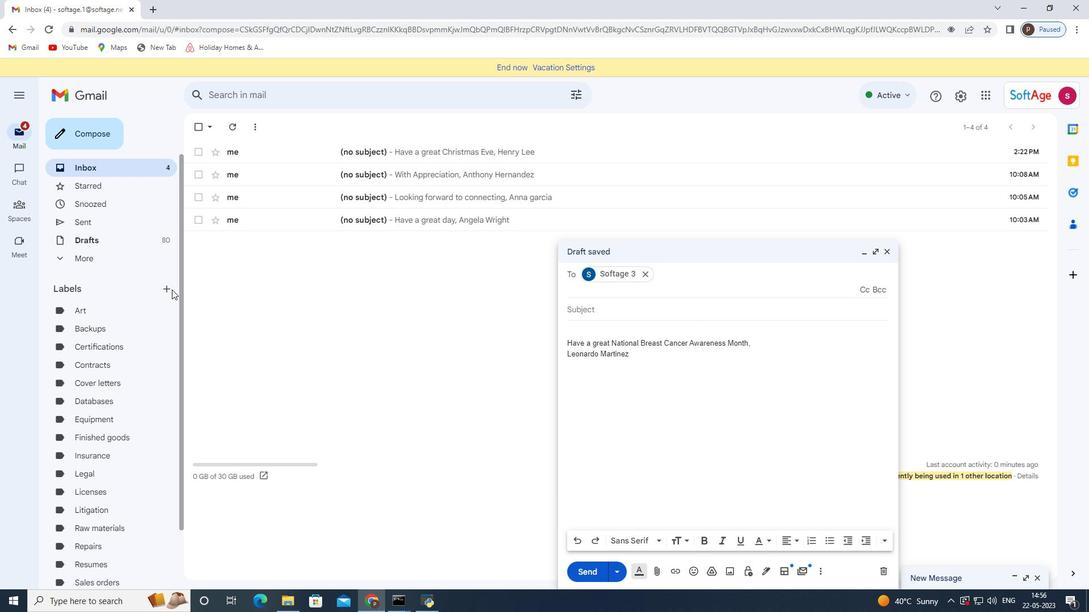 
Action: Mouse pressed left at (166, 289)
Screenshot: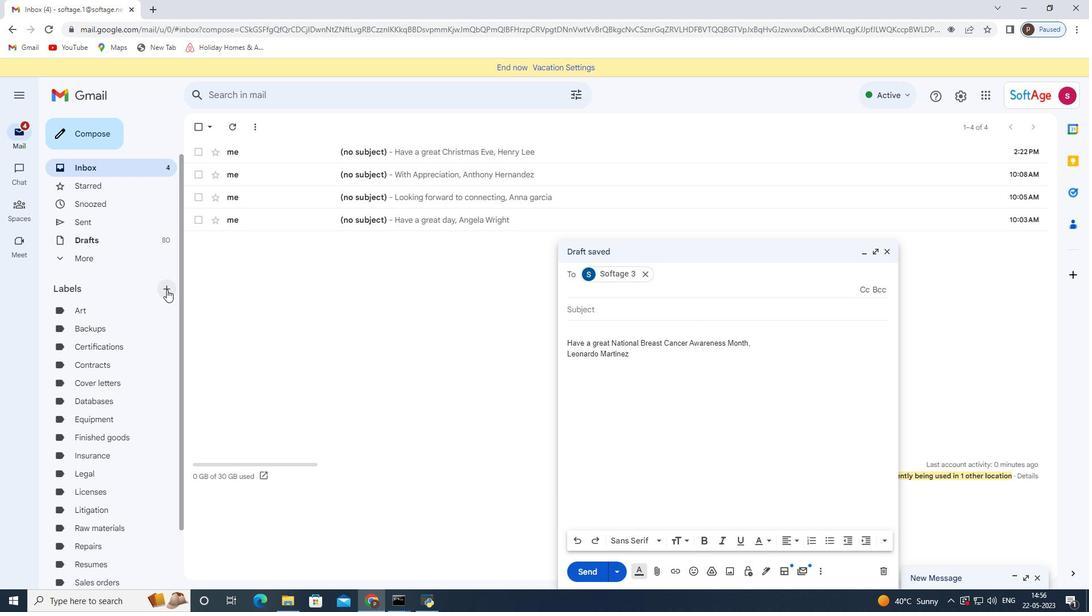 
Action: Mouse moved to (425, 312)
Screenshot: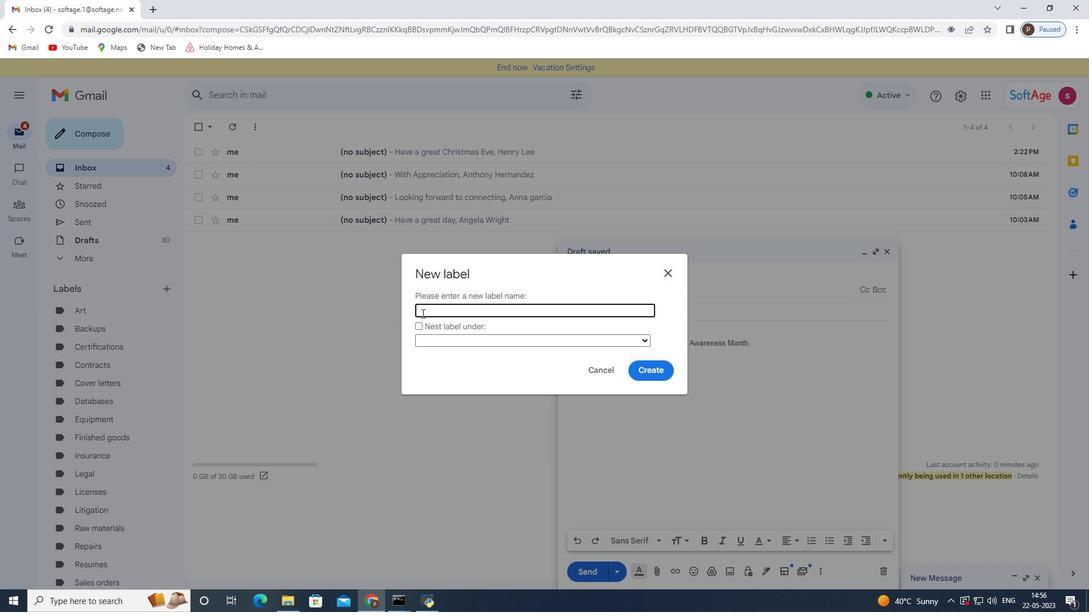 
Action: Mouse pressed left at (425, 312)
Screenshot: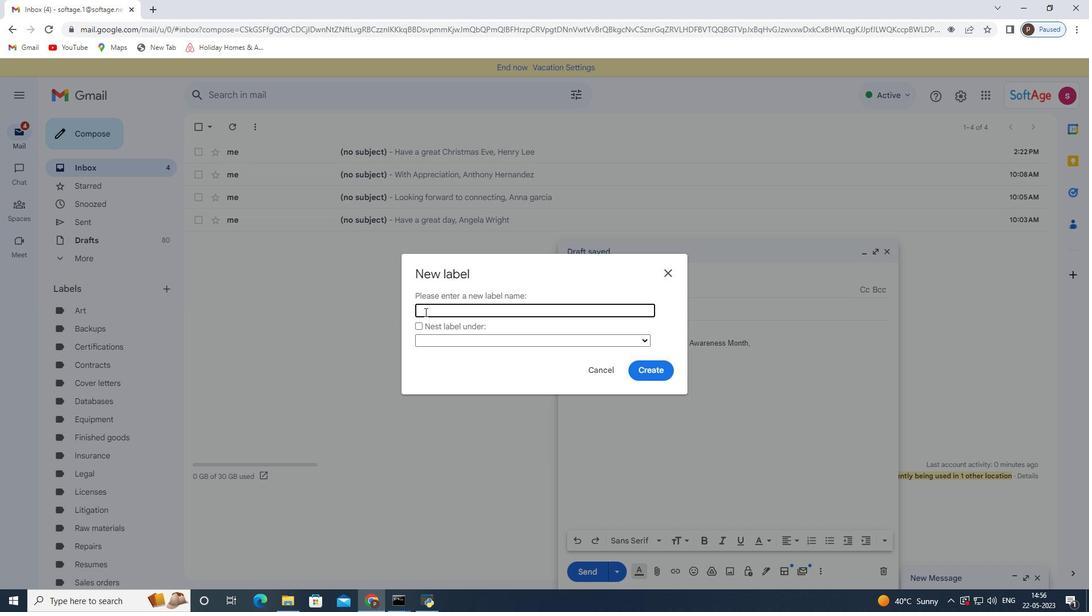 
Action: Key pressed <Key.shift>Purchase<Key.space>ordw<Key.backspace>ers
Screenshot: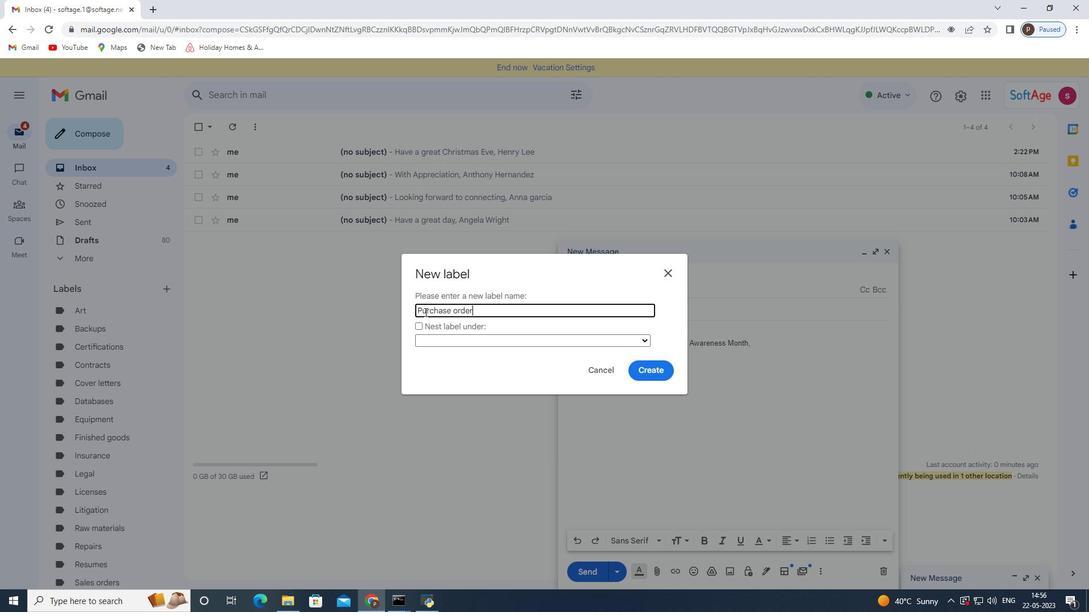 
Action: Mouse moved to (652, 374)
Screenshot: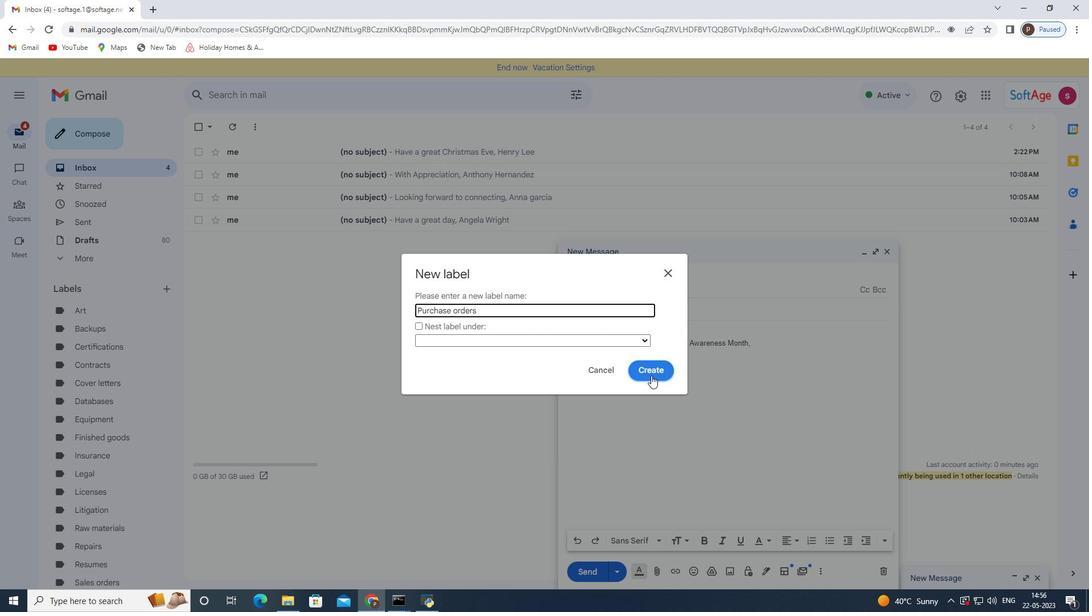 
Action: Mouse pressed left at (652, 374)
Screenshot: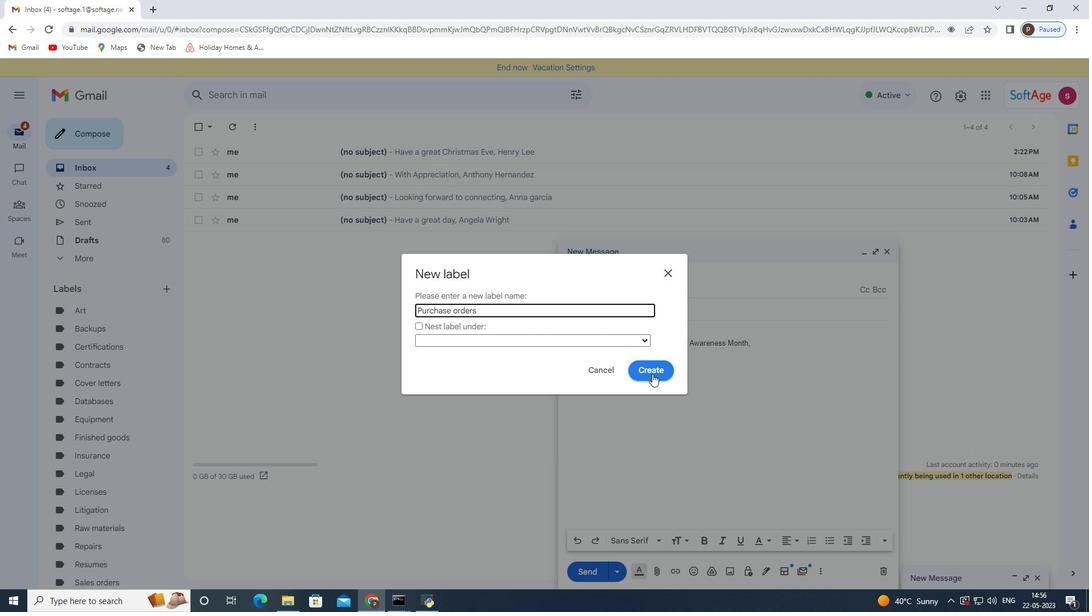 
Action: Mouse moved to (583, 567)
Screenshot: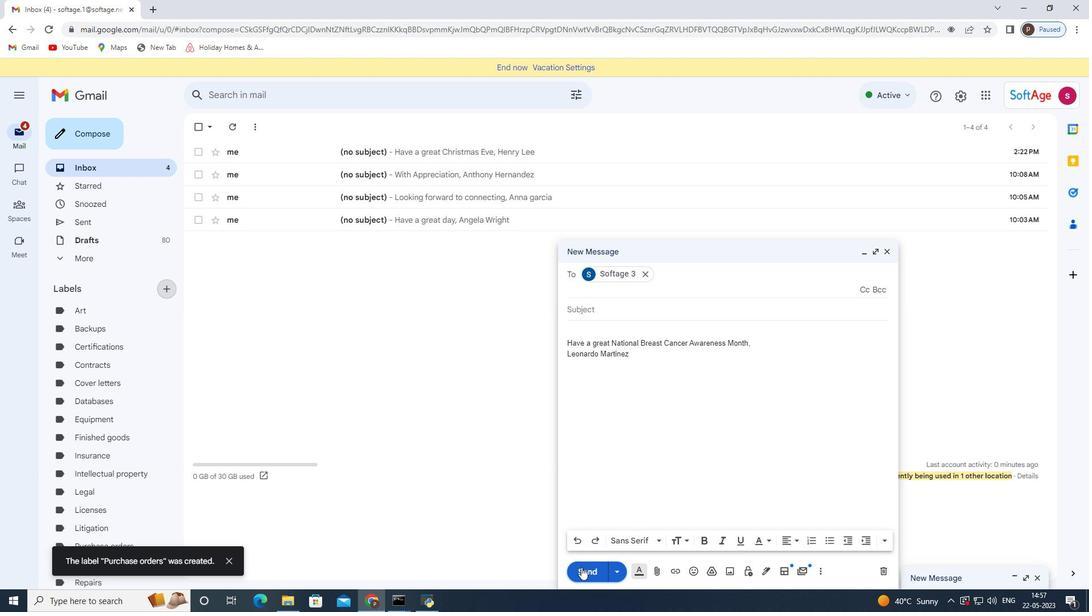 
Action: Mouse pressed left at (583, 567)
Screenshot: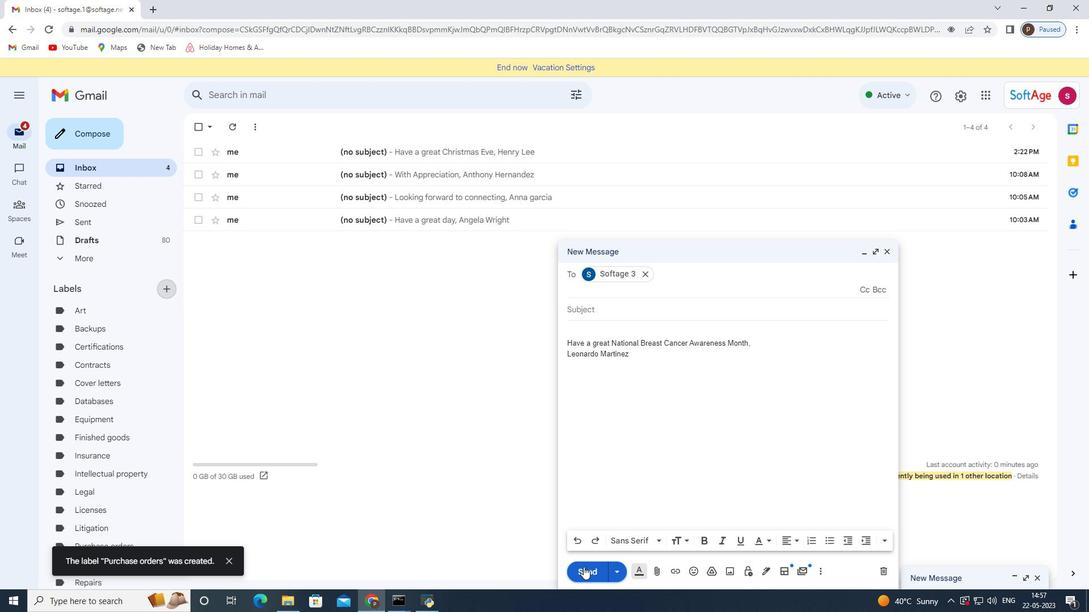 
Action: Mouse moved to (569, 561)
Screenshot: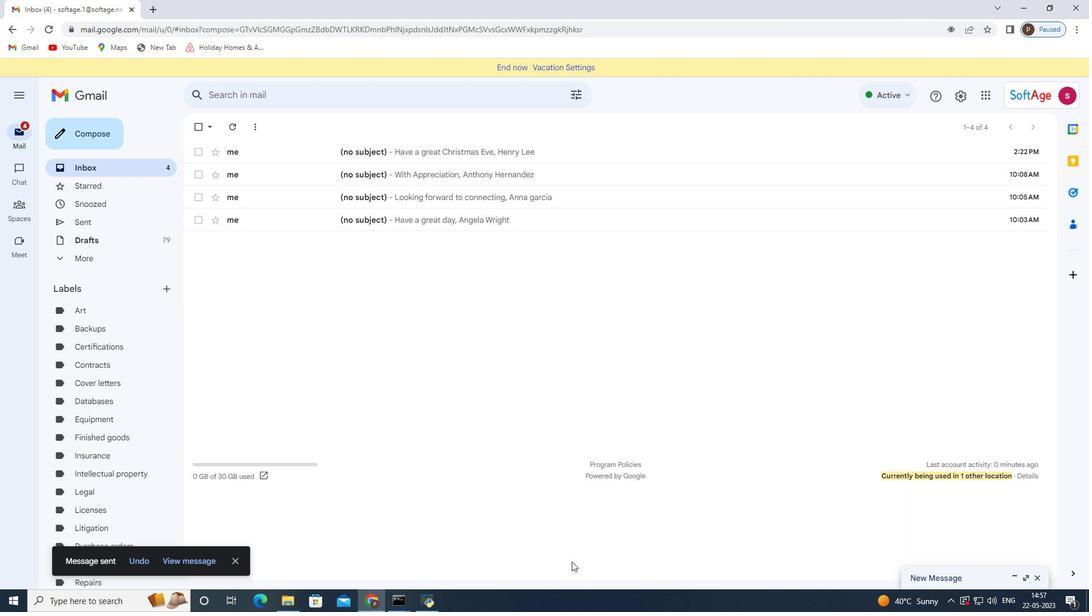 
